 Task: Search one way flight ticket for 5 adults, 2 children, 1 infant in seat and 1 infant on lap in economy from Santa Fe: Santa Fe Municipal Airport to Jackson: Jackson Hole Airport on 5-2-2023. Choice of flights is JetBlue. Number of bags: 1 carry on bag. Price is upto 60000. Outbound departure time preference is 13:30.
Action: Mouse moved to (307, 430)
Screenshot: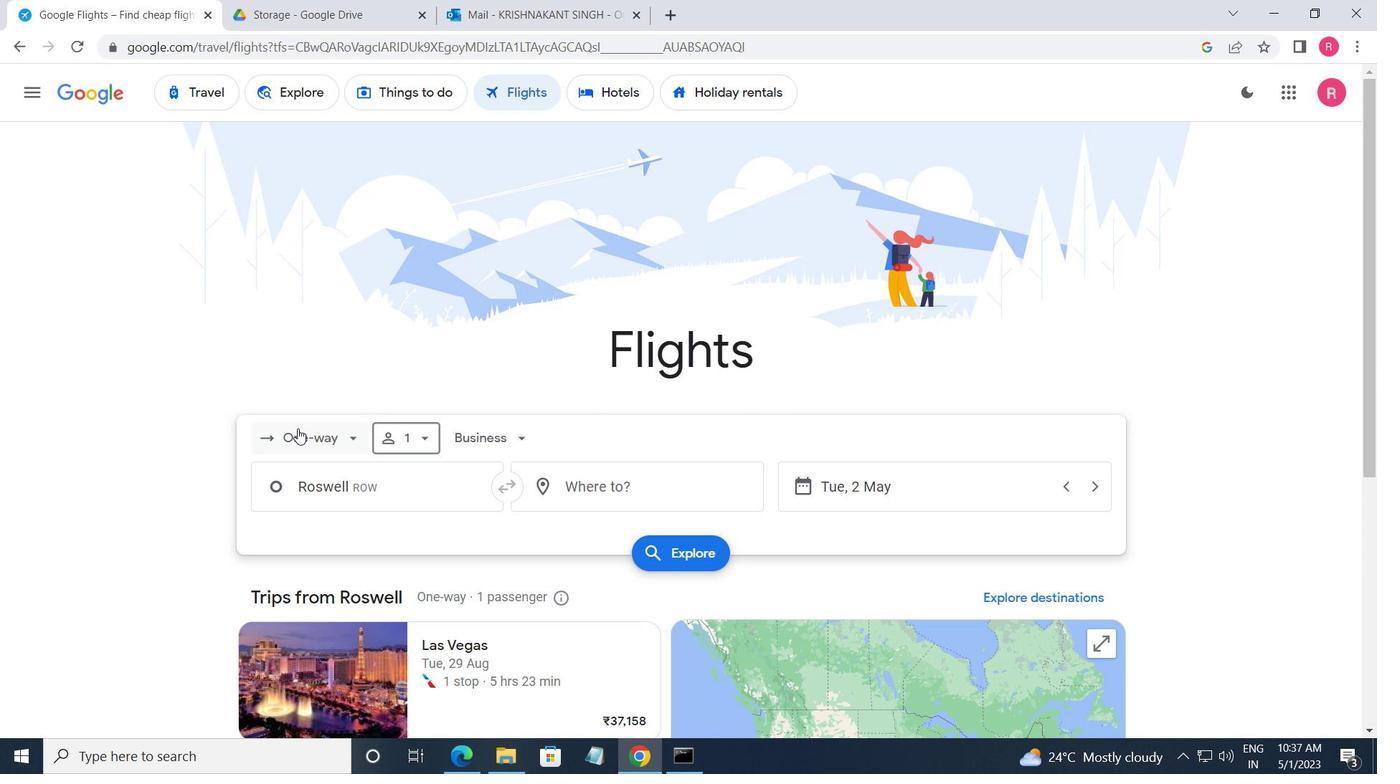 
Action: Mouse pressed left at (307, 430)
Screenshot: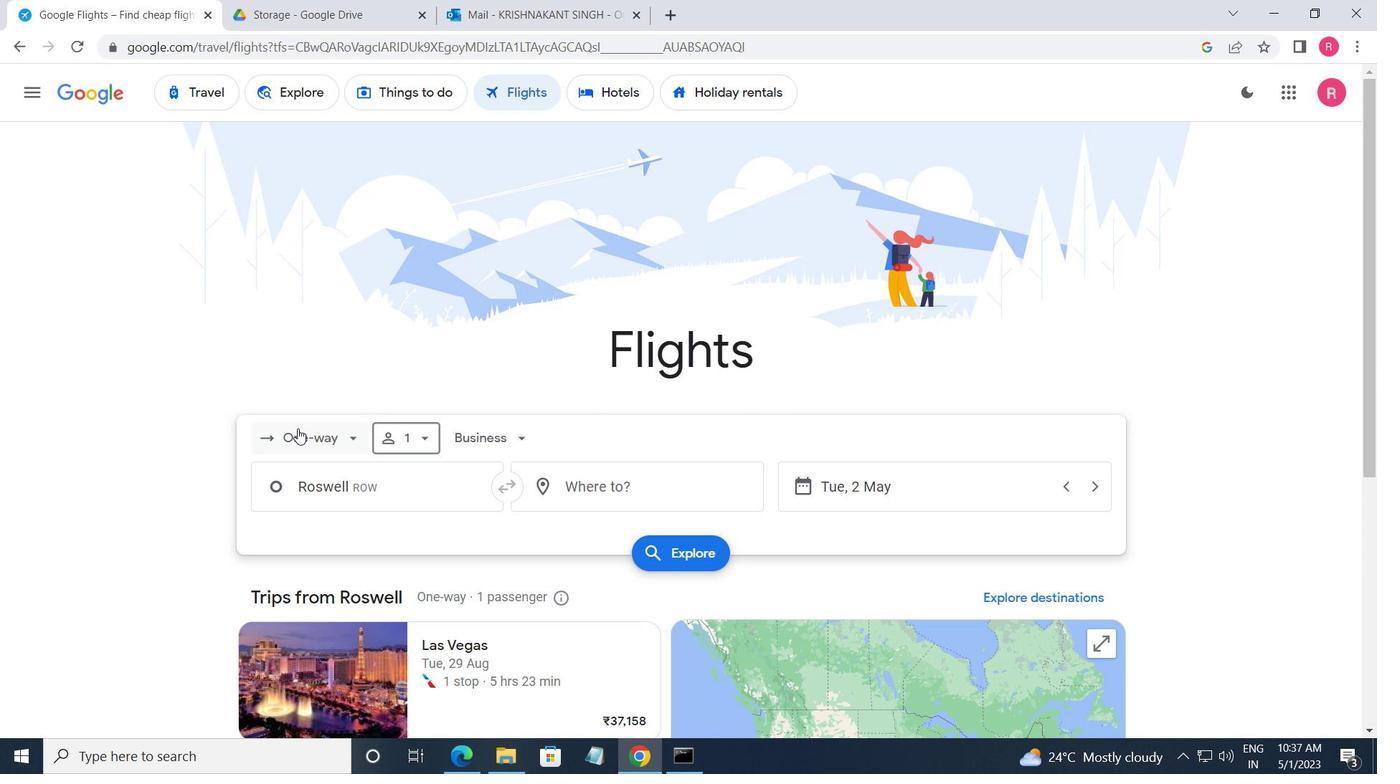 
Action: Mouse moved to (287, 518)
Screenshot: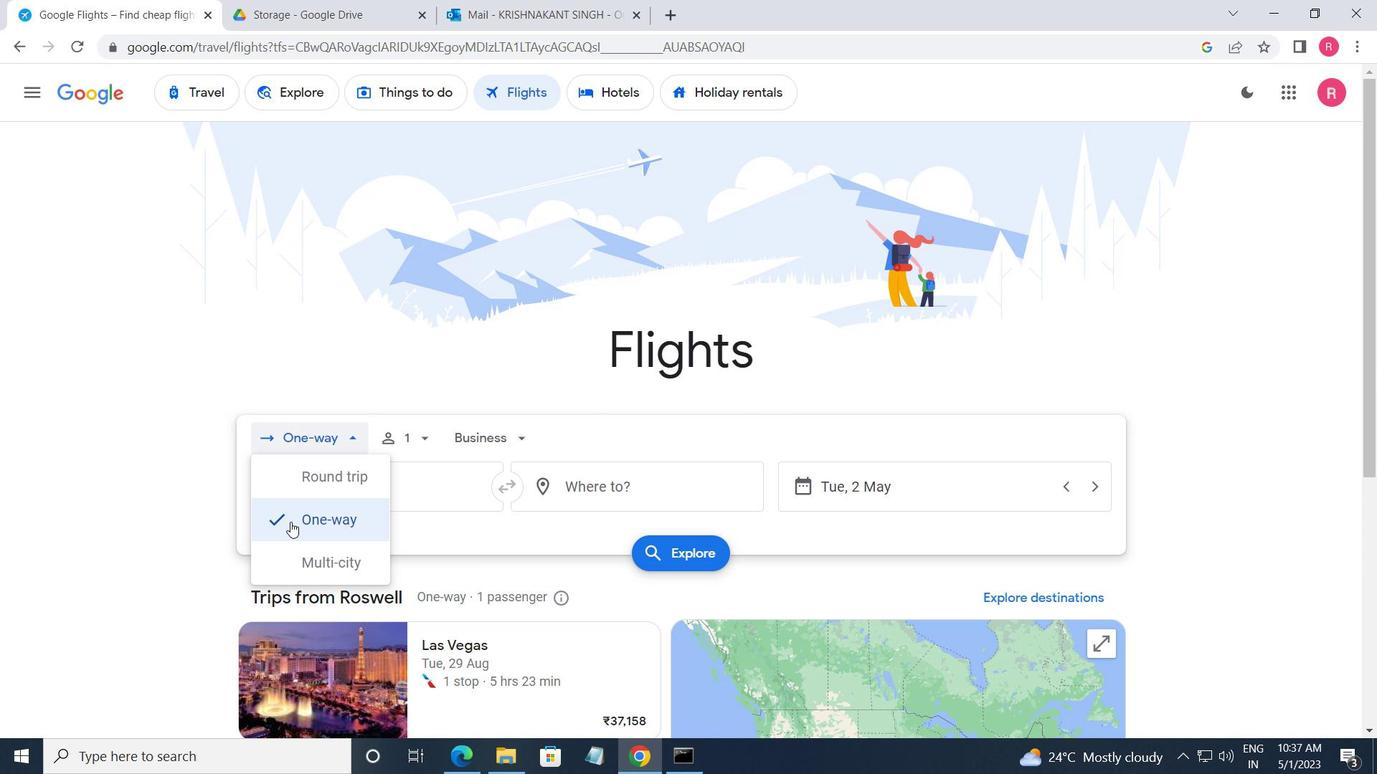 
Action: Mouse pressed left at (287, 518)
Screenshot: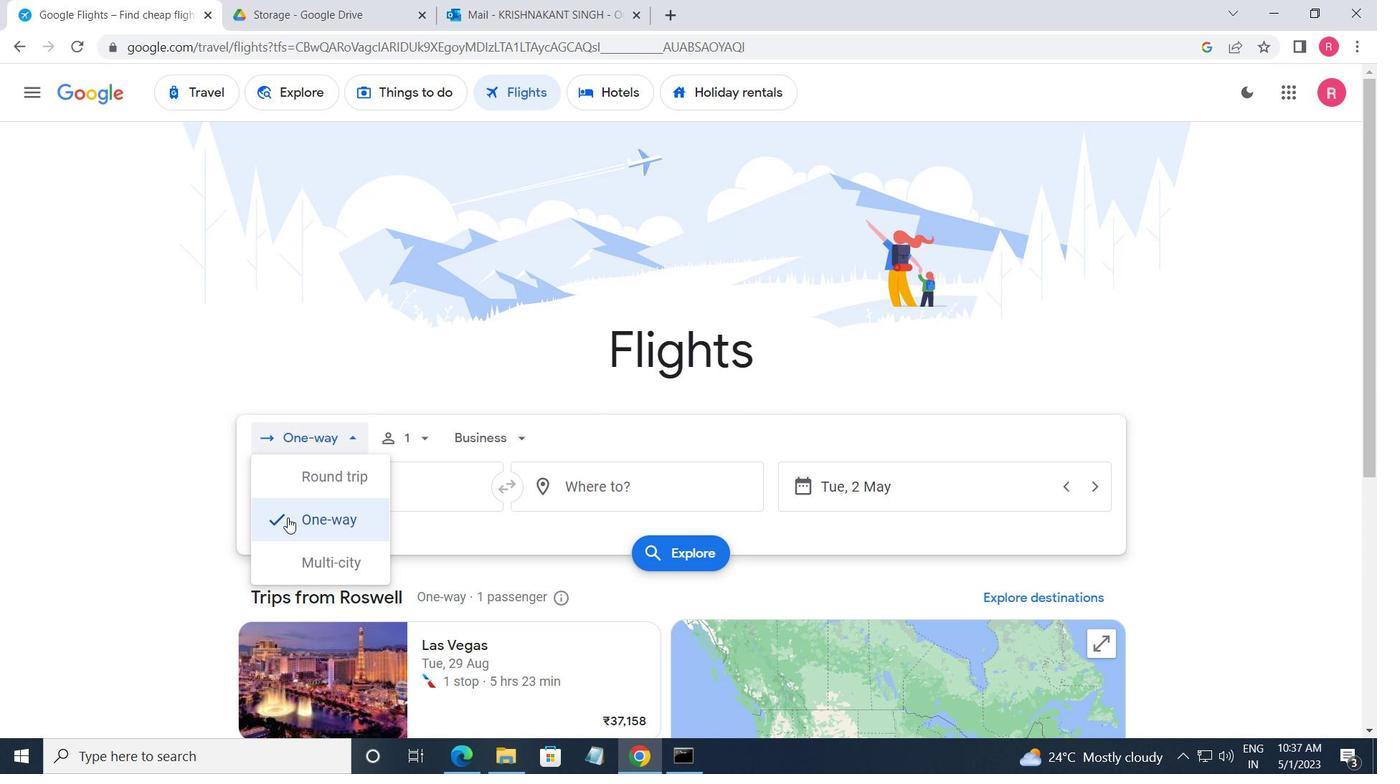 
Action: Mouse moved to (428, 442)
Screenshot: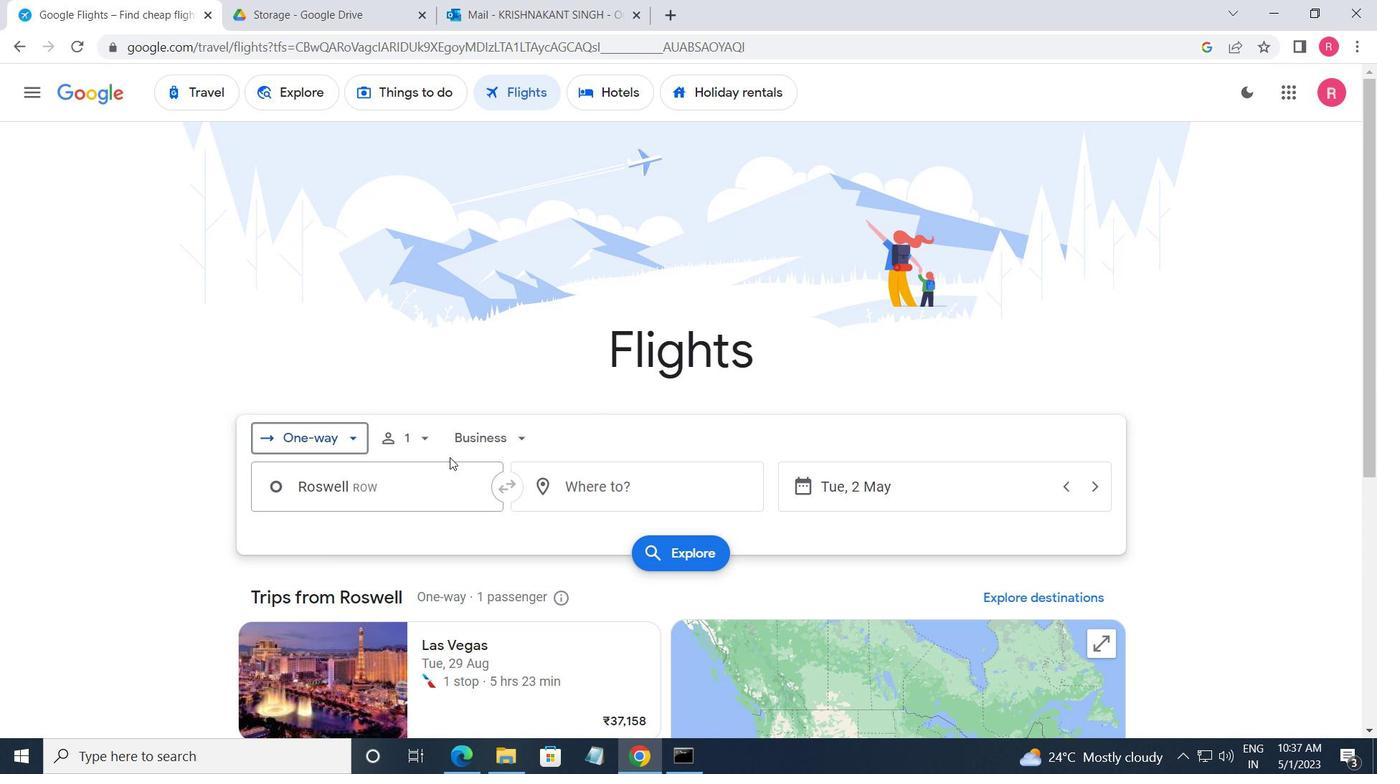 
Action: Mouse pressed left at (428, 442)
Screenshot: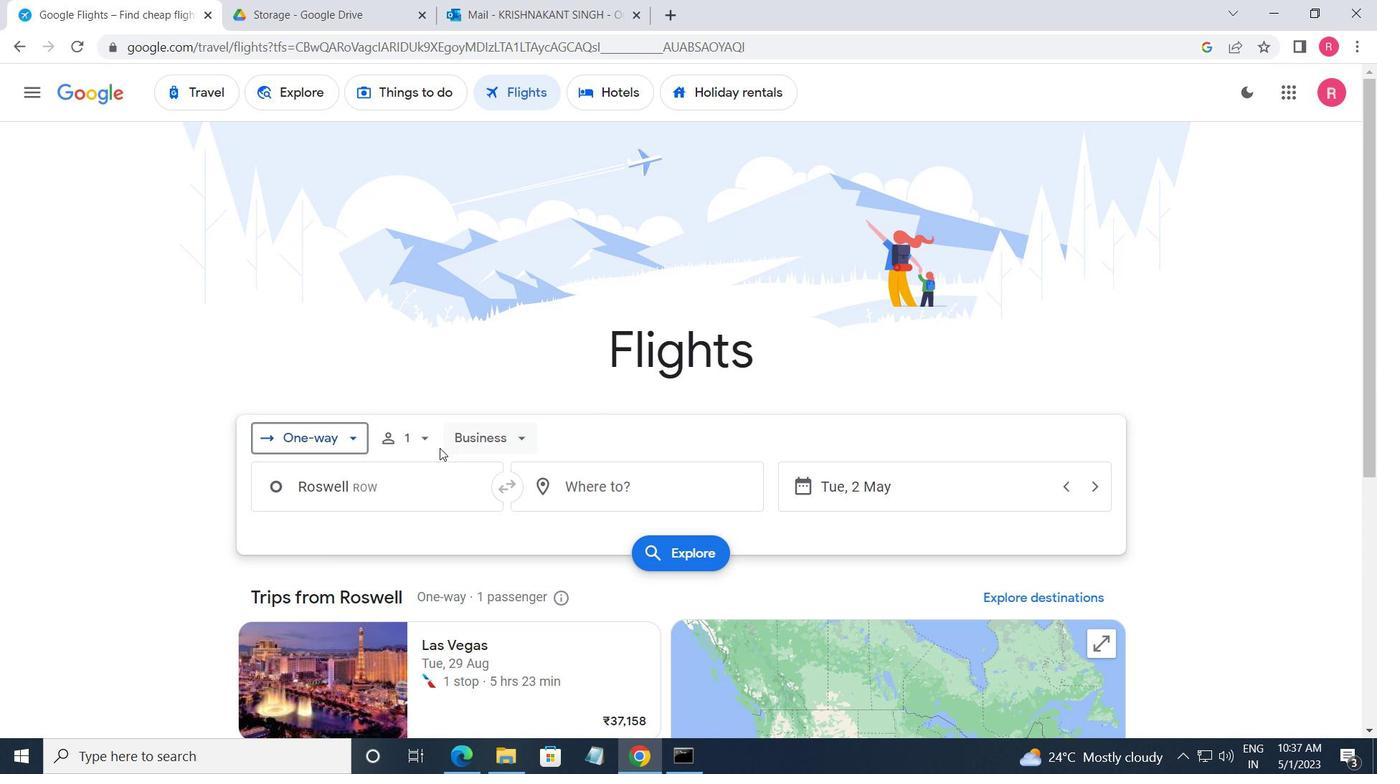
Action: Mouse moved to (575, 482)
Screenshot: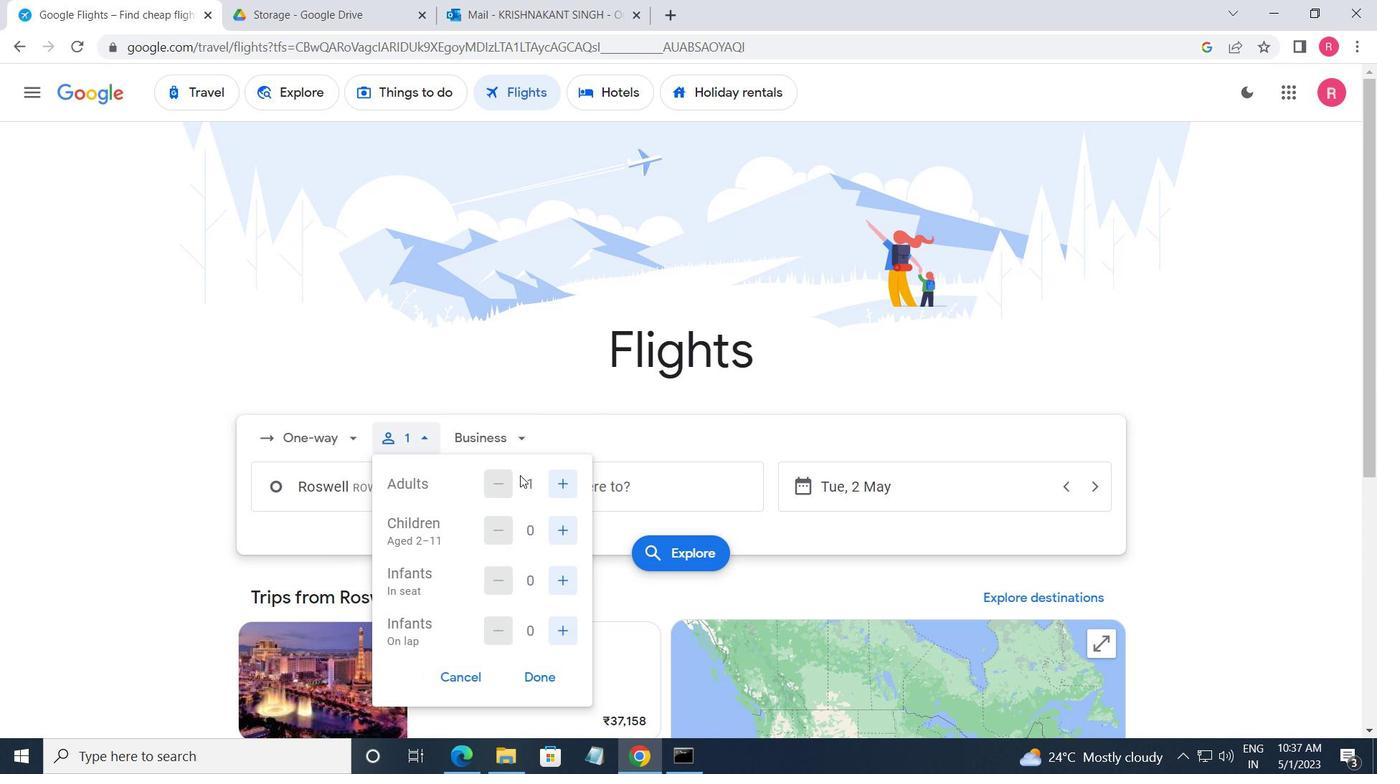 
Action: Mouse pressed left at (575, 482)
Screenshot: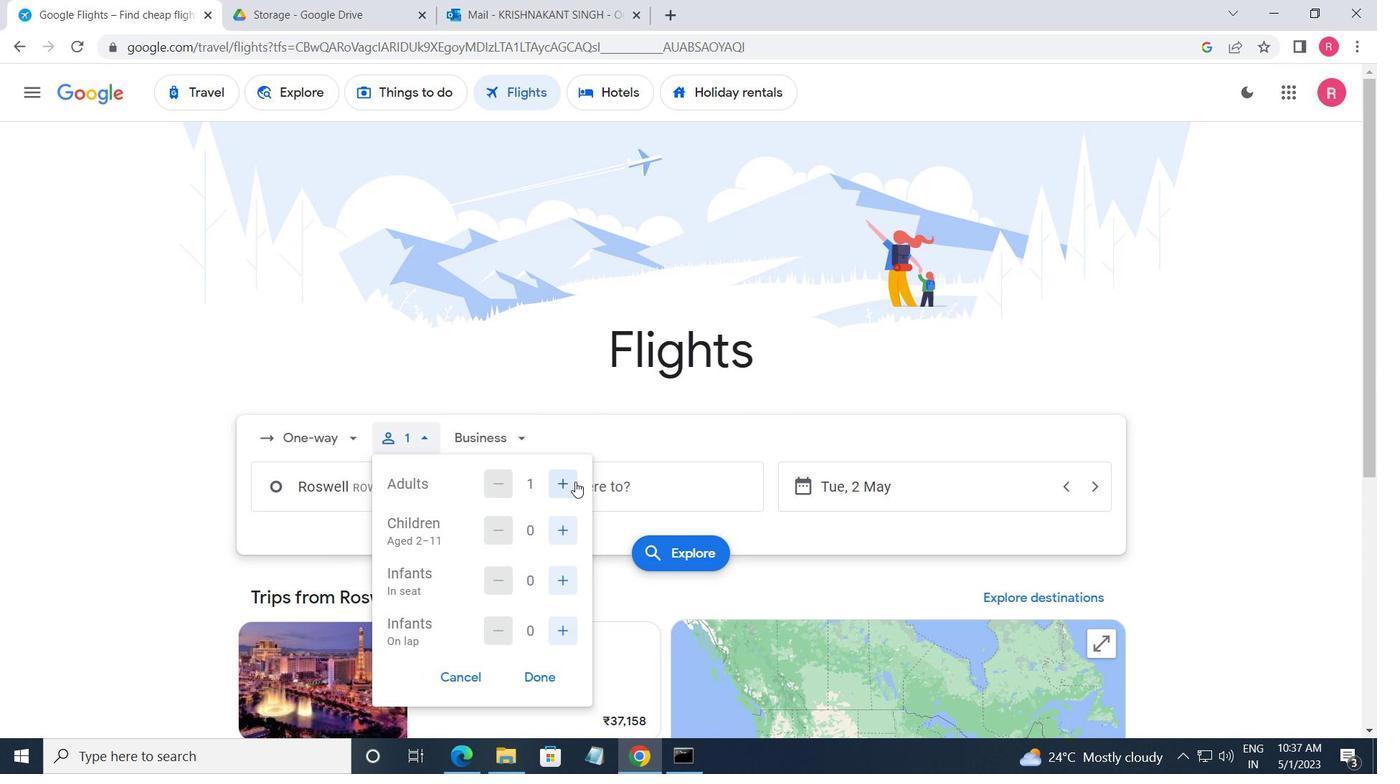 
Action: Mouse moved to (575, 483)
Screenshot: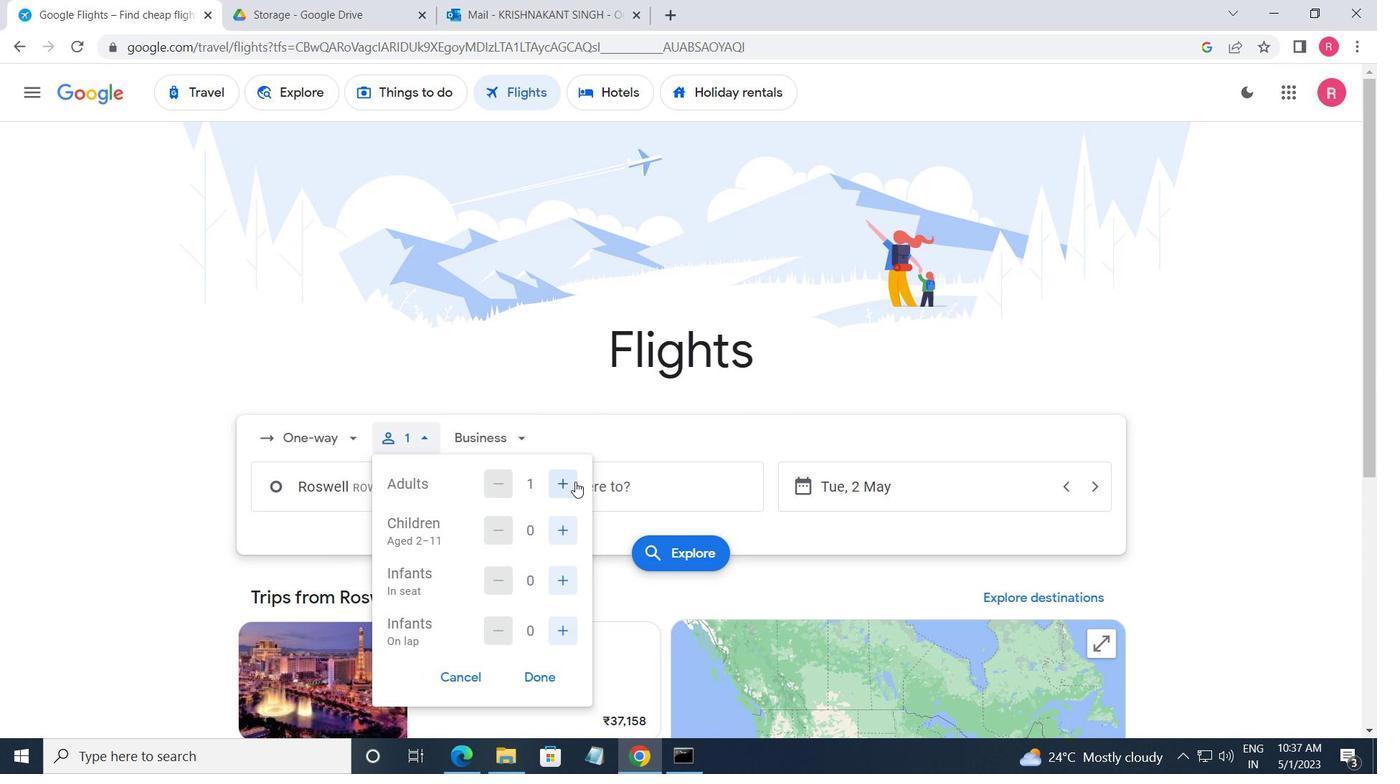 
Action: Mouse pressed left at (575, 483)
Screenshot: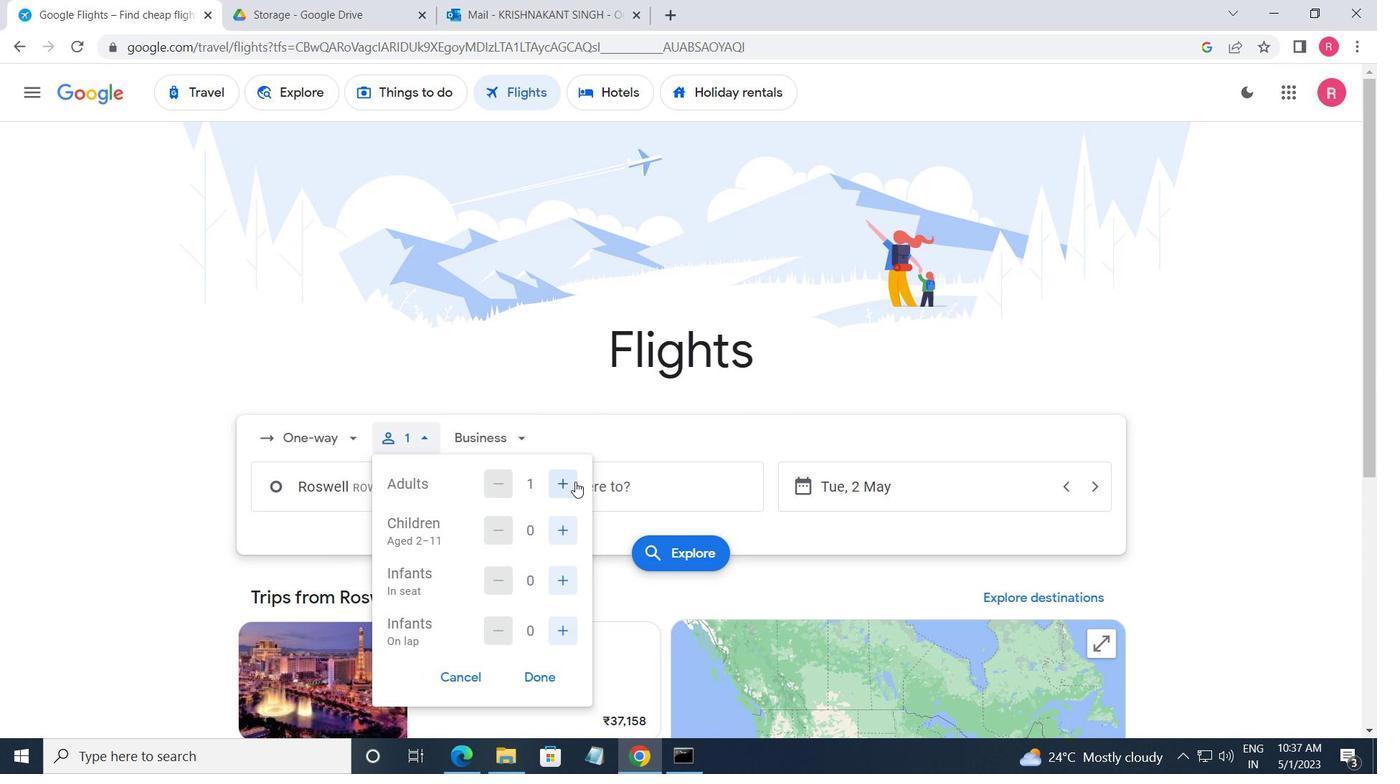 
Action: Mouse moved to (553, 535)
Screenshot: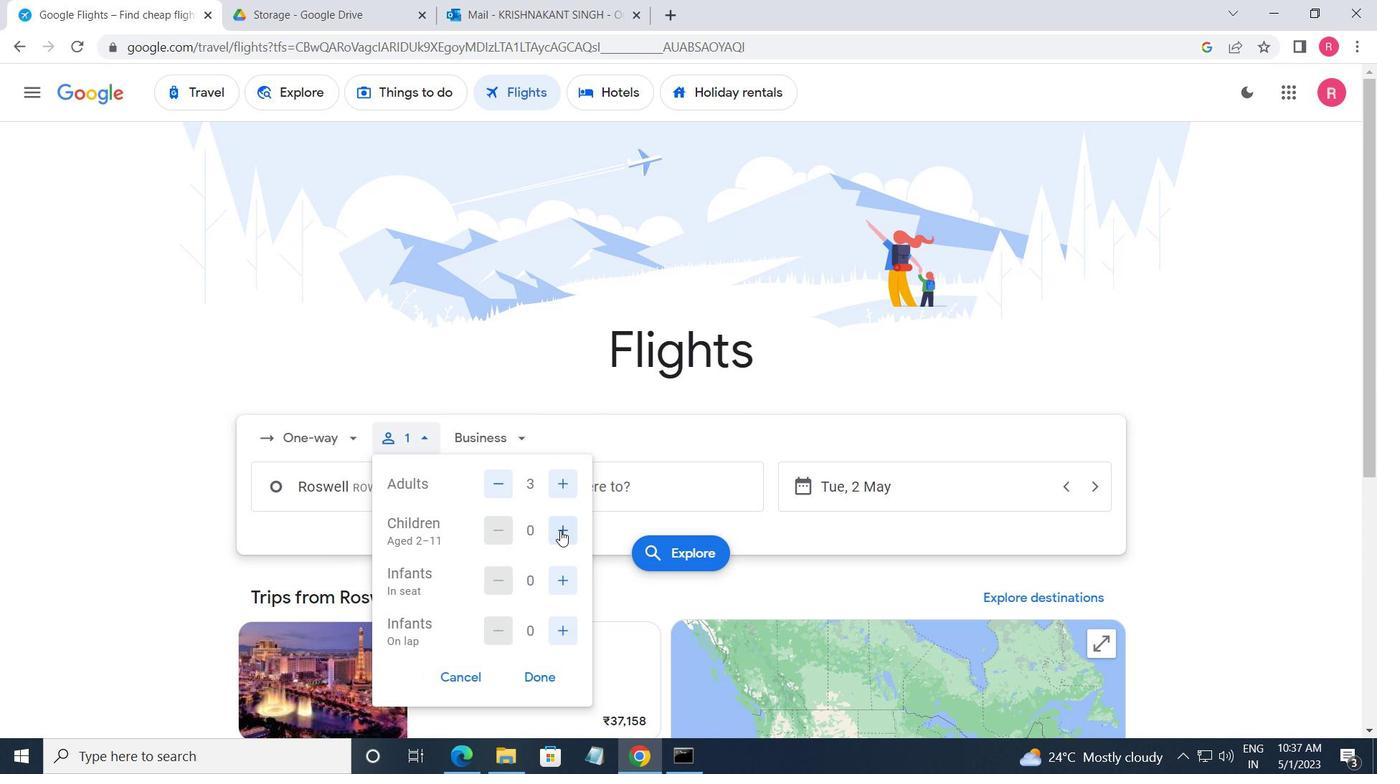 
Action: Mouse pressed left at (553, 535)
Screenshot: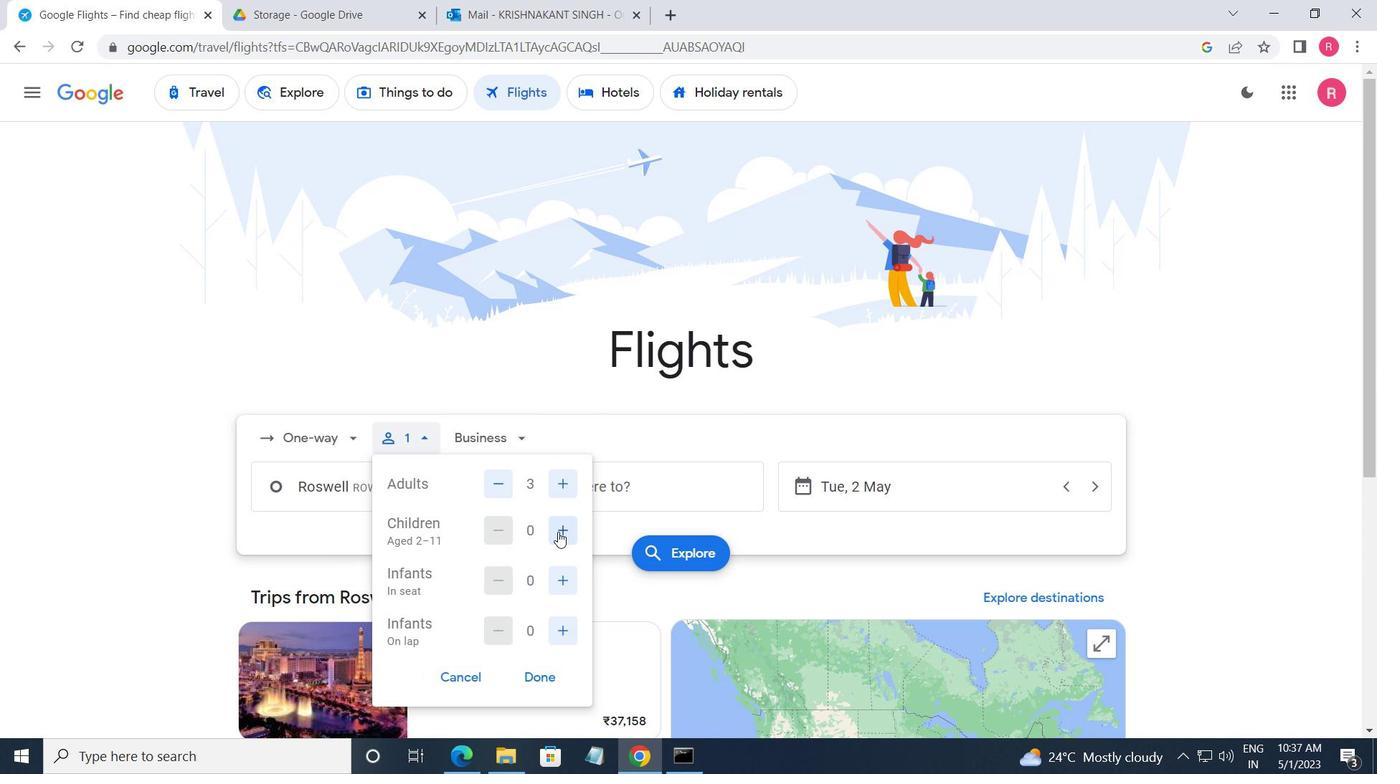 
Action: Mouse pressed left at (553, 535)
Screenshot: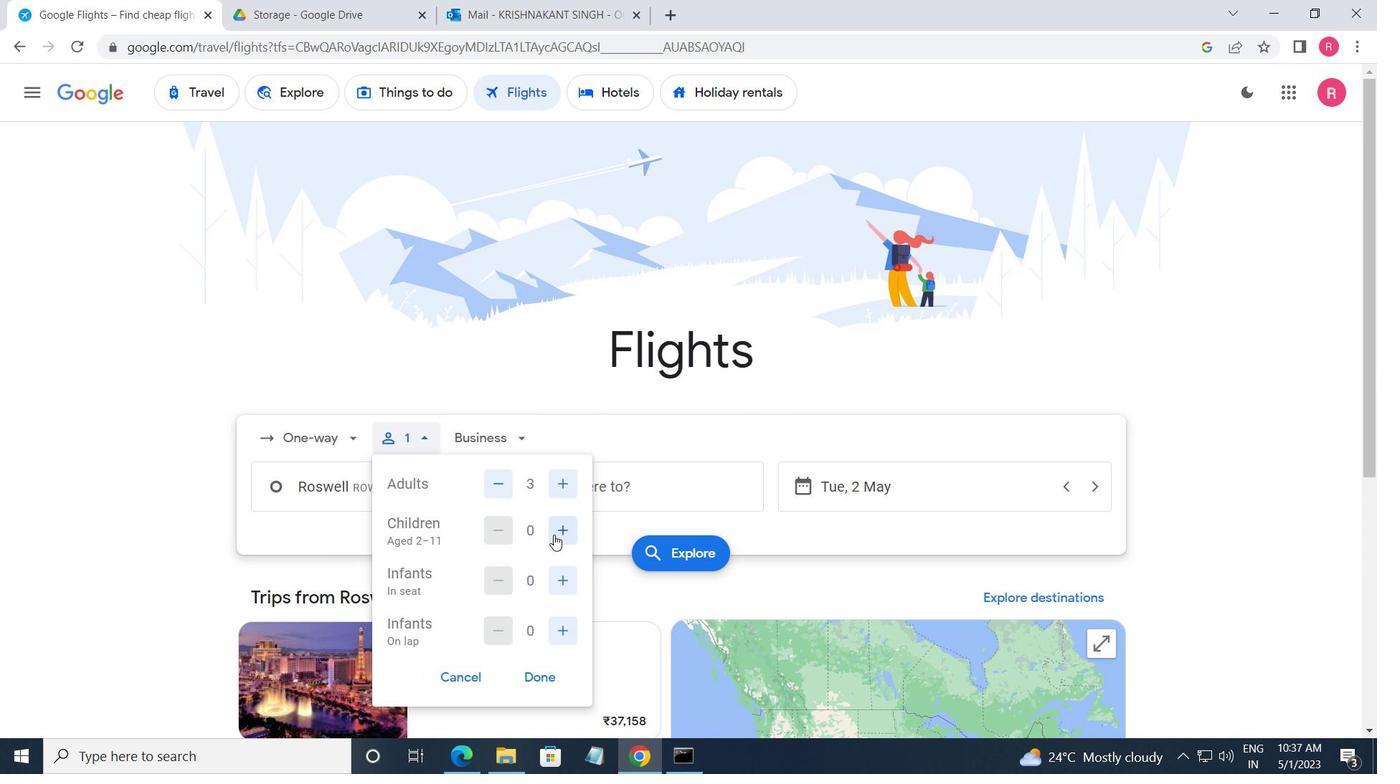 
Action: Mouse pressed left at (553, 535)
Screenshot: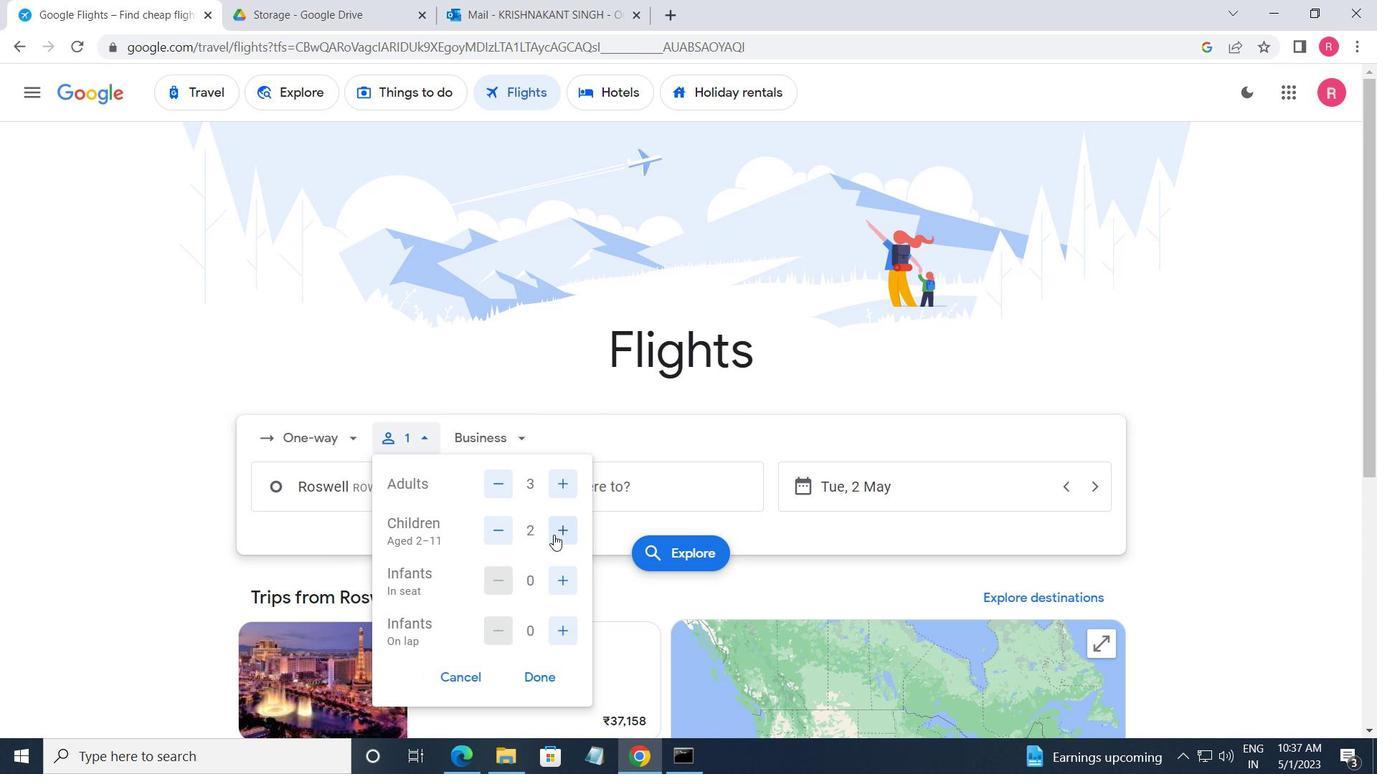 
Action: Mouse moved to (505, 446)
Screenshot: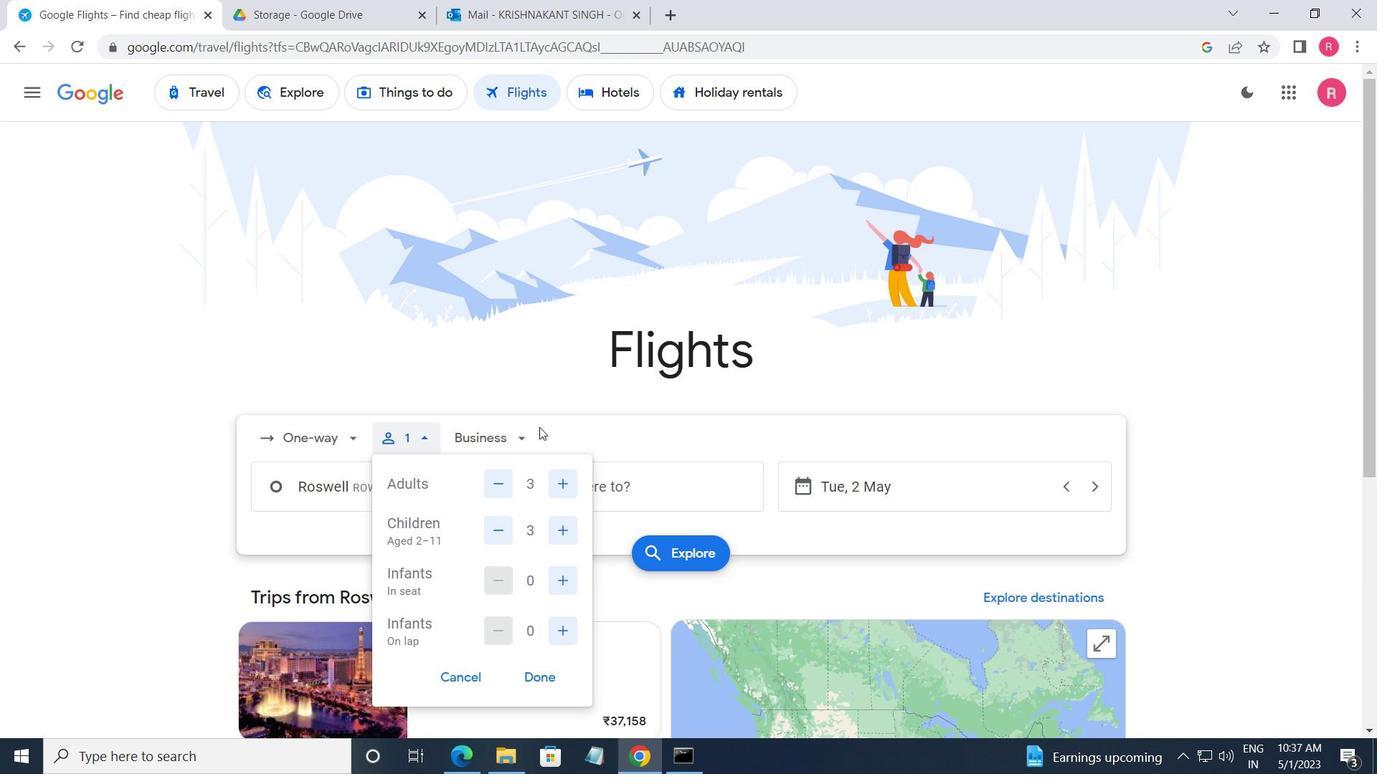 
Action: Mouse pressed left at (505, 446)
Screenshot: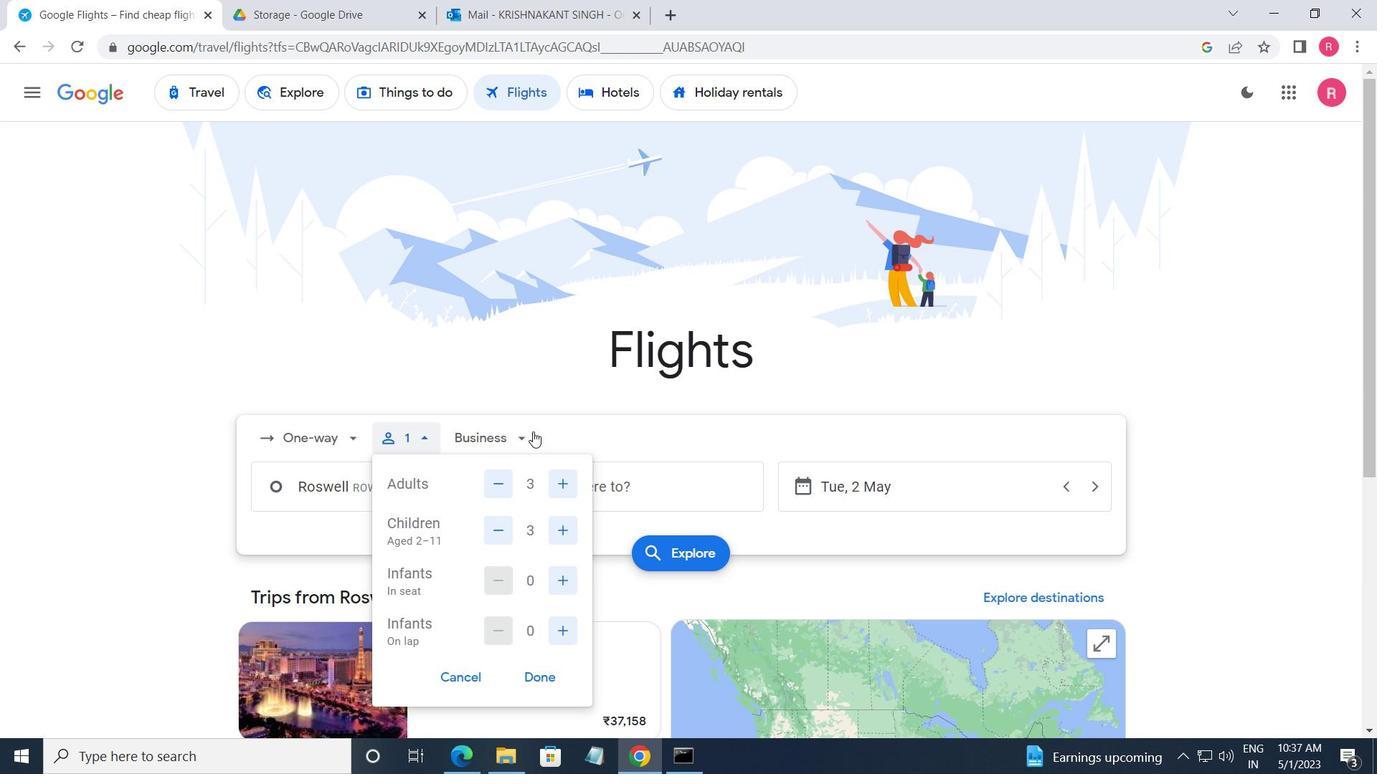 
Action: Mouse moved to (550, 518)
Screenshot: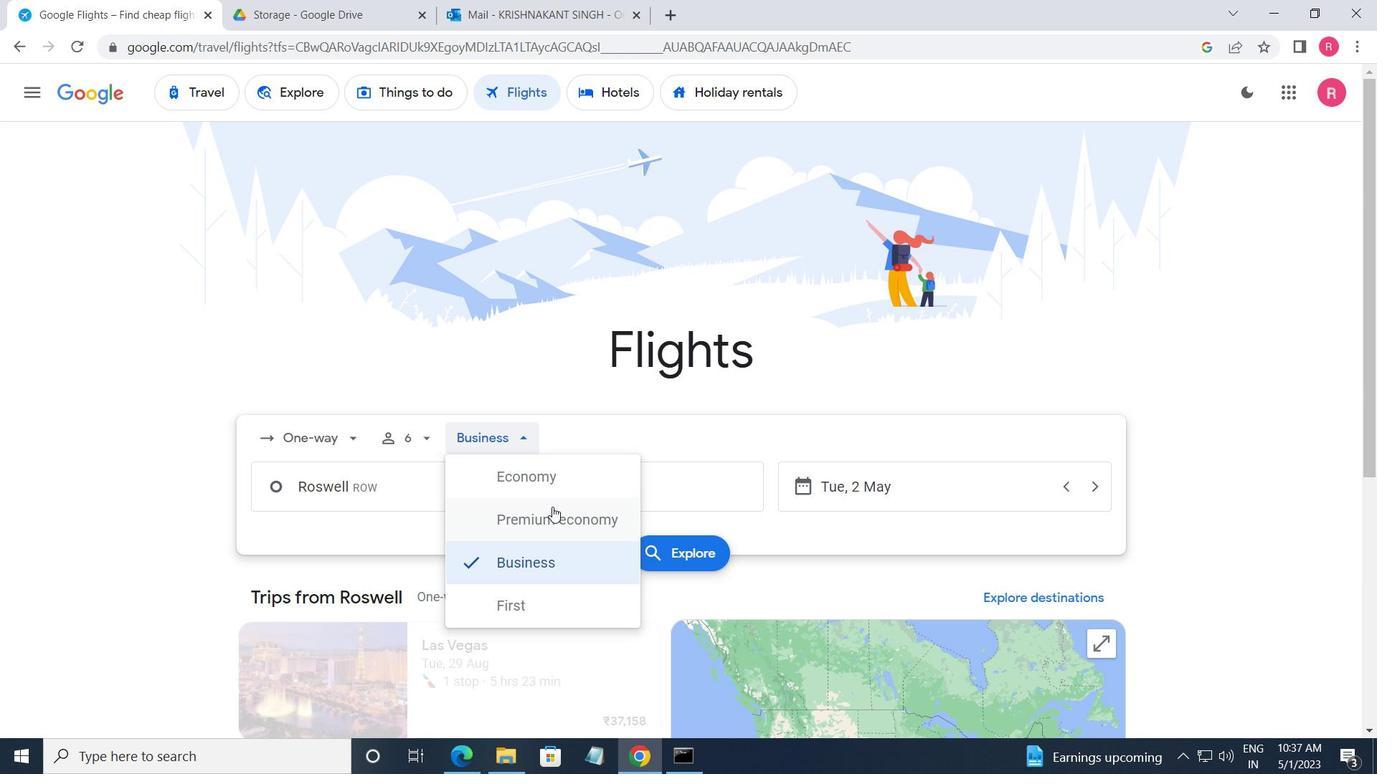 
Action: Mouse pressed left at (550, 518)
Screenshot: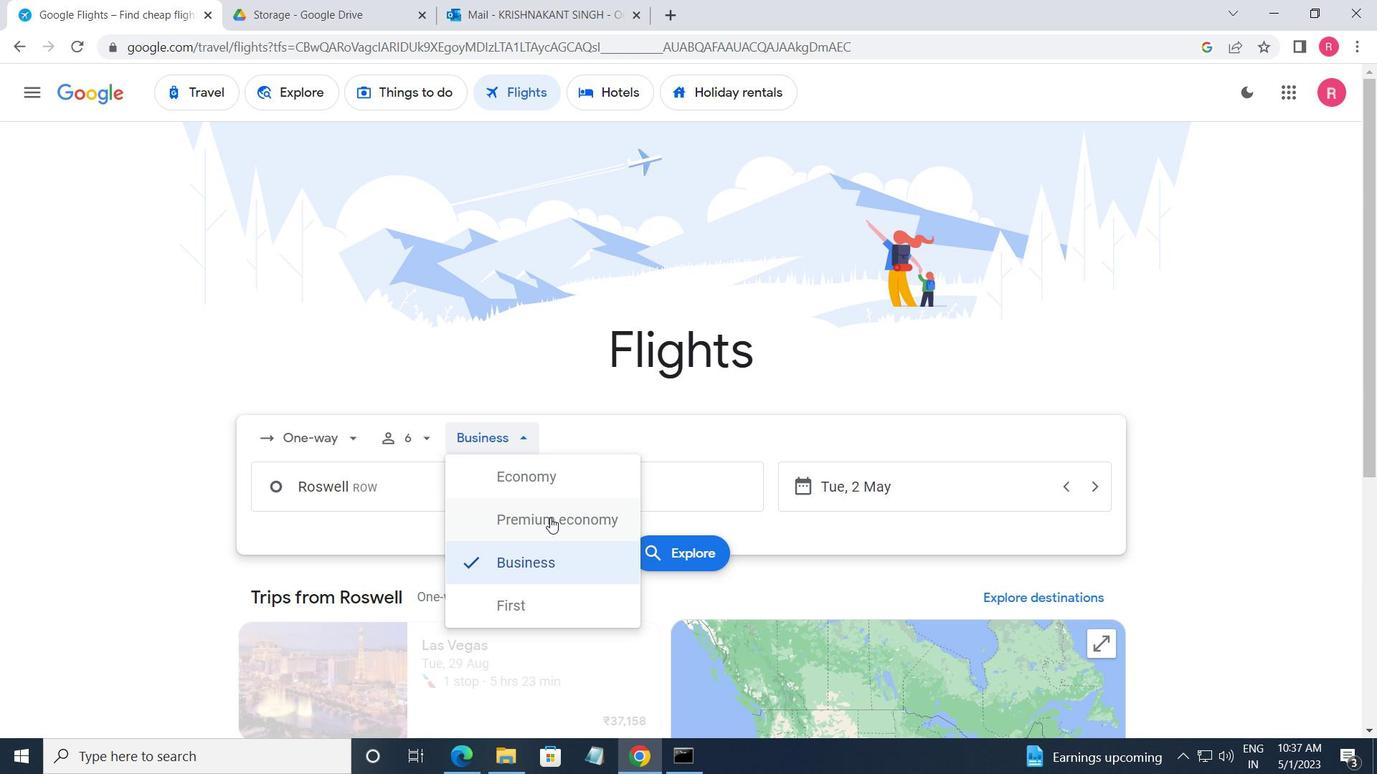 
Action: Mouse moved to (450, 503)
Screenshot: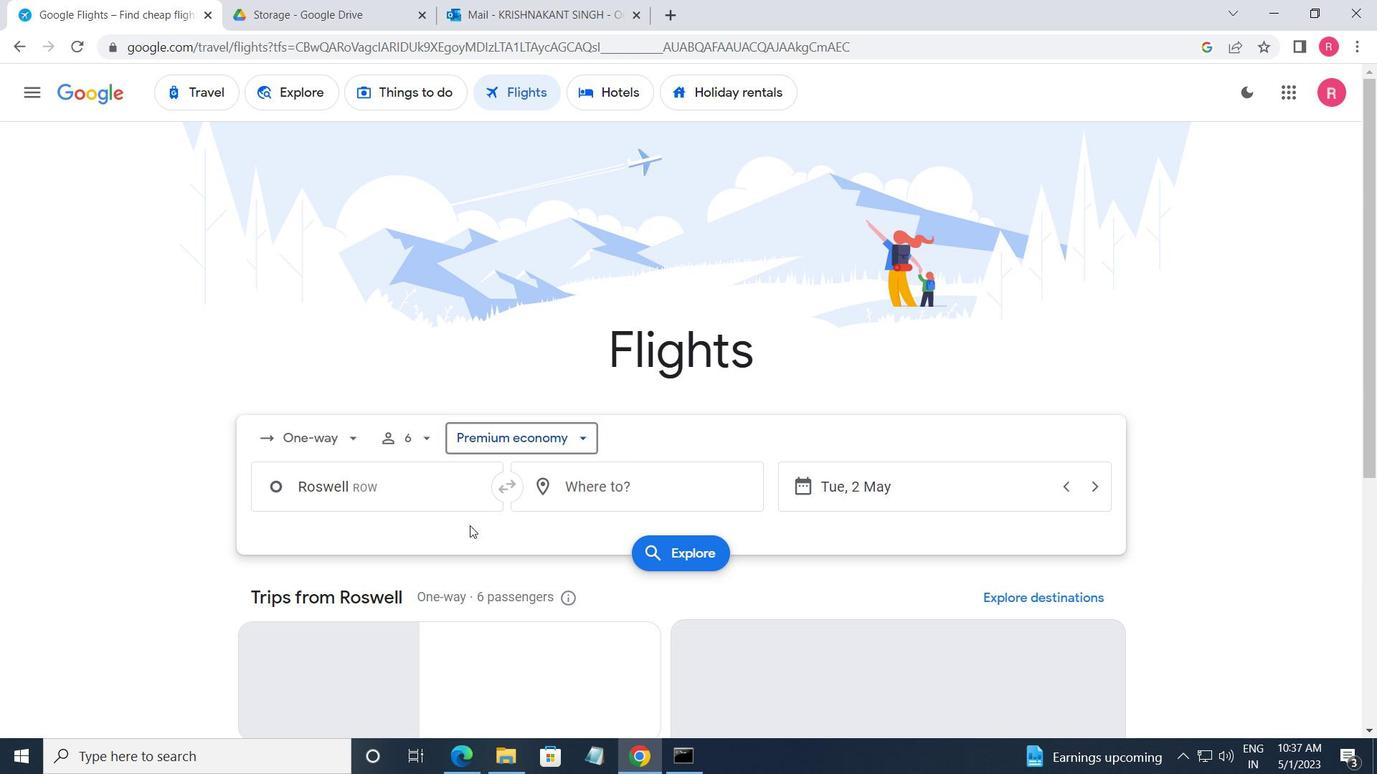 
Action: Mouse pressed left at (450, 503)
Screenshot: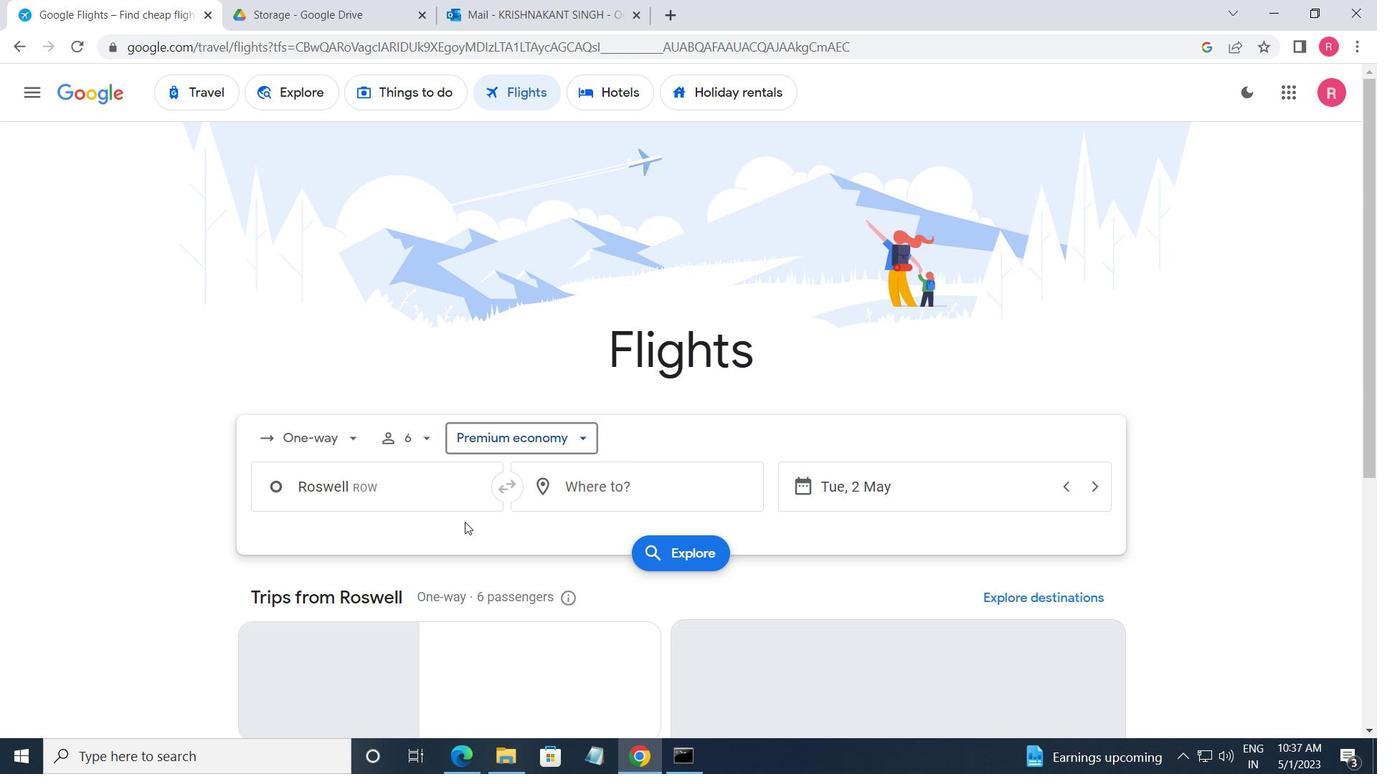 
Action: Mouse moved to (442, 579)
Screenshot: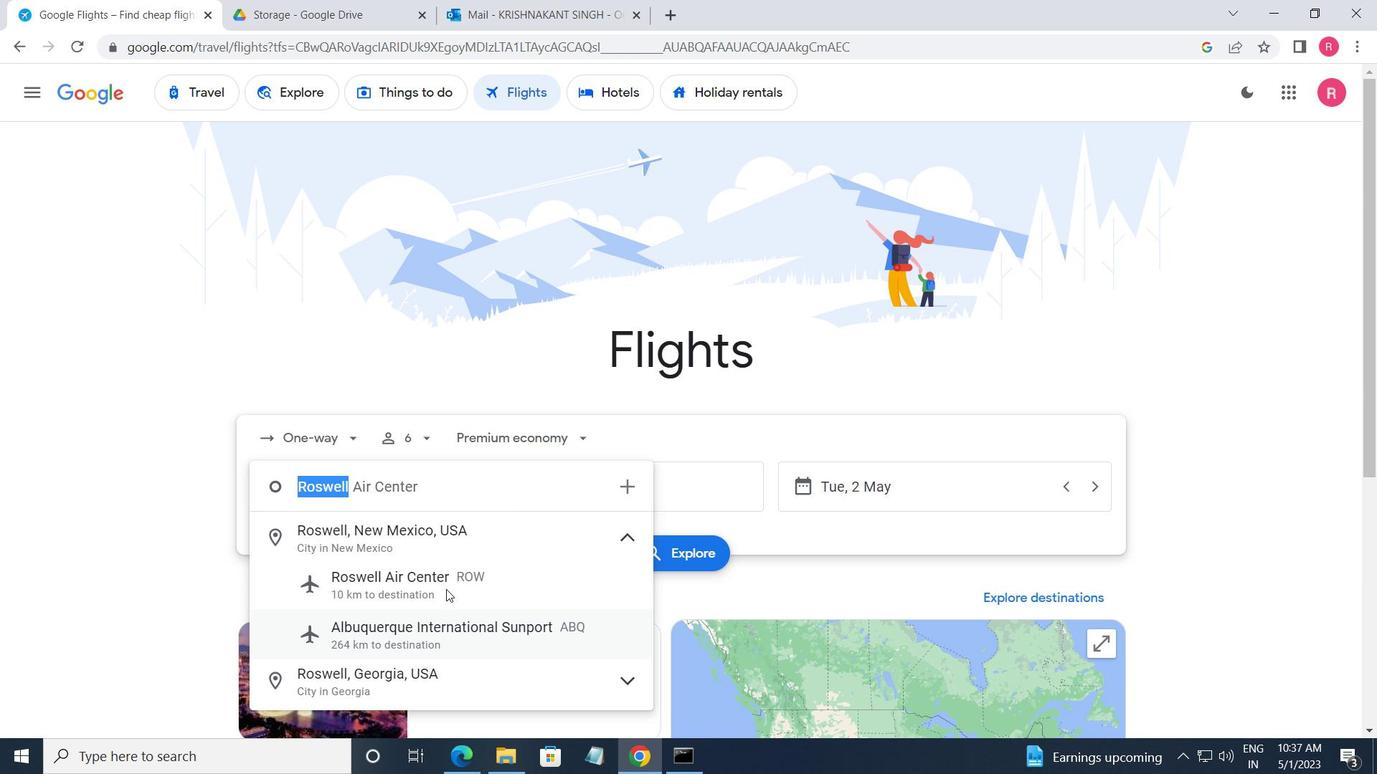 
Action: Mouse pressed left at (442, 579)
Screenshot: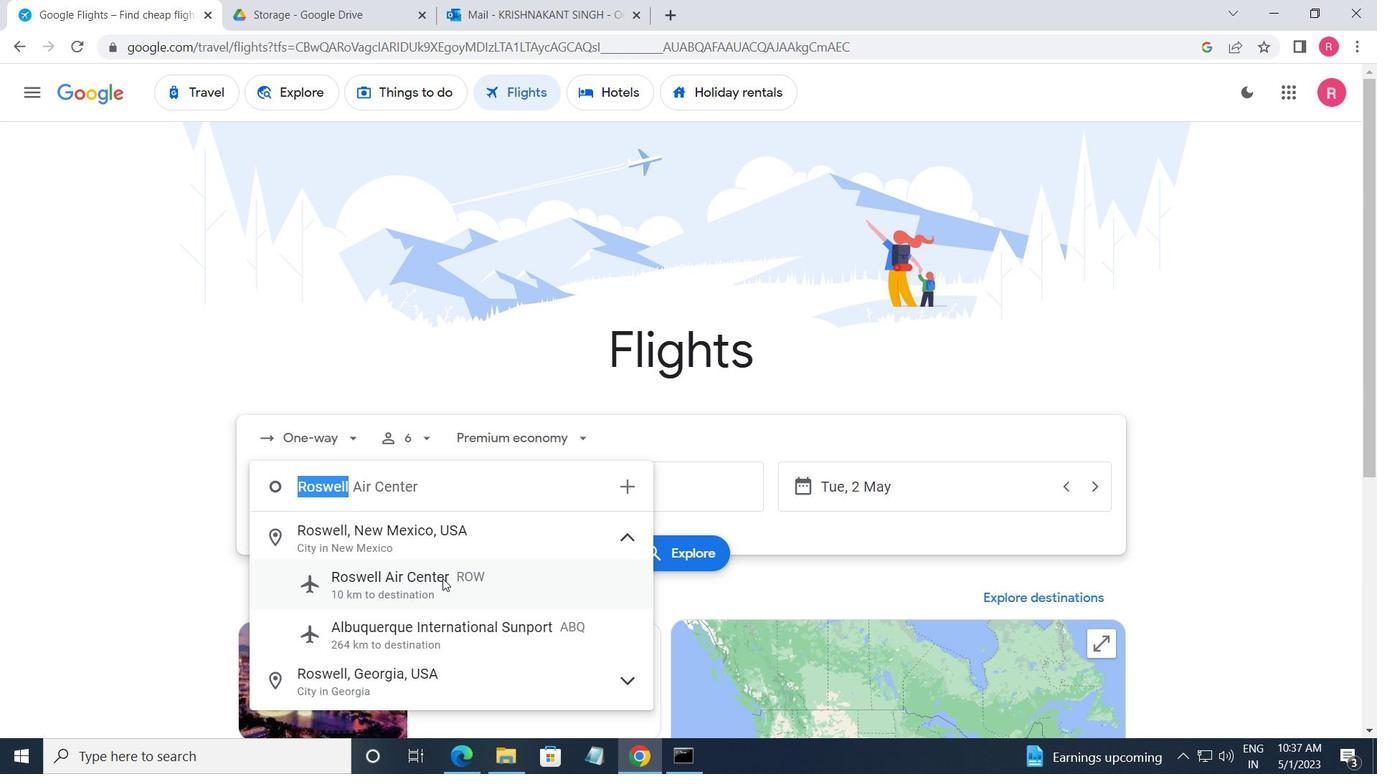 
Action: Mouse moved to (633, 505)
Screenshot: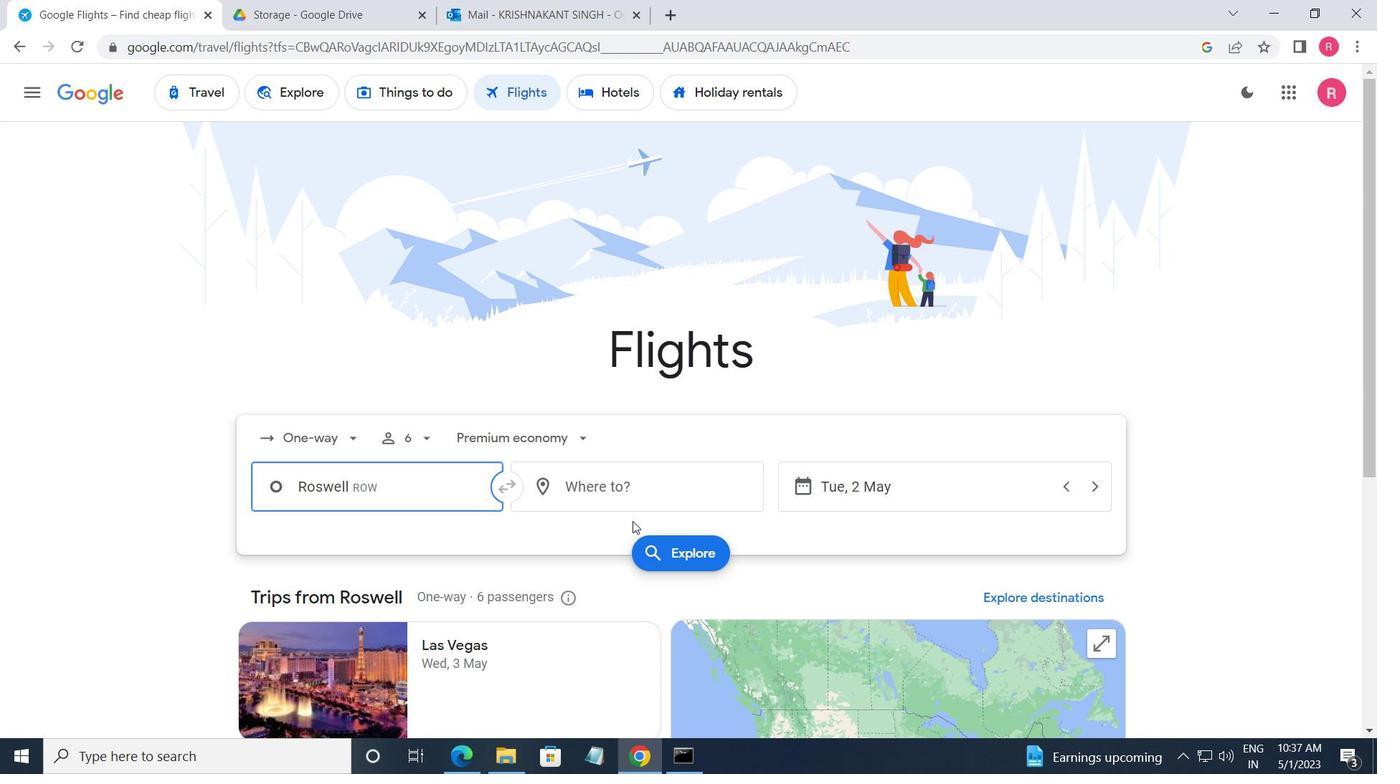 
Action: Mouse pressed left at (633, 505)
Screenshot: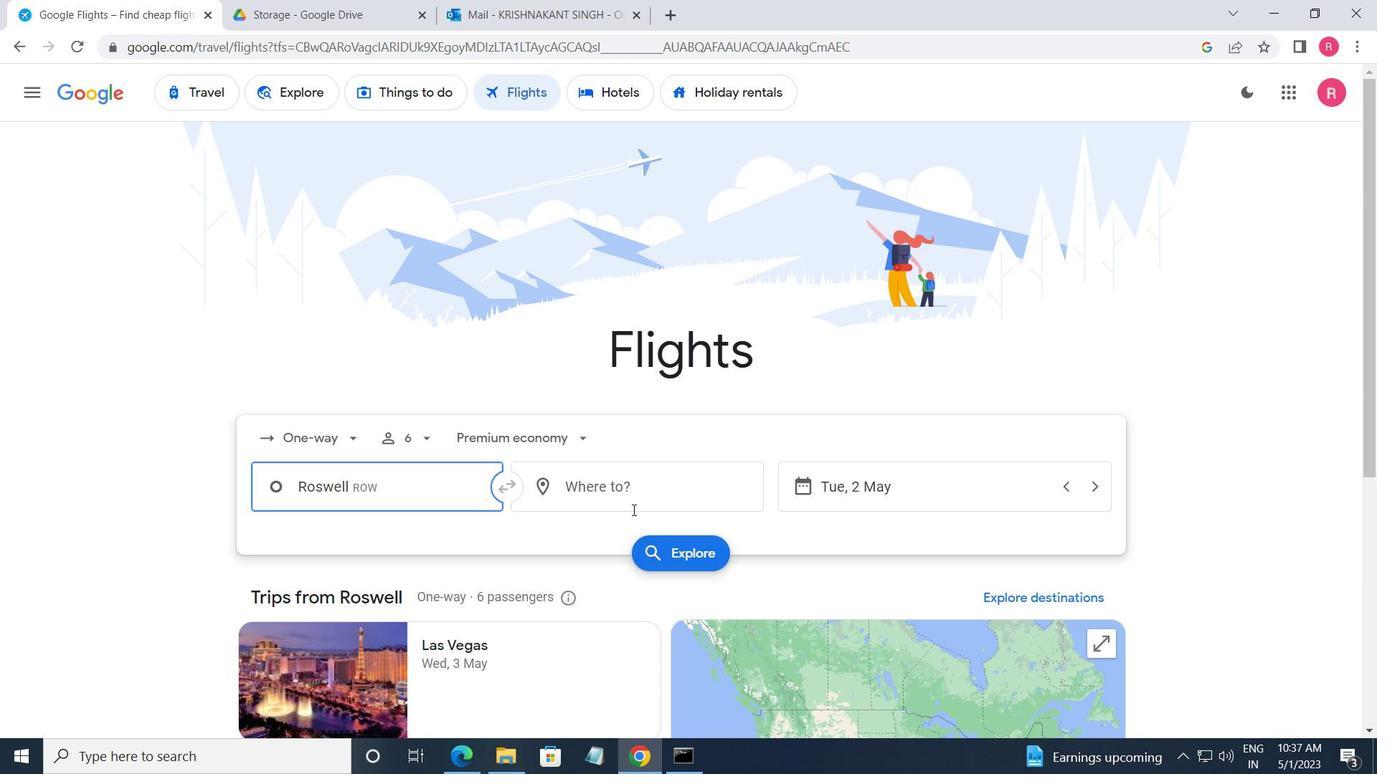 
Action: Mouse moved to (603, 673)
Screenshot: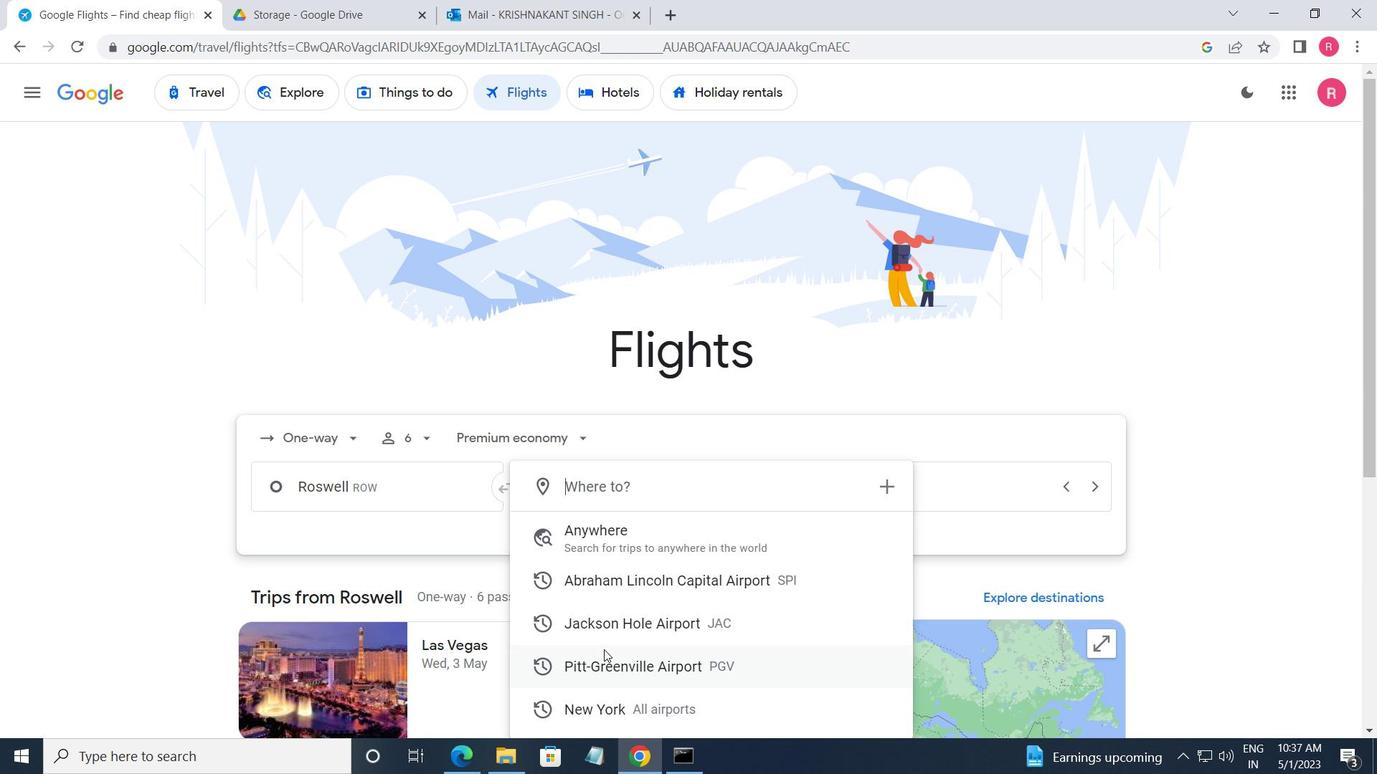 
Action: Mouse pressed left at (603, 673)
Screenshot: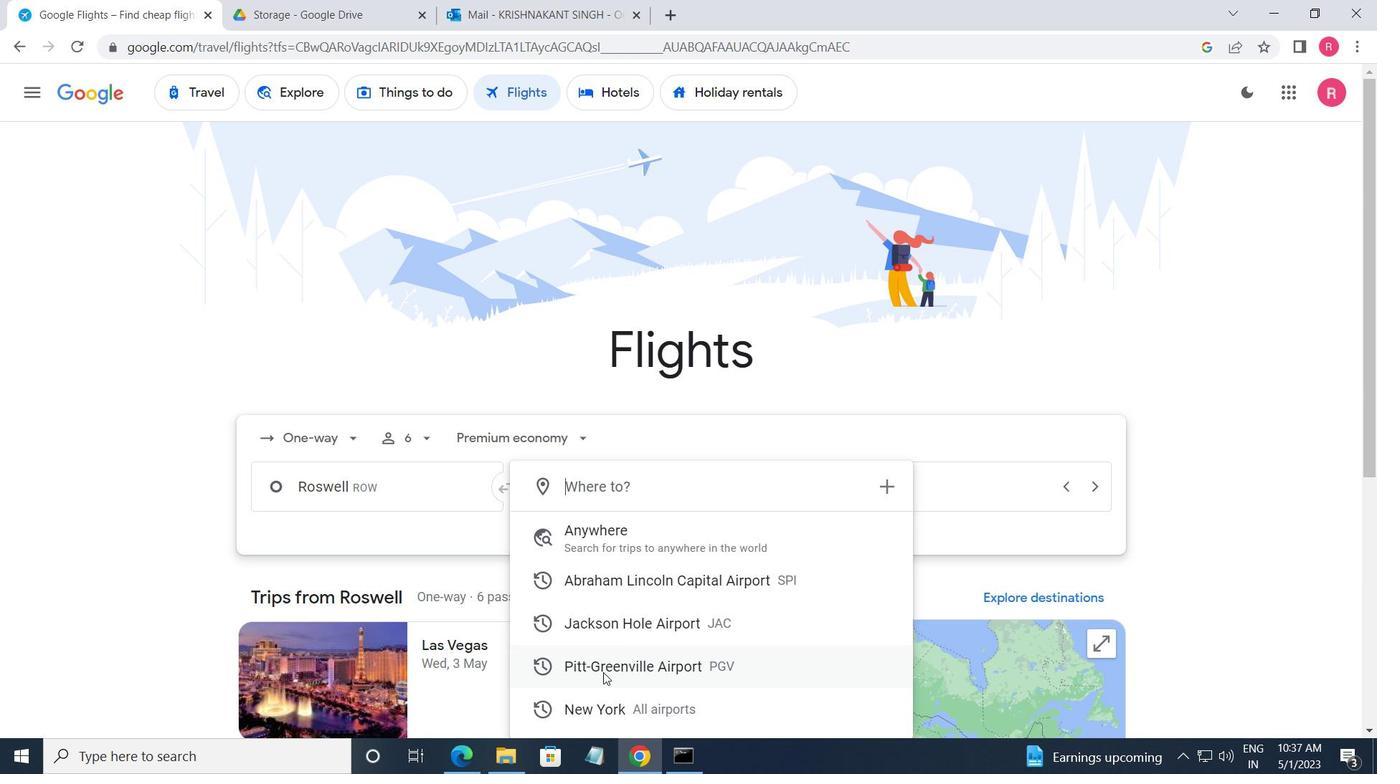 
Action: Mouse moved to (945, 483)
Screenshot: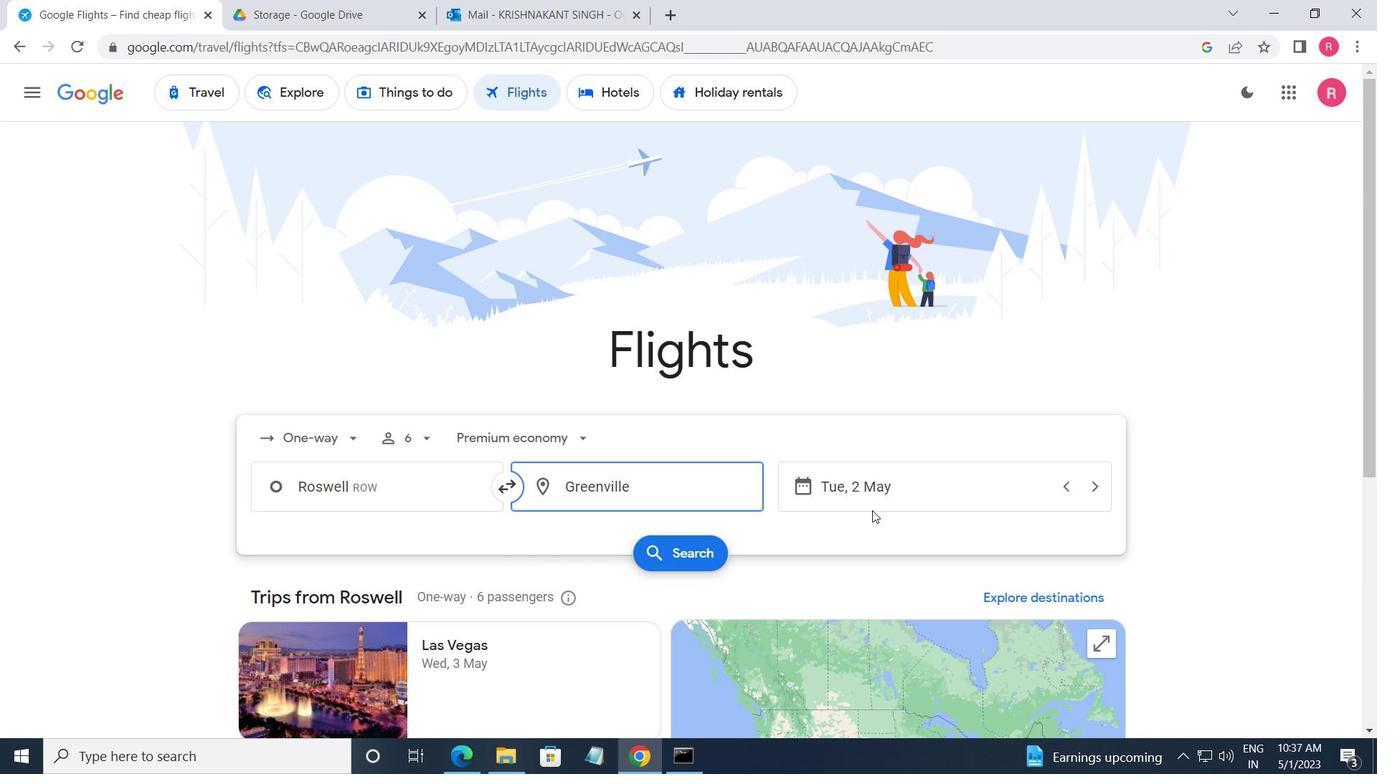 
Action: Mouse pressed left at (945, 483)
Screenshot: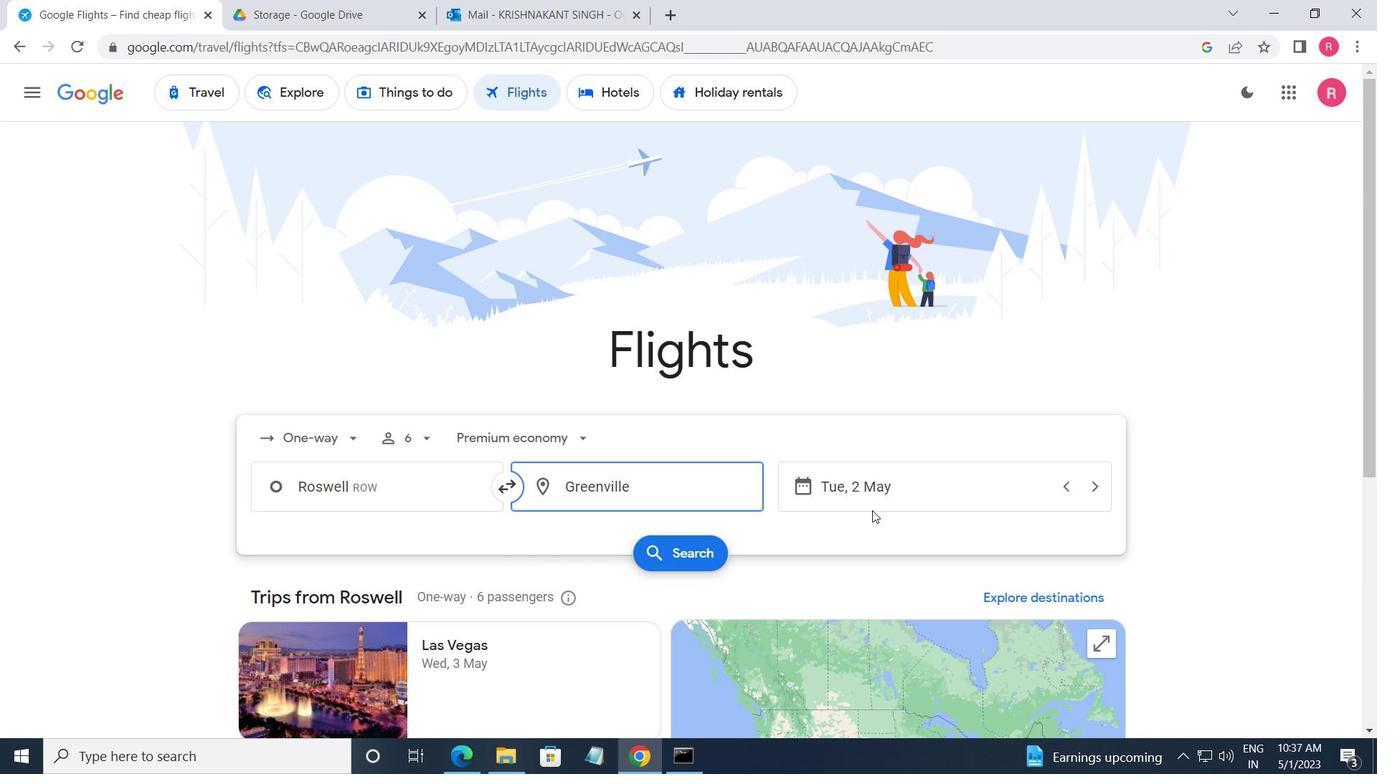 
Action: Mouse moved to (897, 498)
Screenshot: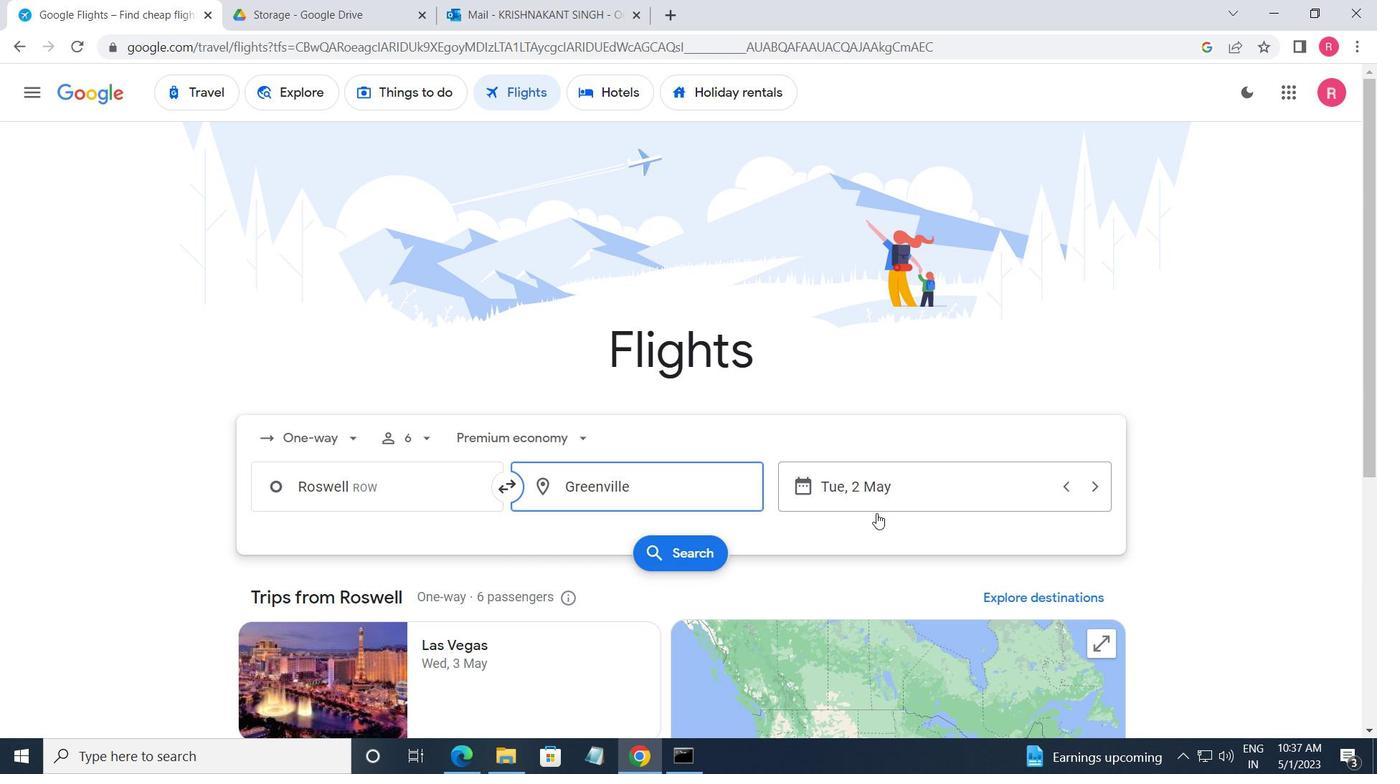 
Action: Mouse pressed left at (897, 498)
Screenshot: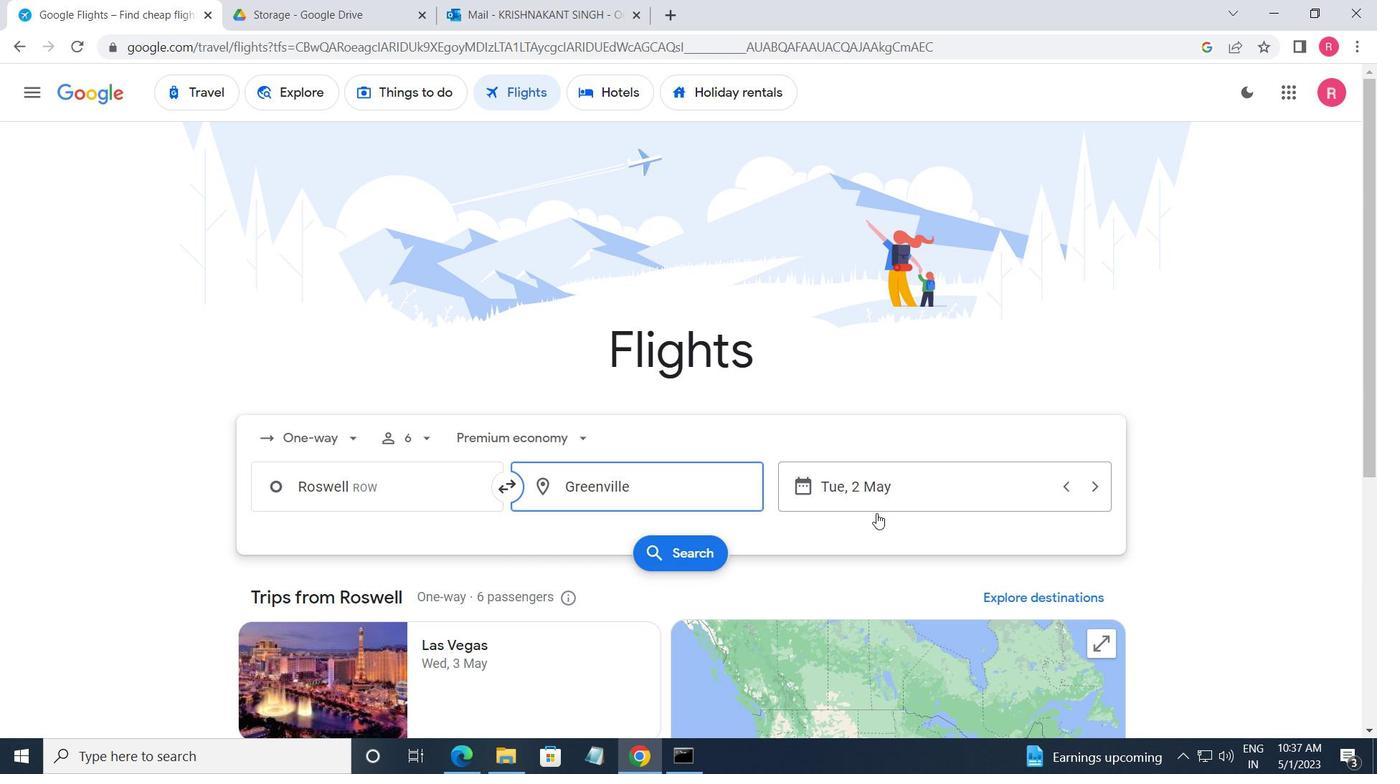 
Action: Mouse moved to (566, 422)
Screenshot: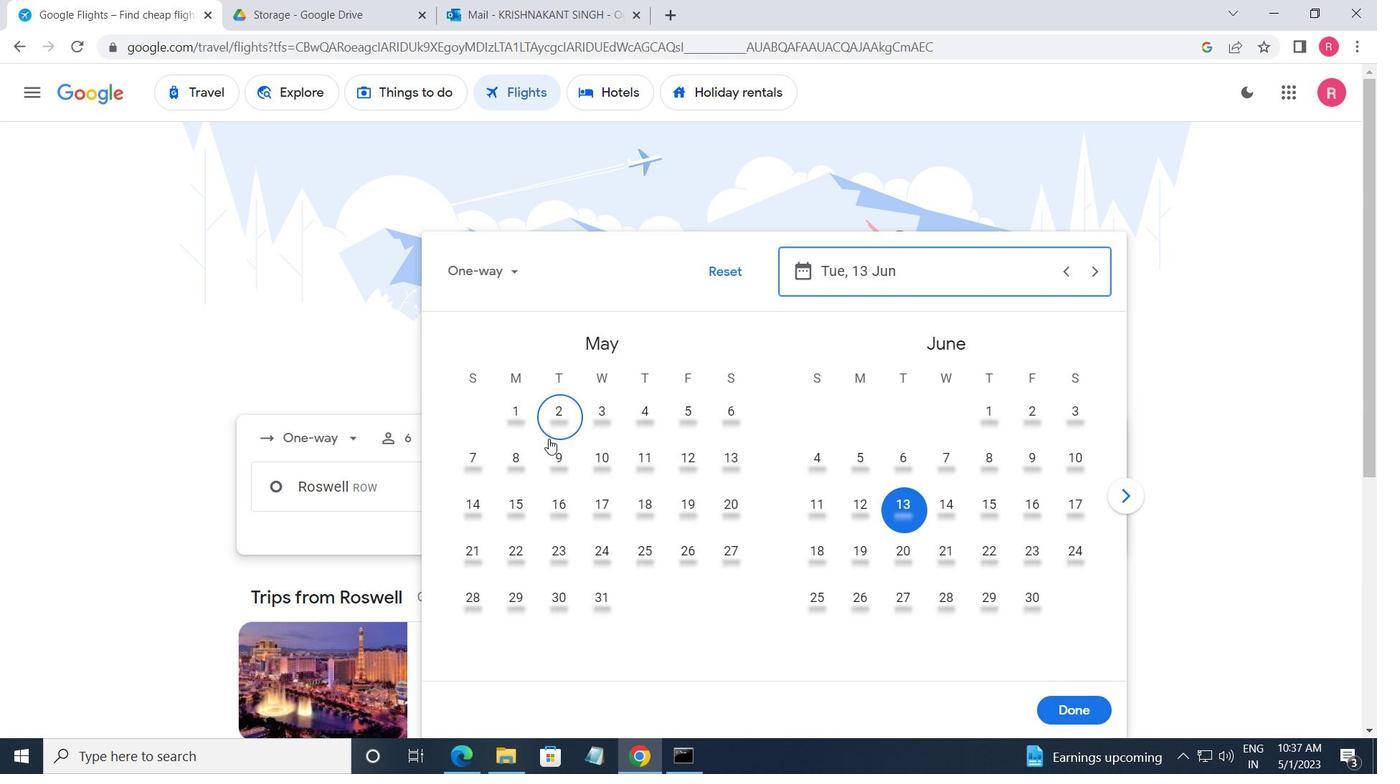 
Action: Mouse pressed left at (566, 422)
Screenshot: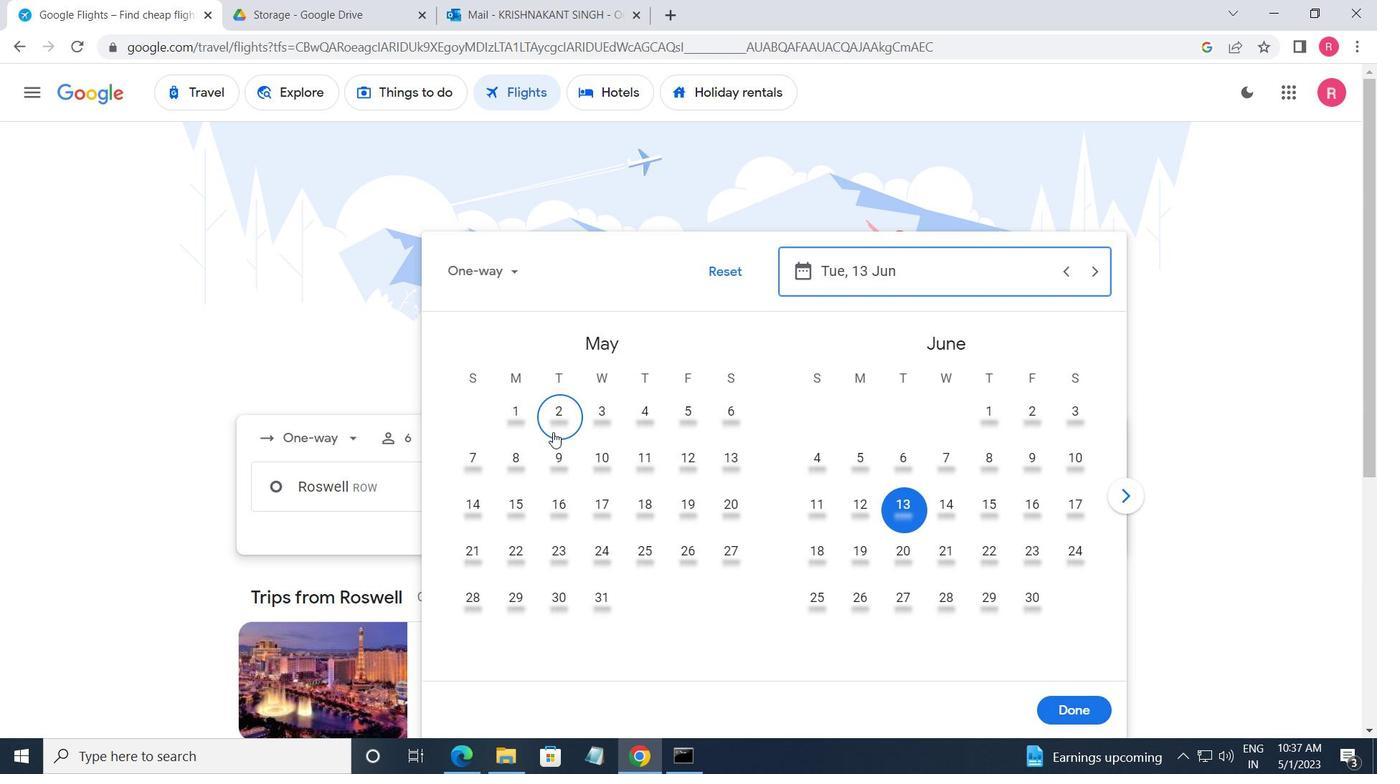 
Action: Mouse moved to (1063, 718)
Screenshot: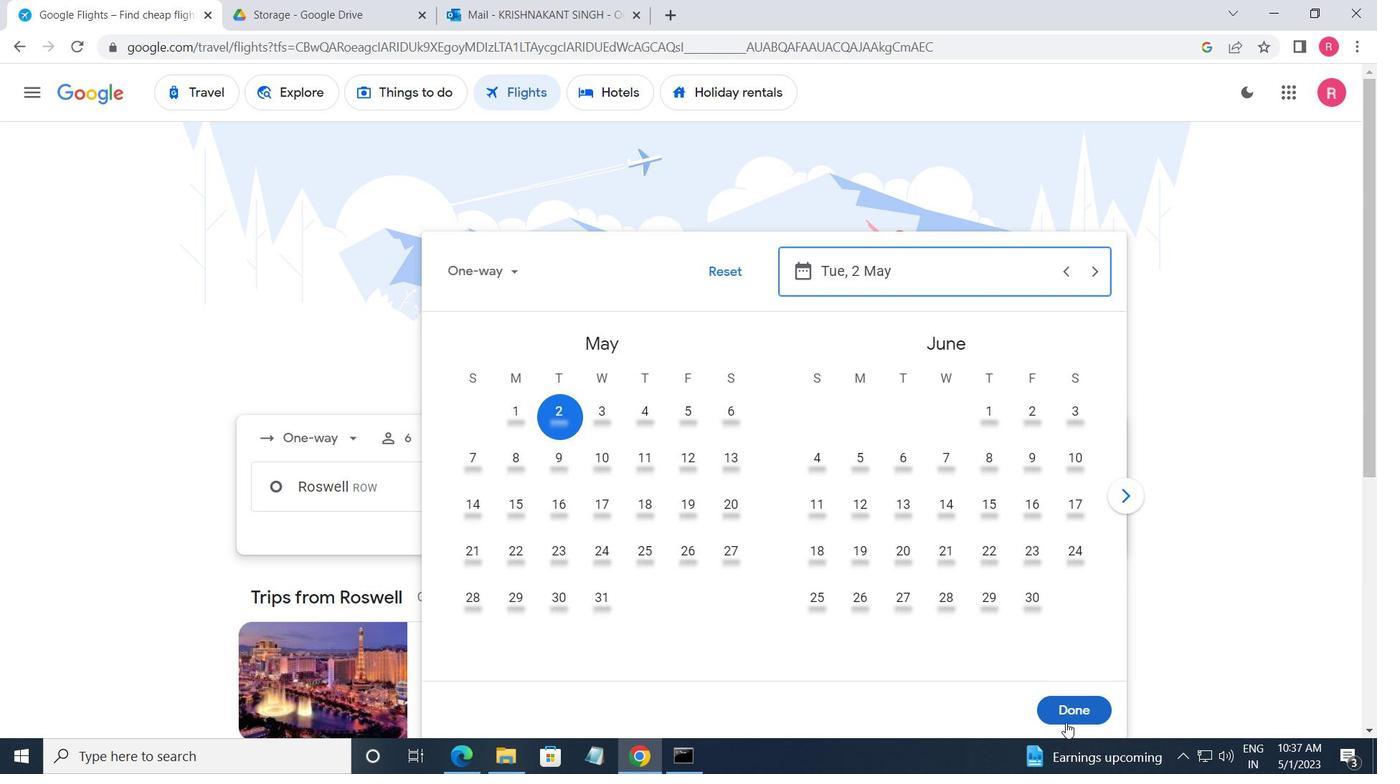 
Action: Mouse pressed left at (1063, 718)
Screenshot: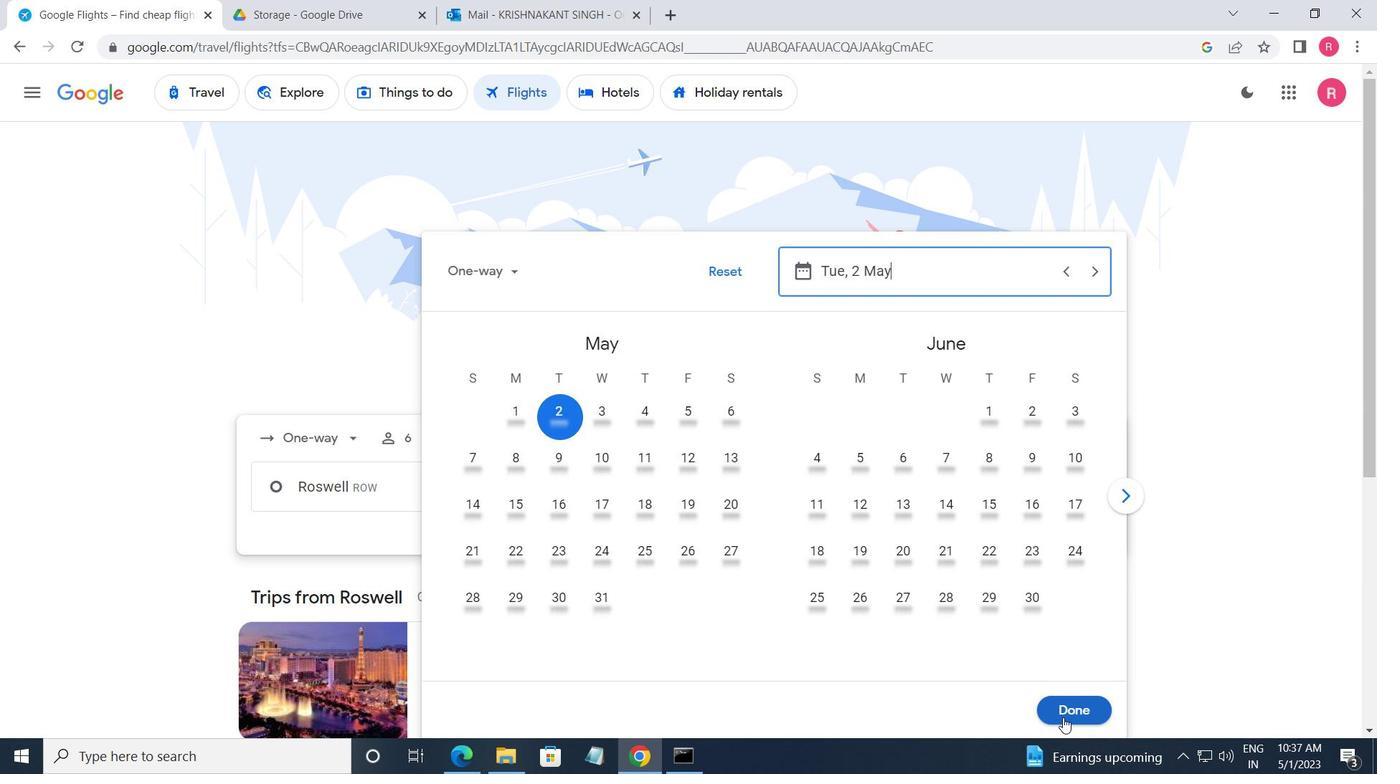 
Action: Mouse moved to (693, 562)
Screenshot: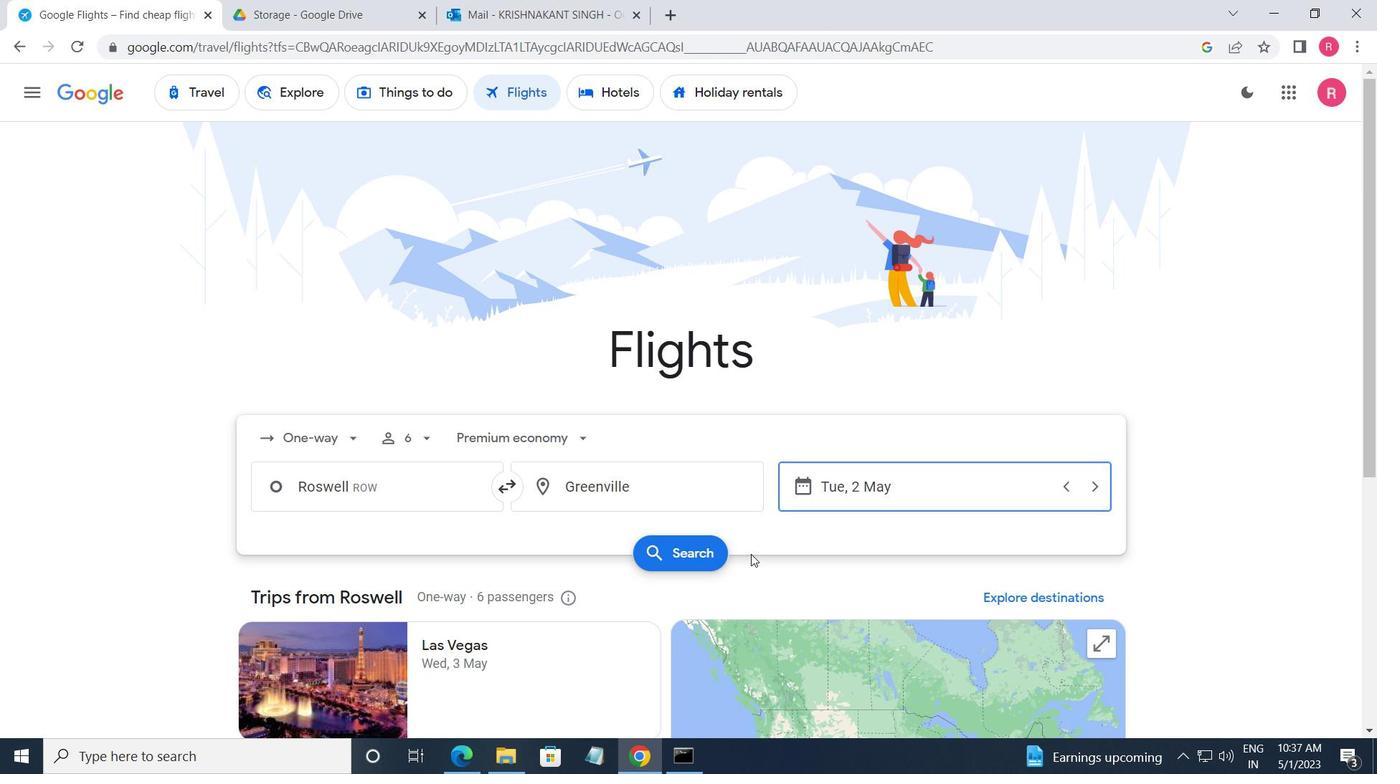 
Action: Mouse pressed left at (693, 562)
Screenshot: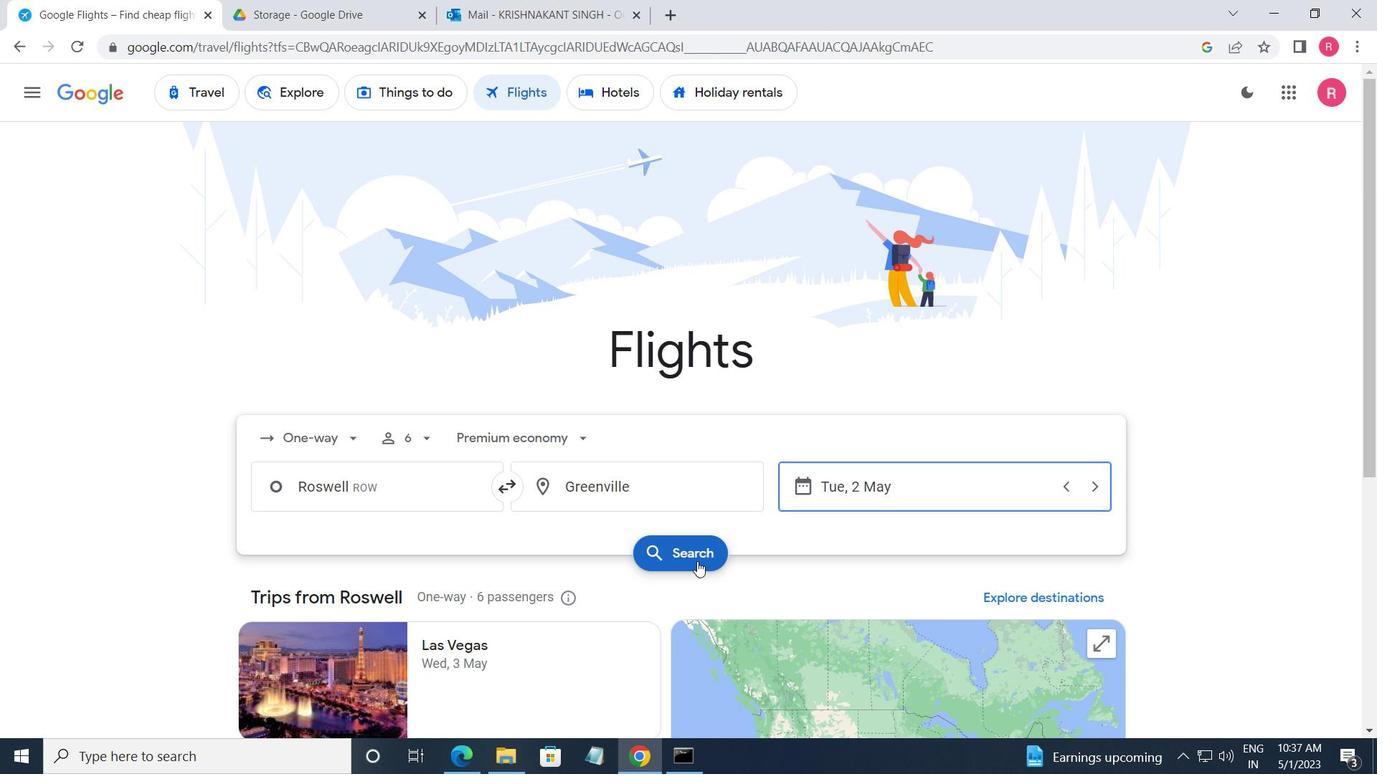 
Action: Mouse moved to (269, 251)
Screenshot: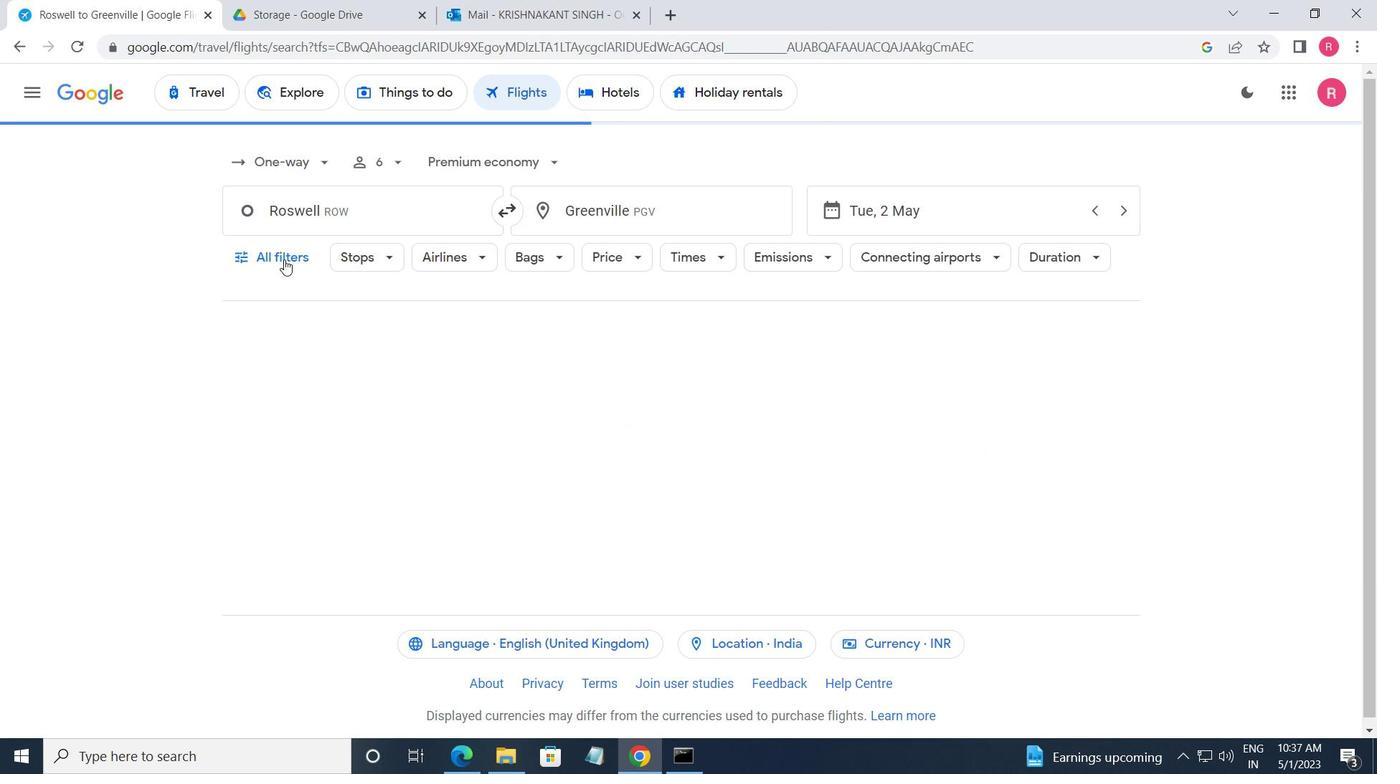 
Action: Mouse pressed left at (269, 251)
Screenshot: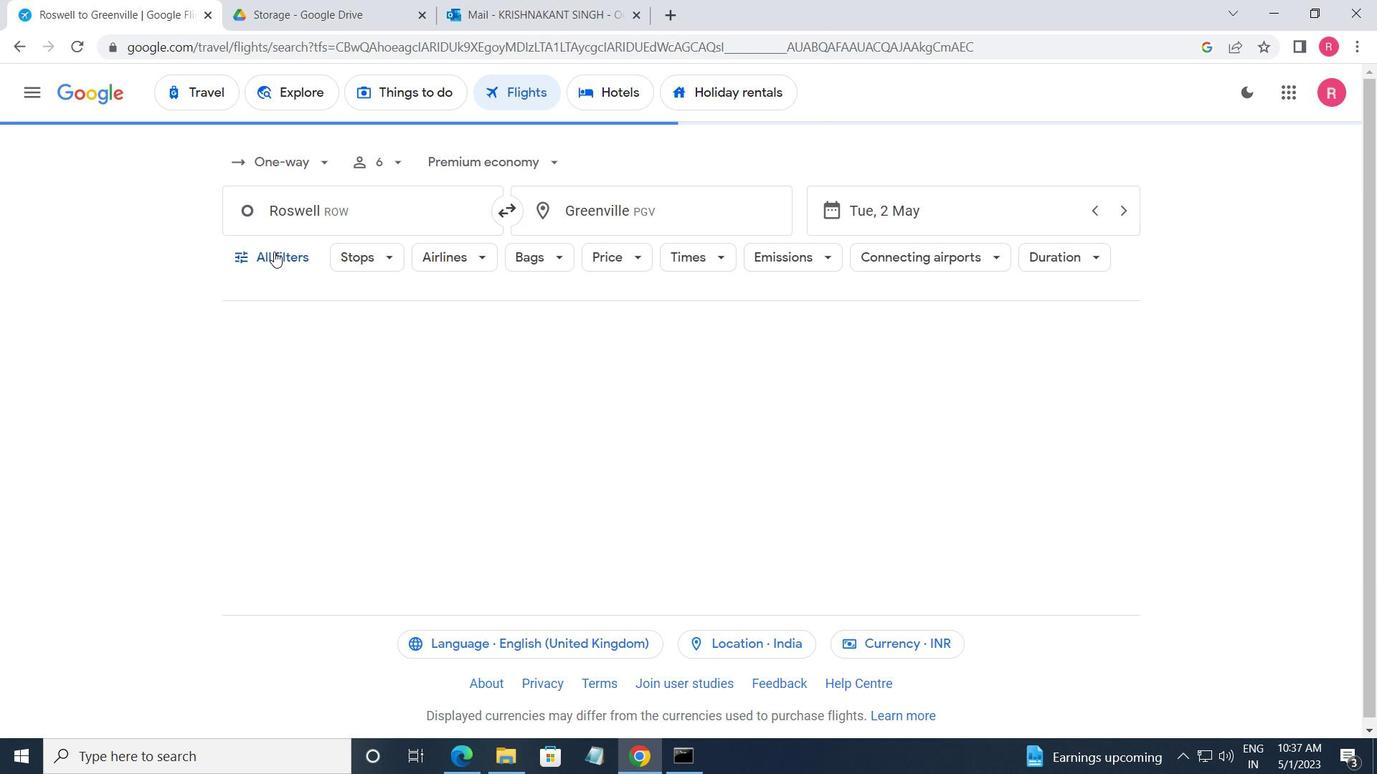 
Action: Mouse moved to (360, 505)
Screenshot: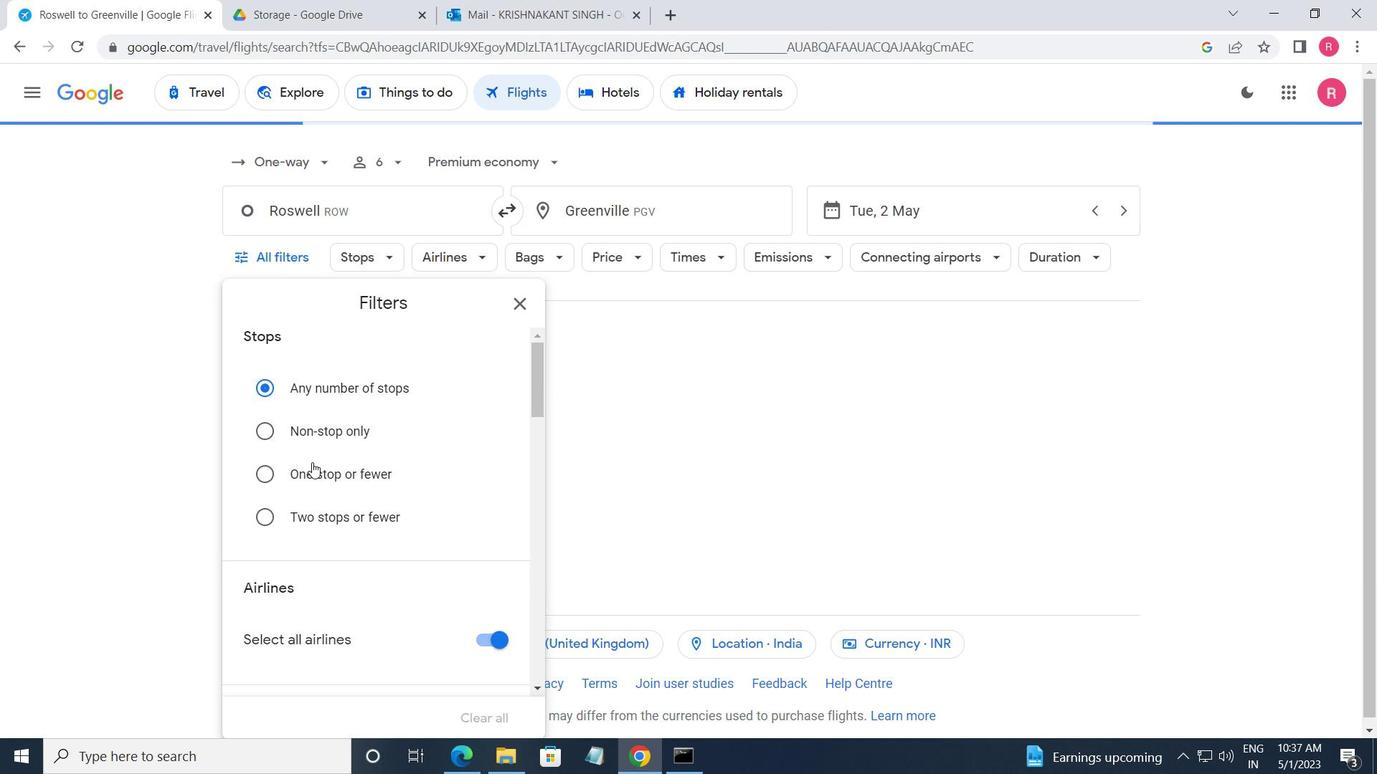 
Action: Mouse scrolled (360, 505) with delta (0, 0)
Screenshot: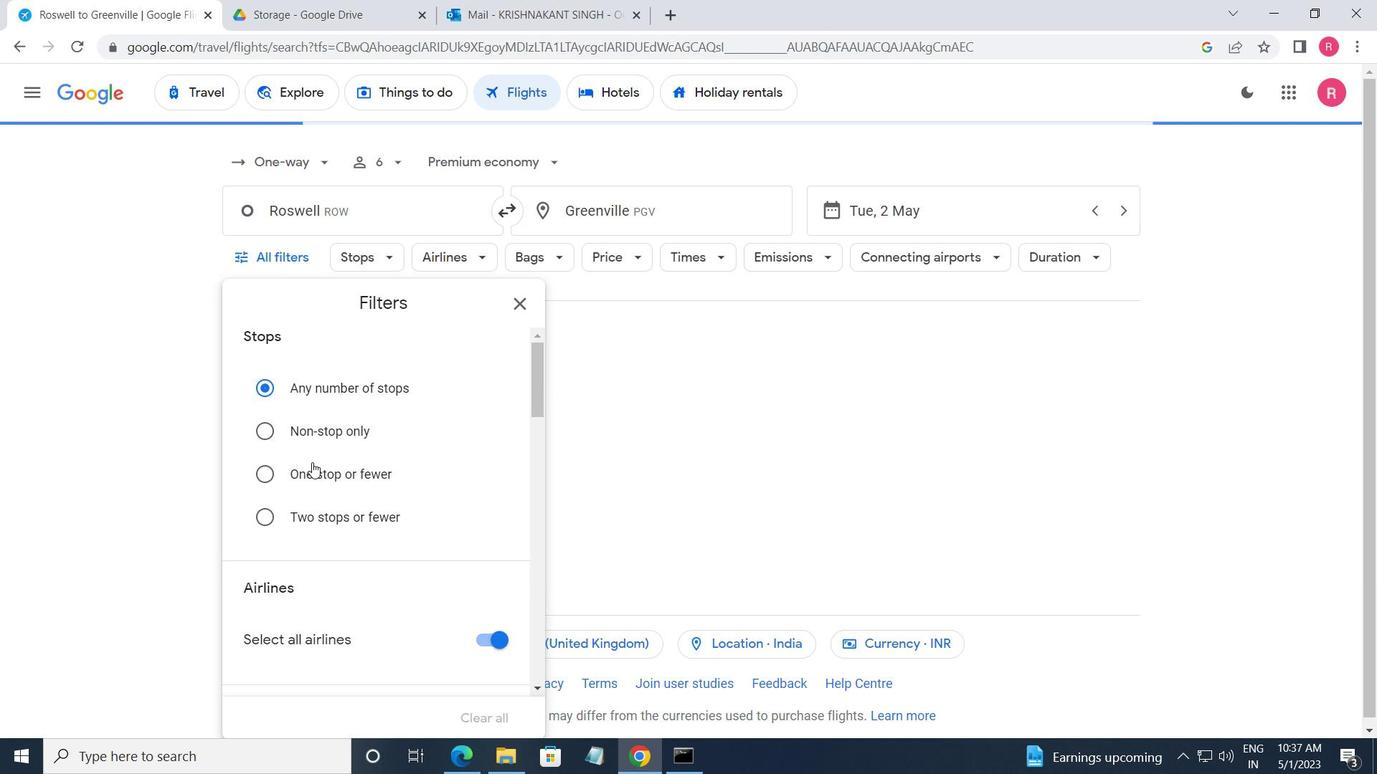 
Action: Mouse moved to (361, 505)
Screenshot: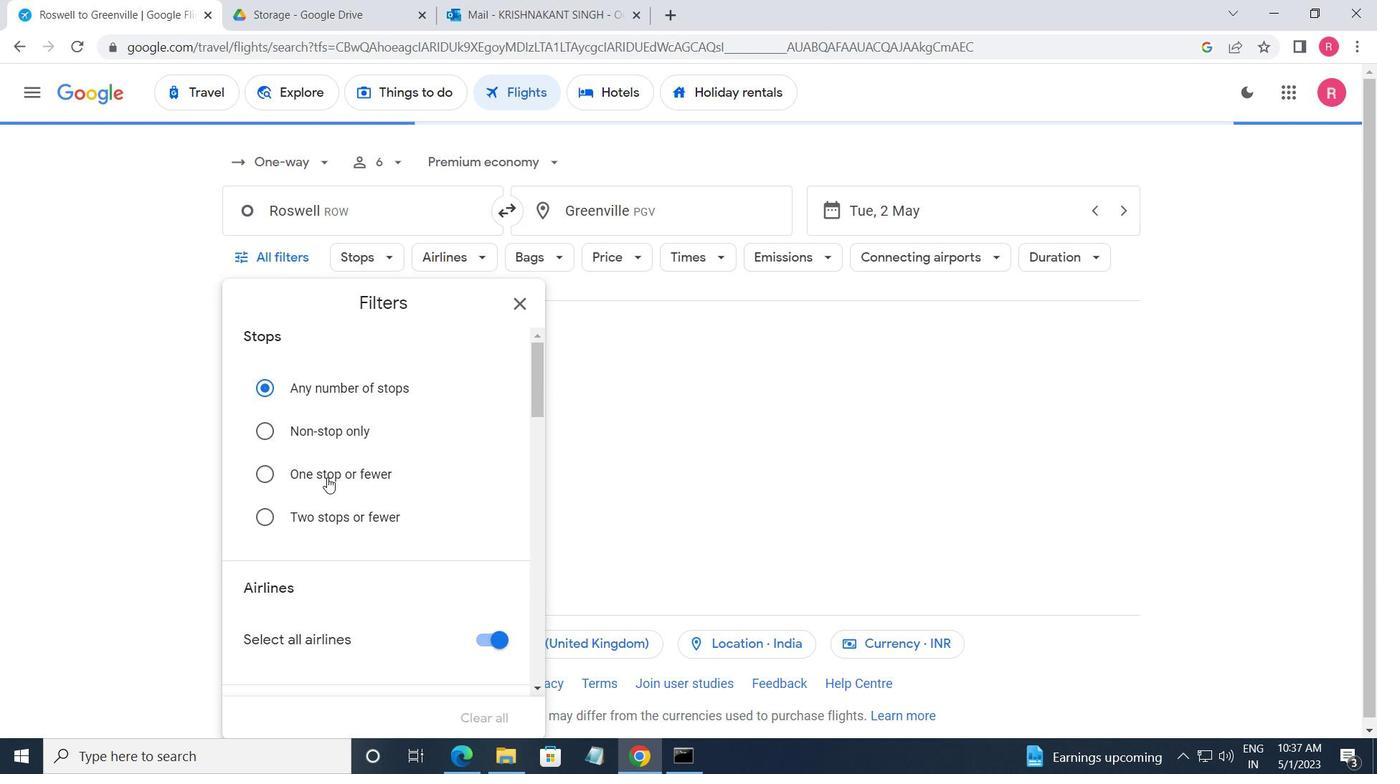 
Action: Mouse scrolled (361, 505) with delta (0, 0)
Screenshot: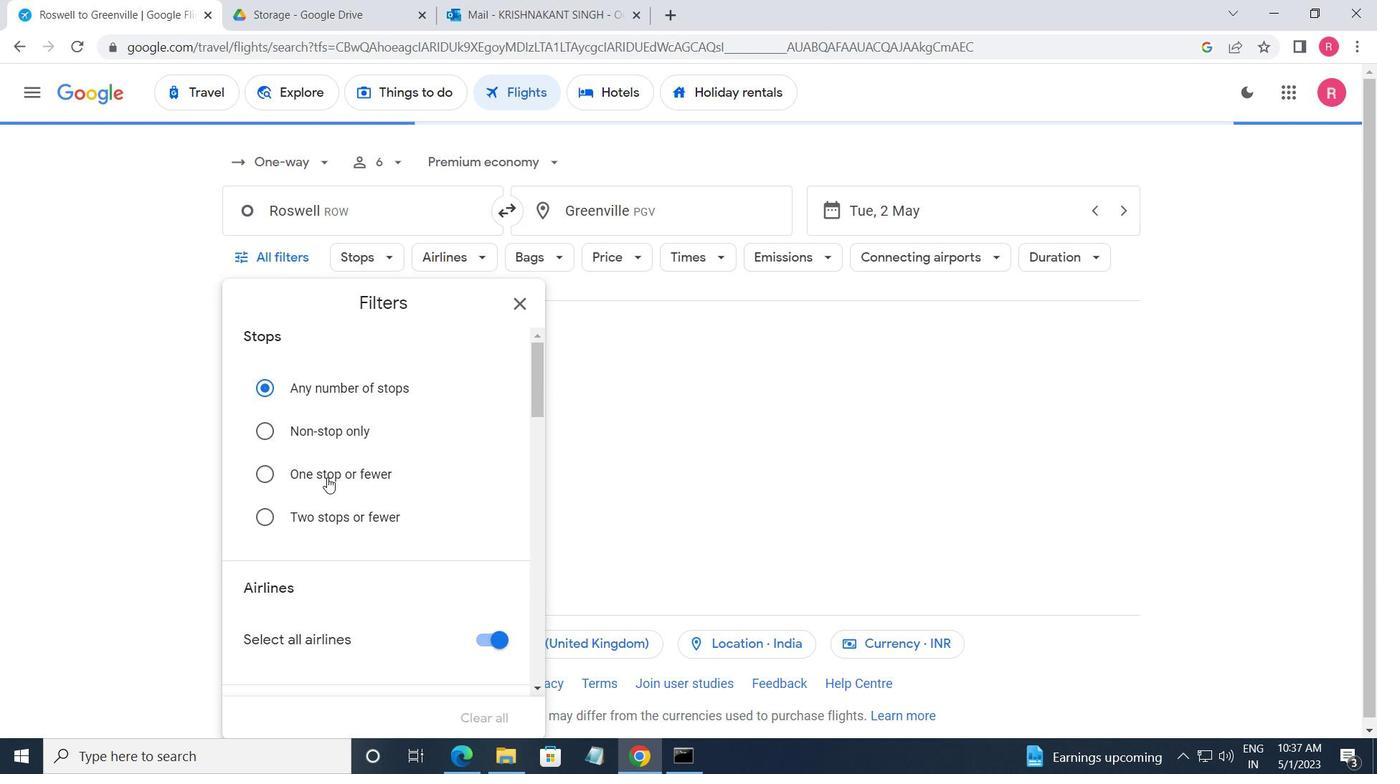 
Action: Mouse moved to (365, 504)
Screenshot: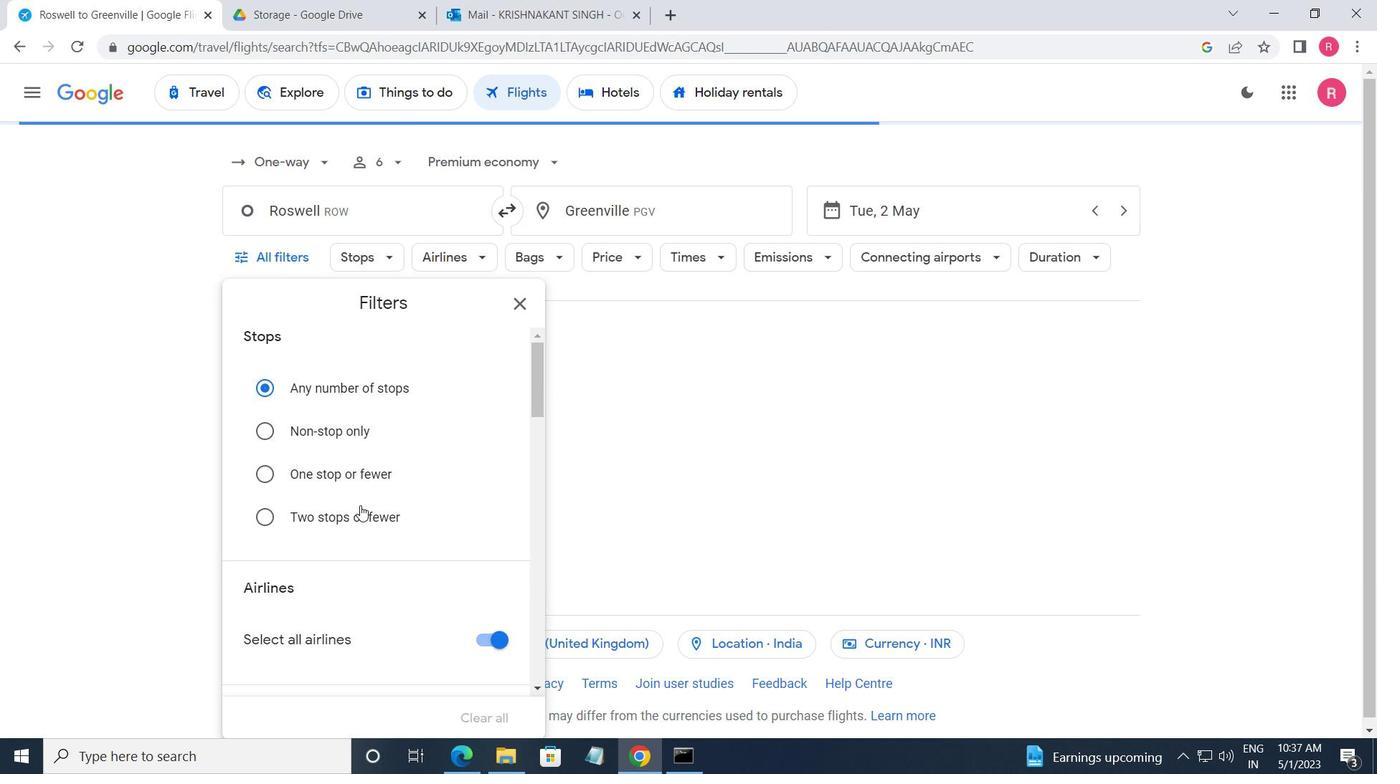 
Action: Mouse scrolled (365, 503) with delta (0, 0)
Screenshot: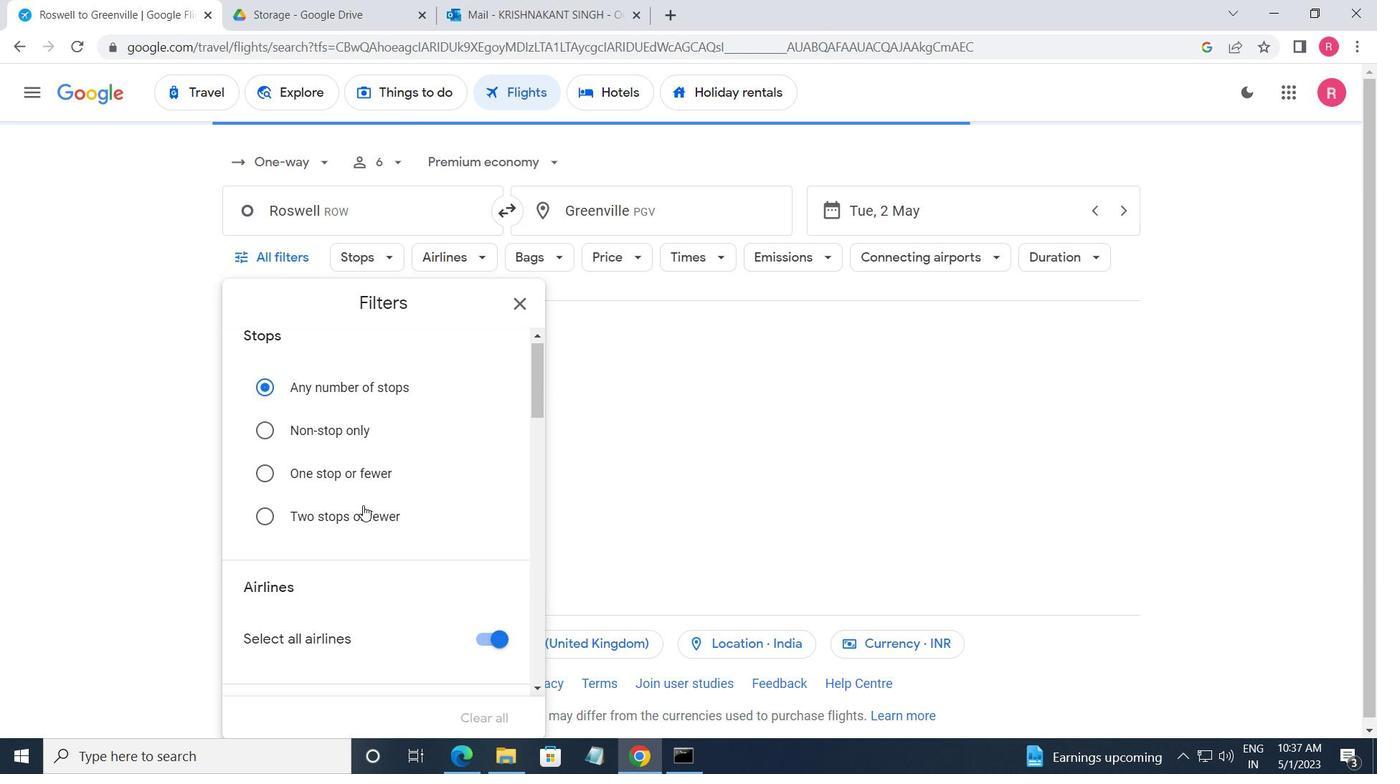
Action: Mouse moved to (365, 504)
Screenshot: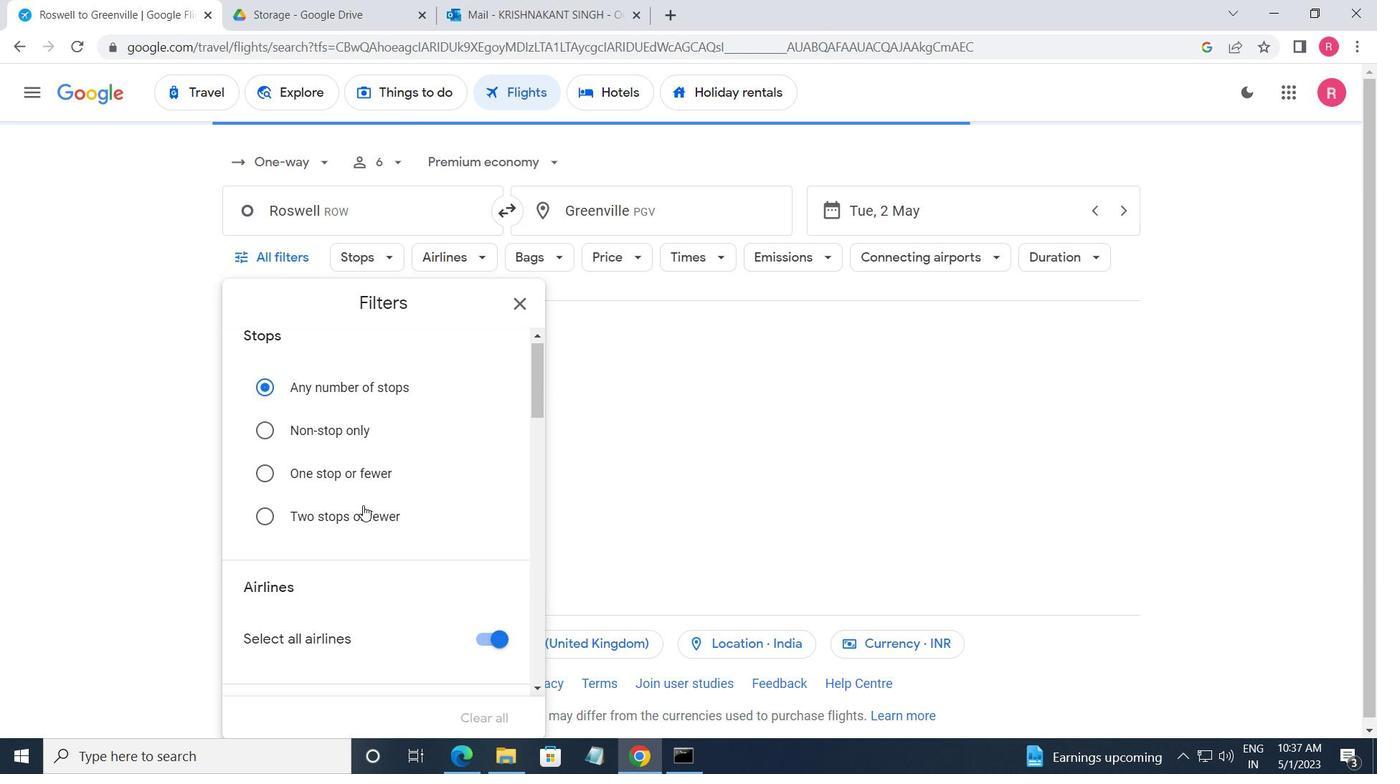 
Action: Mouse scrolled (365, 503) with delta (0, 0)
Screenshot: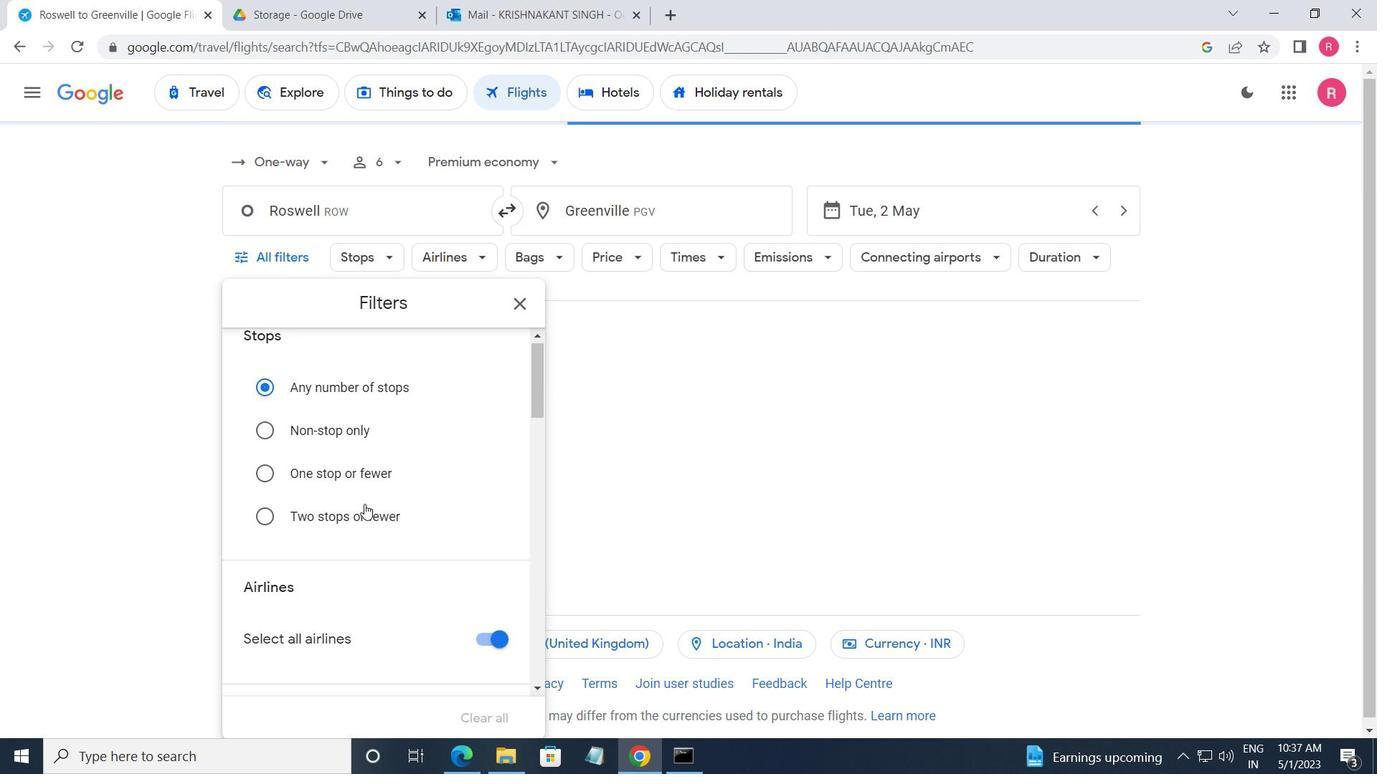 
Action: Mouse moved to (367, 503)
Screenshot: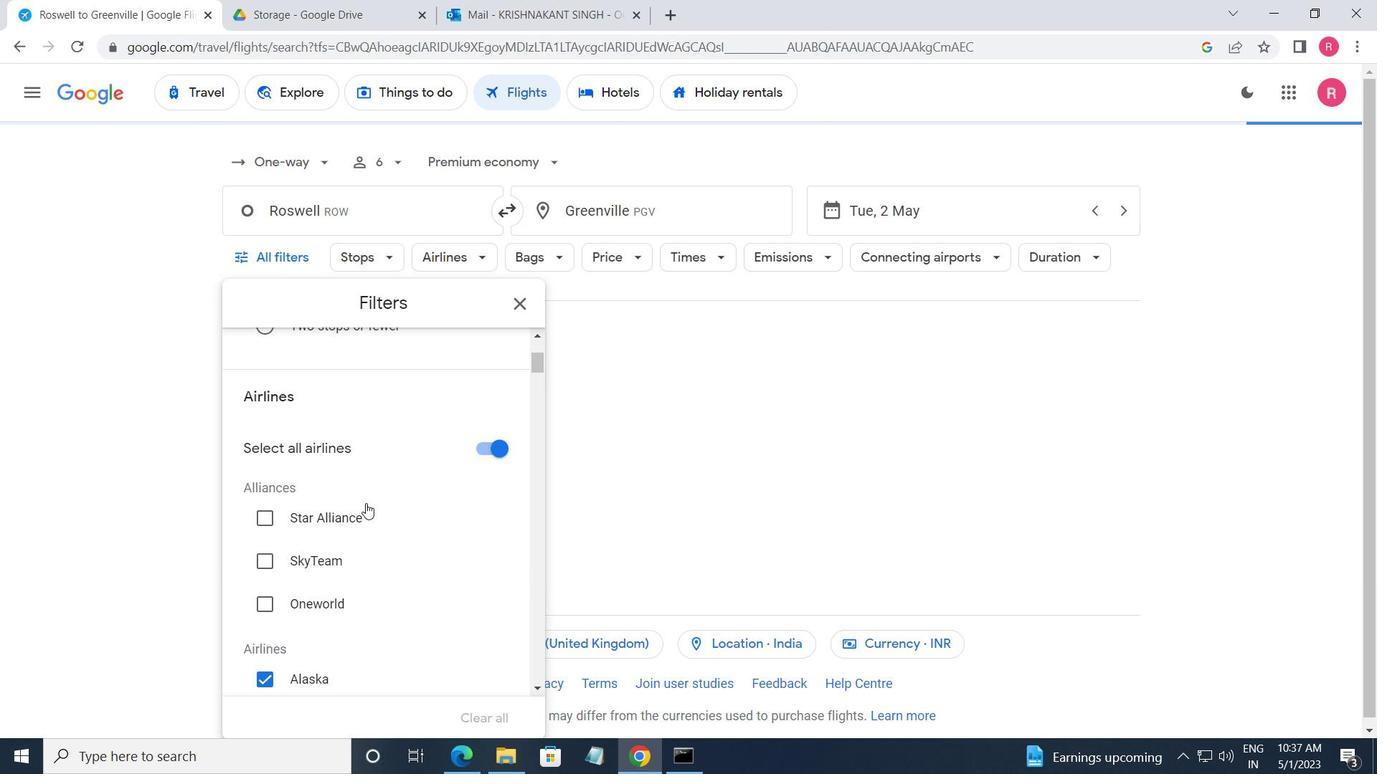 
Action: Mouse scrolled (367, 502) with delta (0, 0)
Screenshot: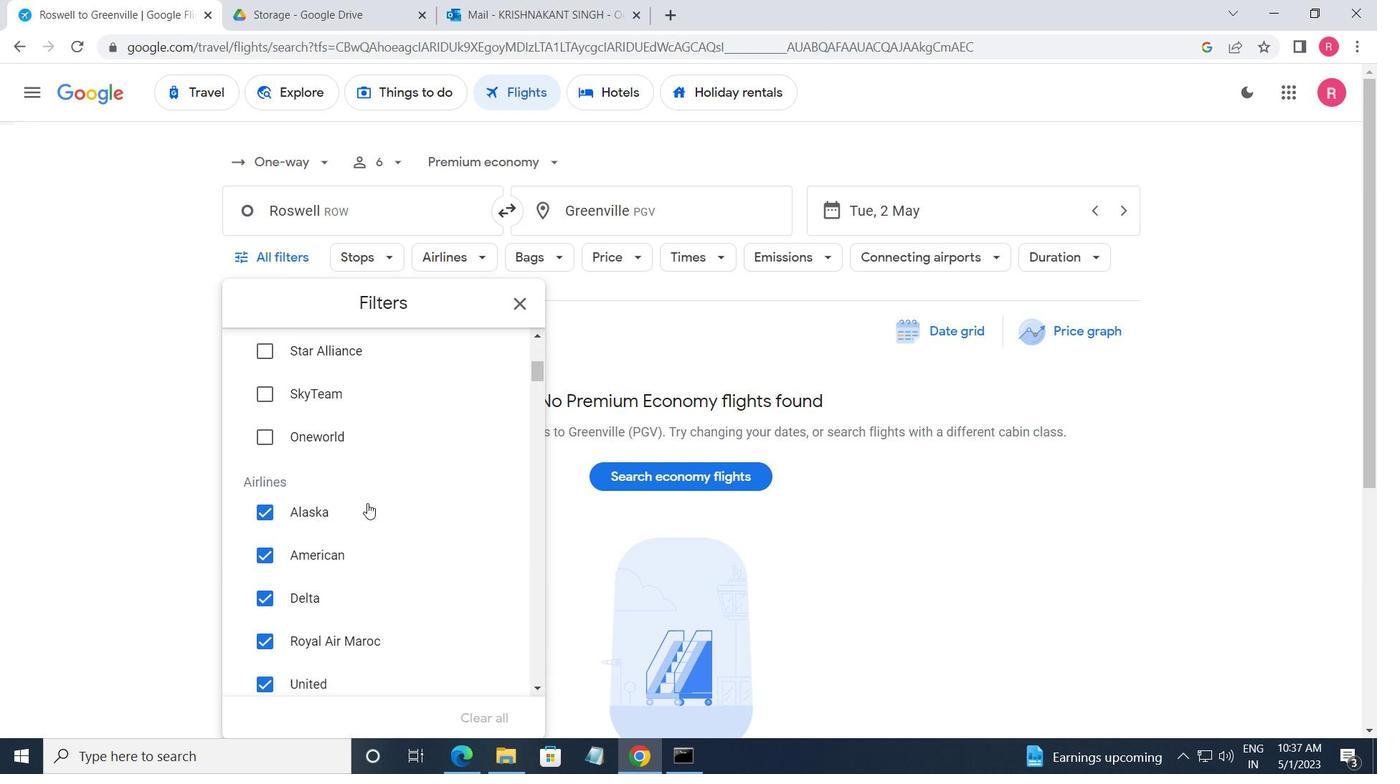
Action: Mouse moved to (369, 501)
Screenshot: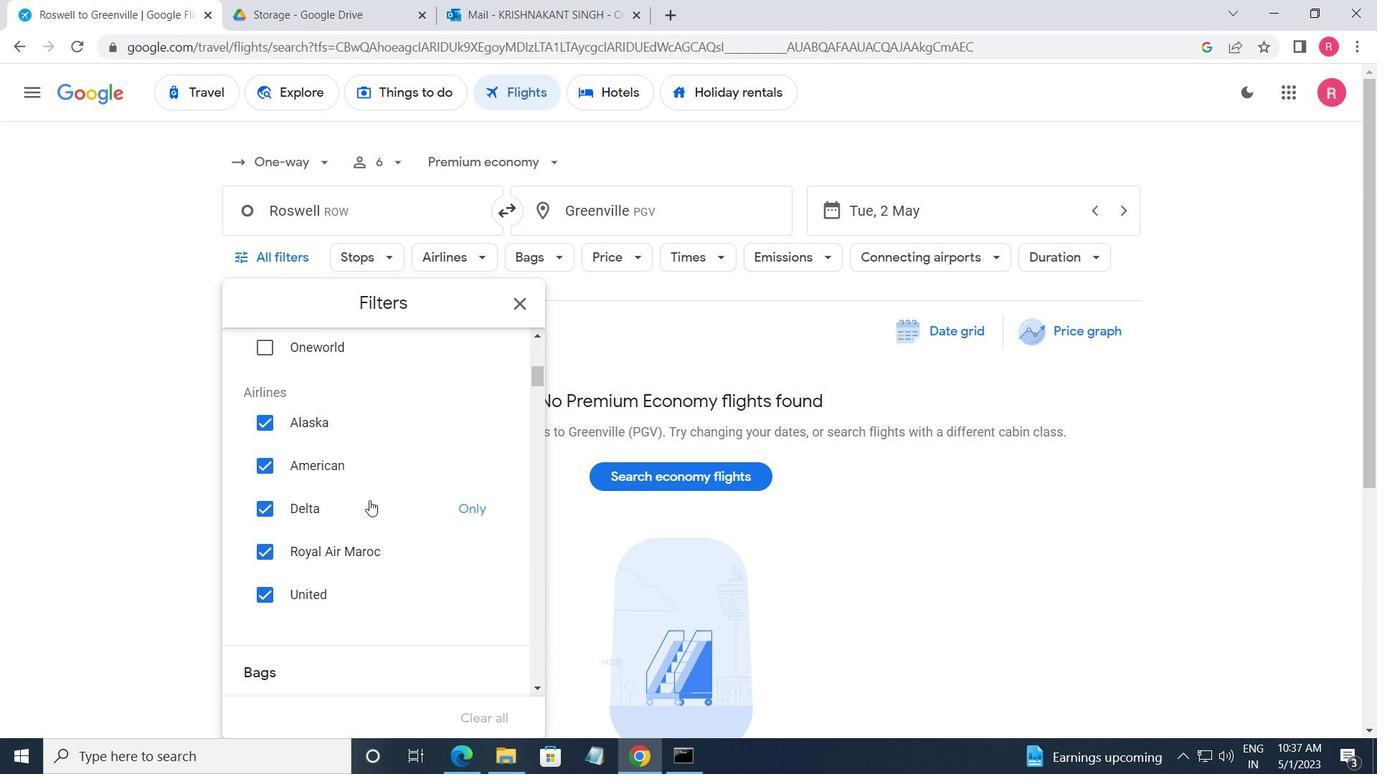 
Action: Mouse scrolled (369, 502) with delta (0, 0)
Screenshot: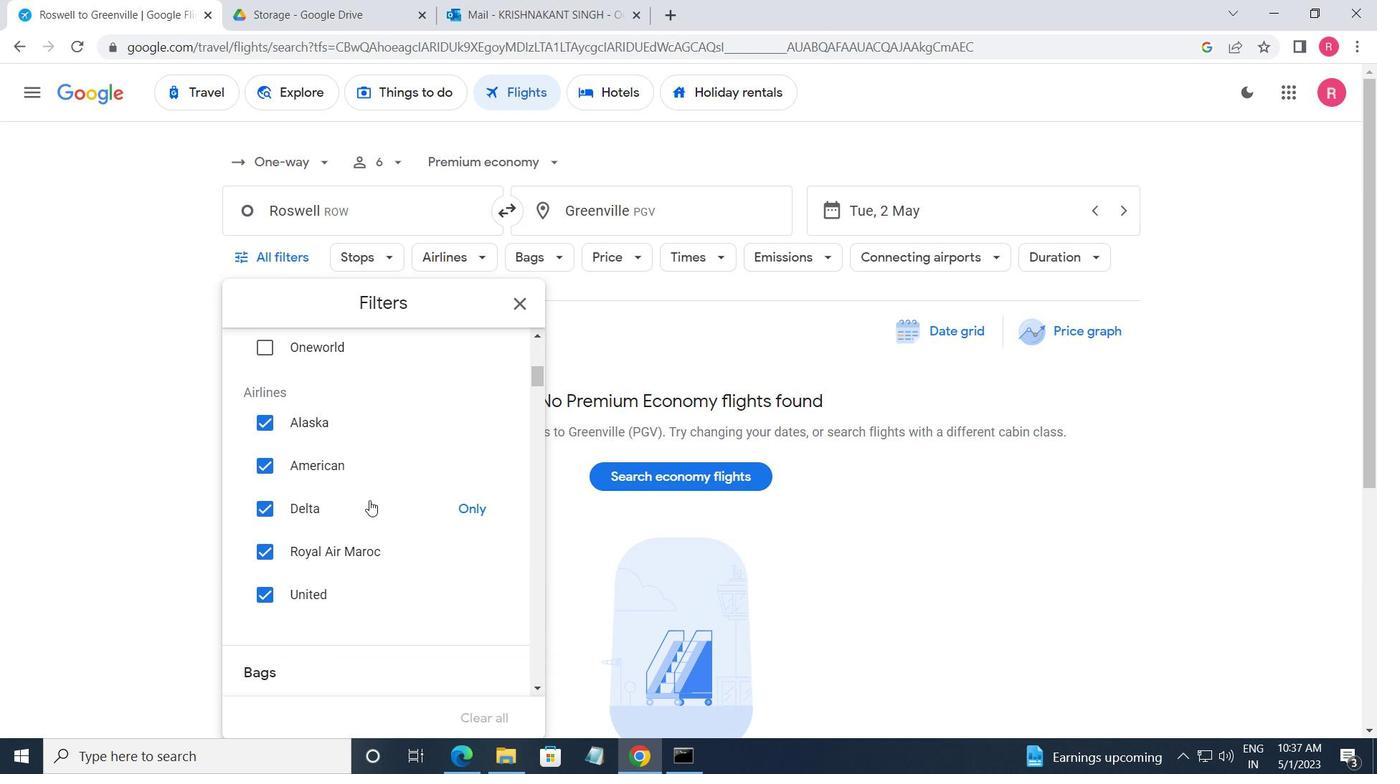 
Action: Mouse moved to (378, 492)
Screenshot: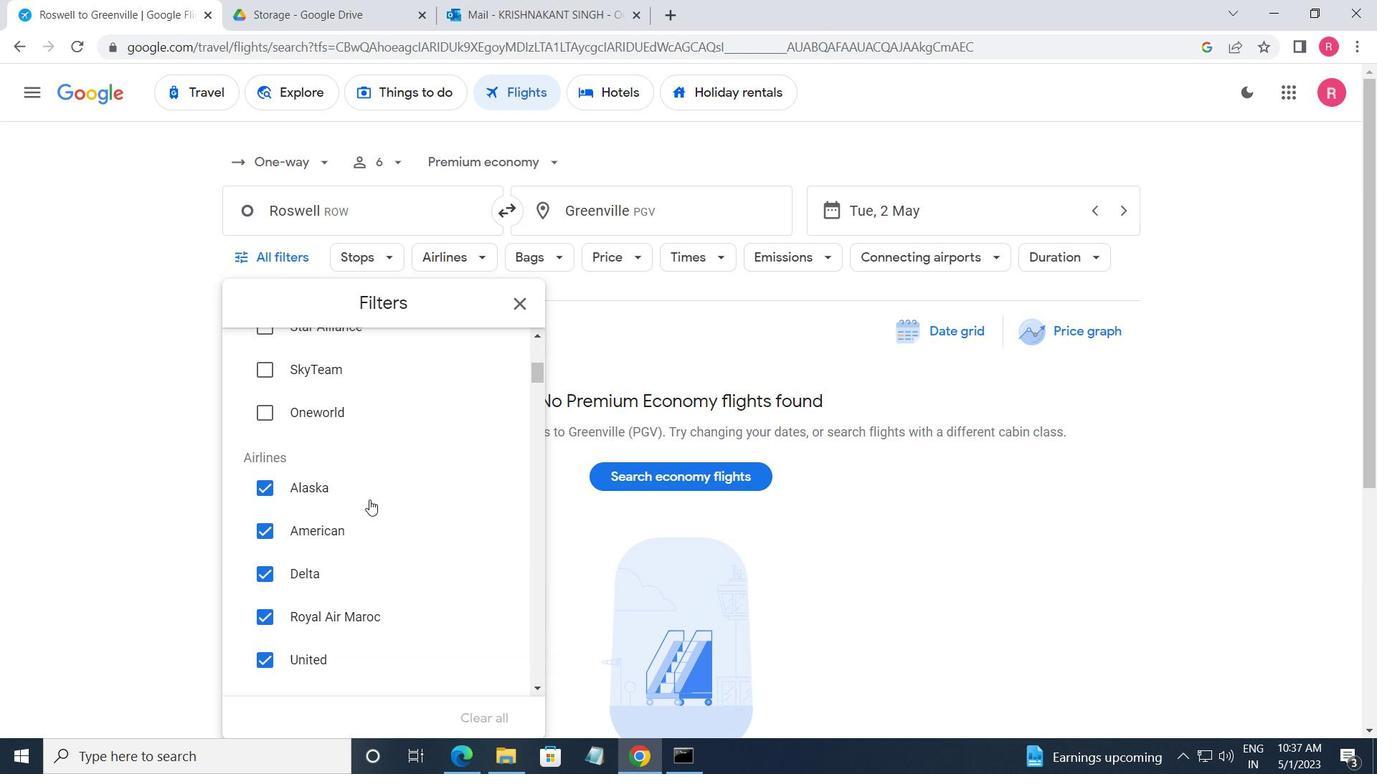 
Action: Mouse scrolled (378, 493) with delta (0, 0)
Screenshot: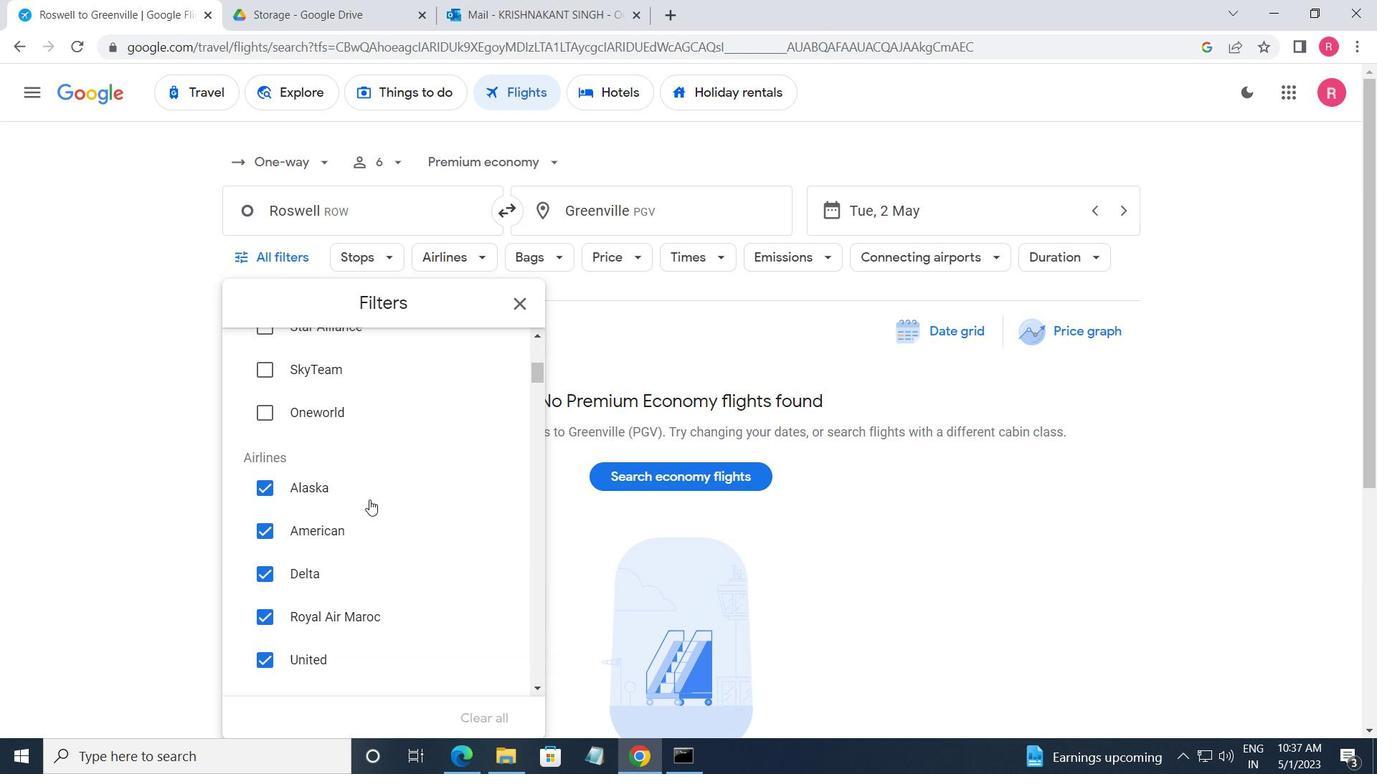
Action: Mouse moved to (498, 378)
Screenshot: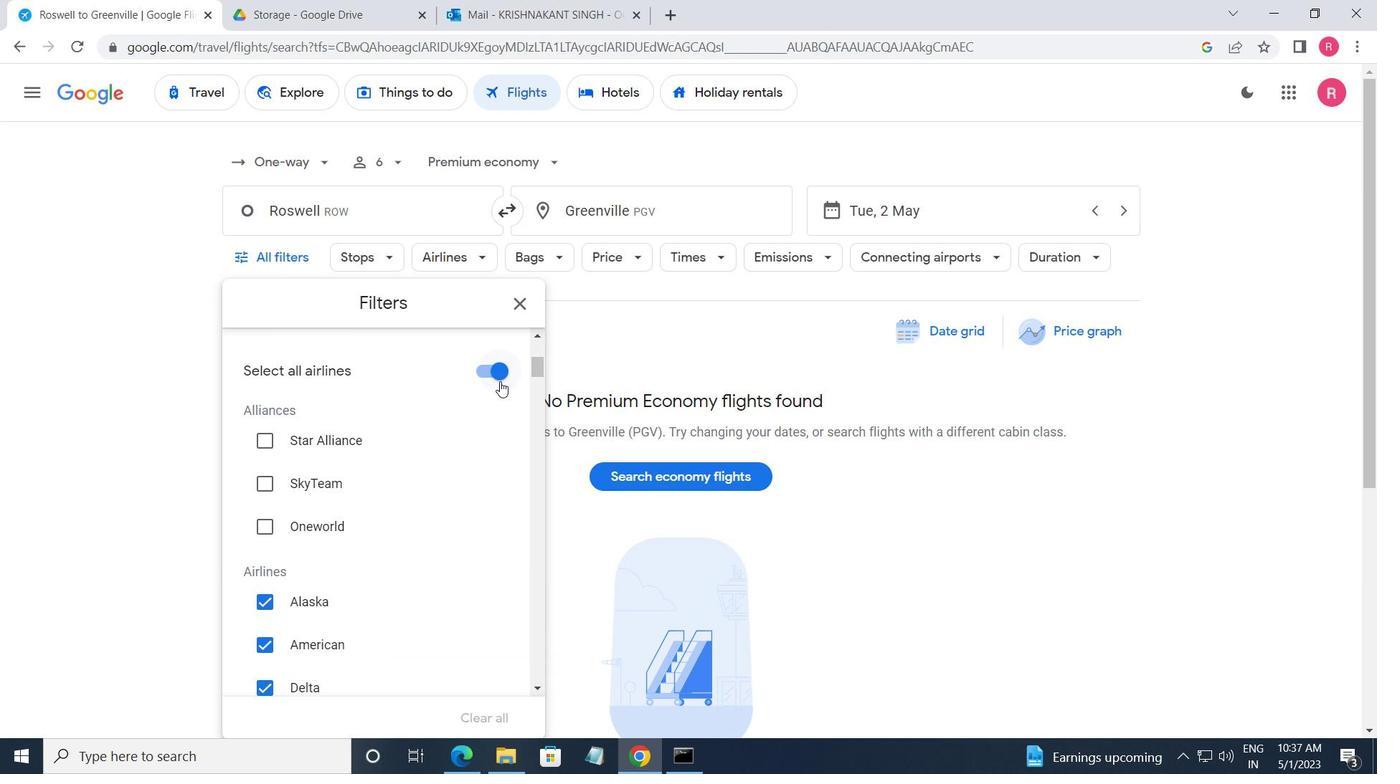 
Action: Mouse pressed left at (498, 378)
Screenshot: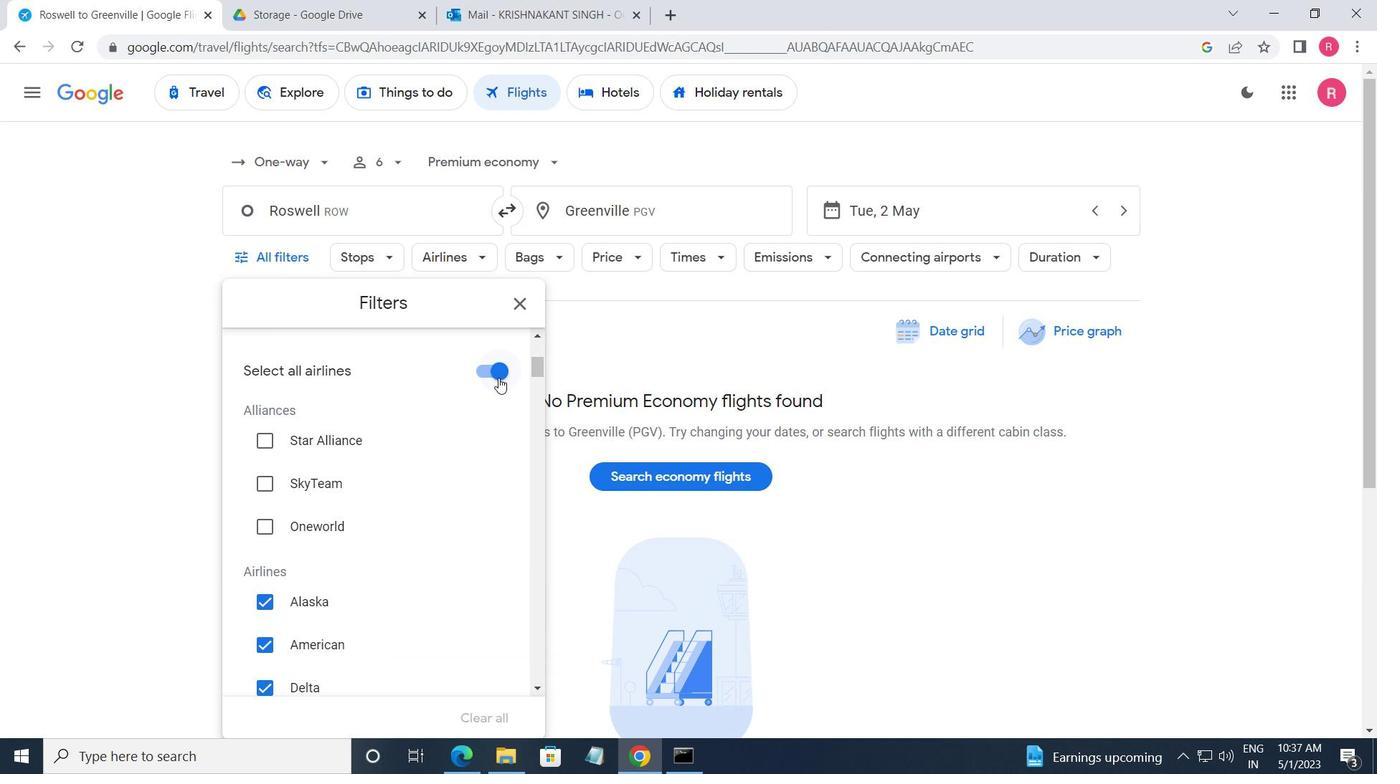 
Action: Mouse moved to (494, 379)
Screenshot: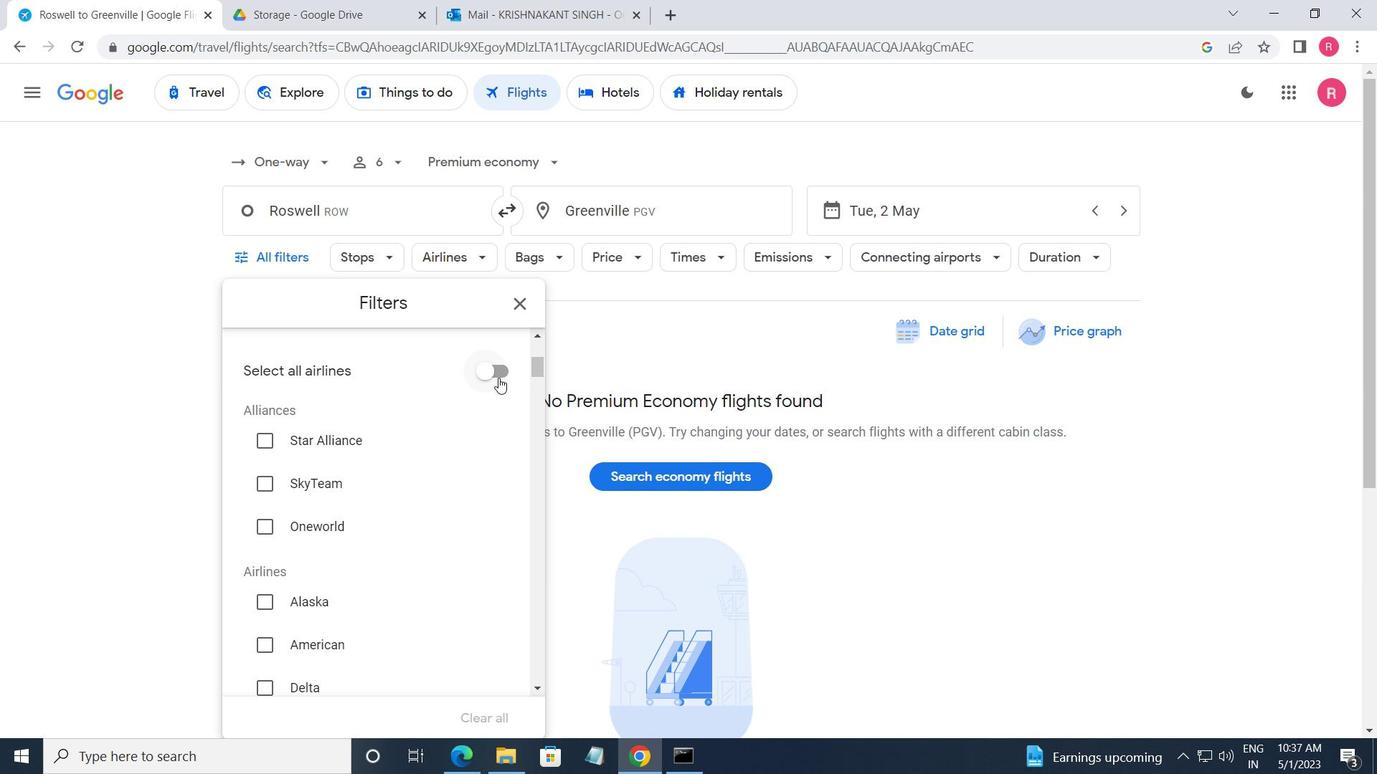 
Action: Mouse scrolled (494, 378) with delta (0, 0)
Screenshot: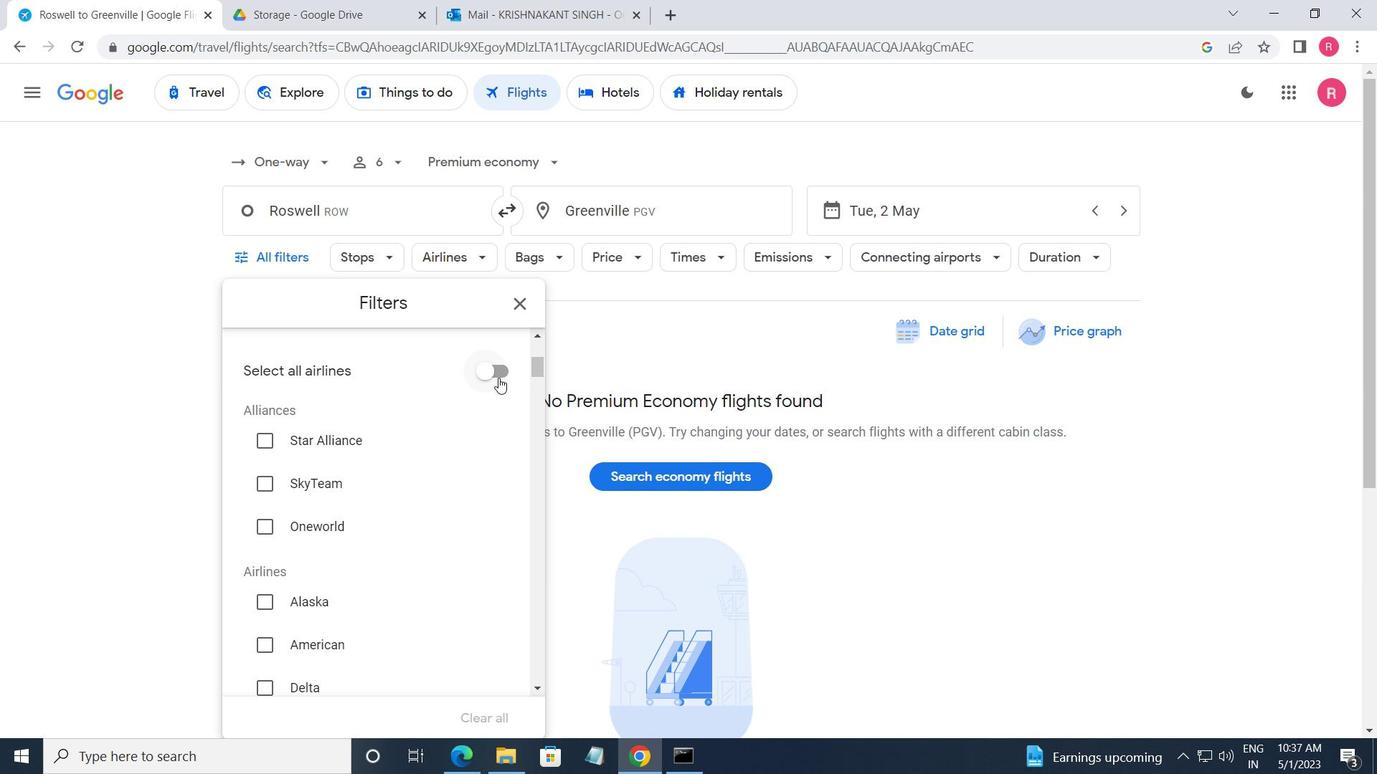 
Action: Mouse moved to (489, 388)
Screenshot: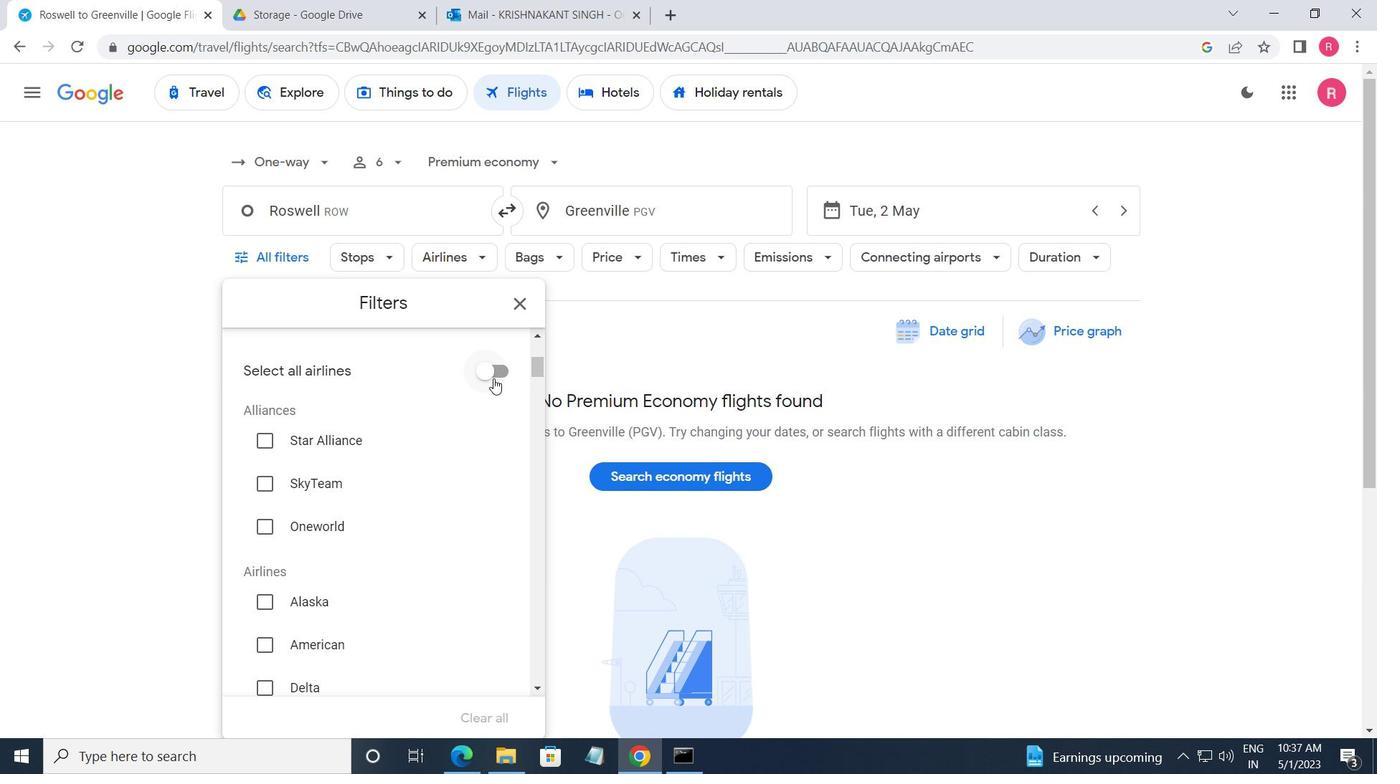 
Action: Mouse scrolled (489, 388) with delta (0, 0)
Screenshot: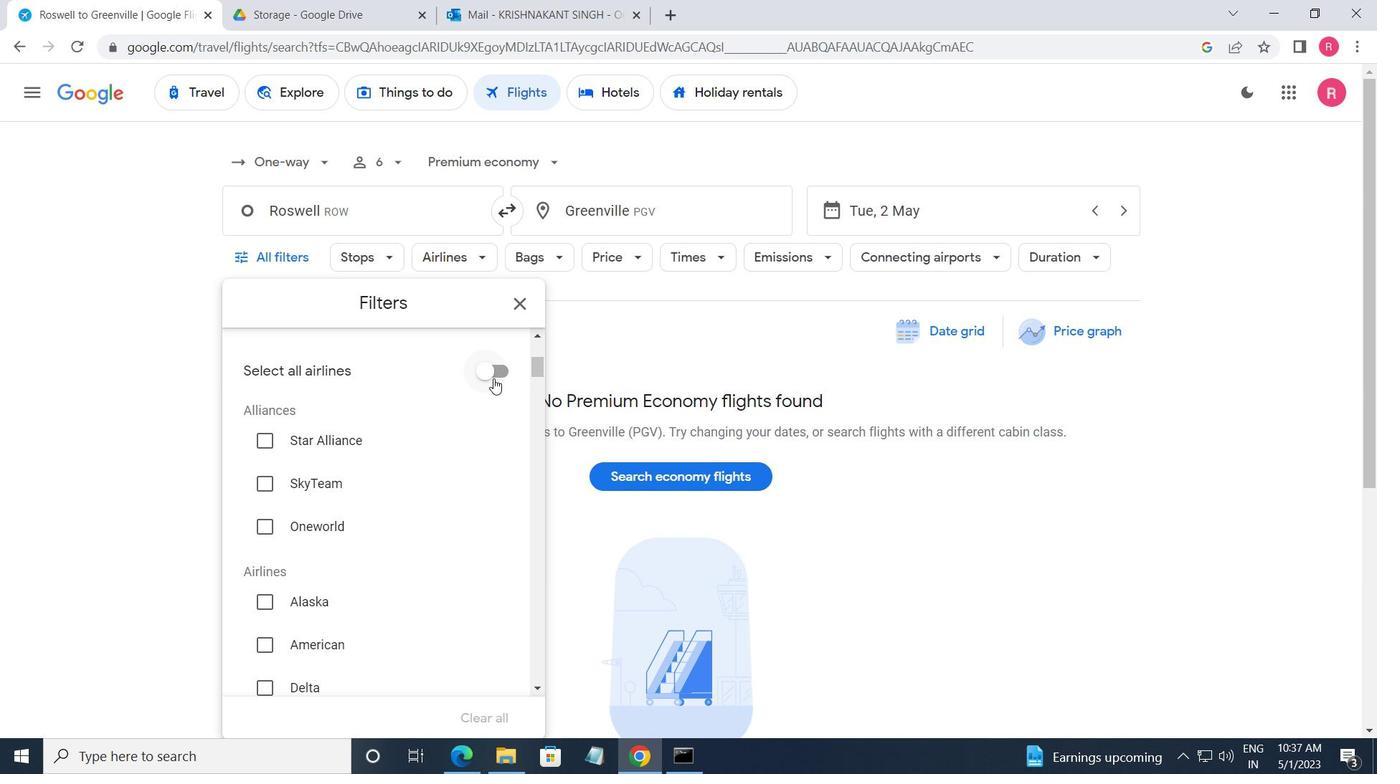
Action: Mouse moved to (487, 393)
Screenshot: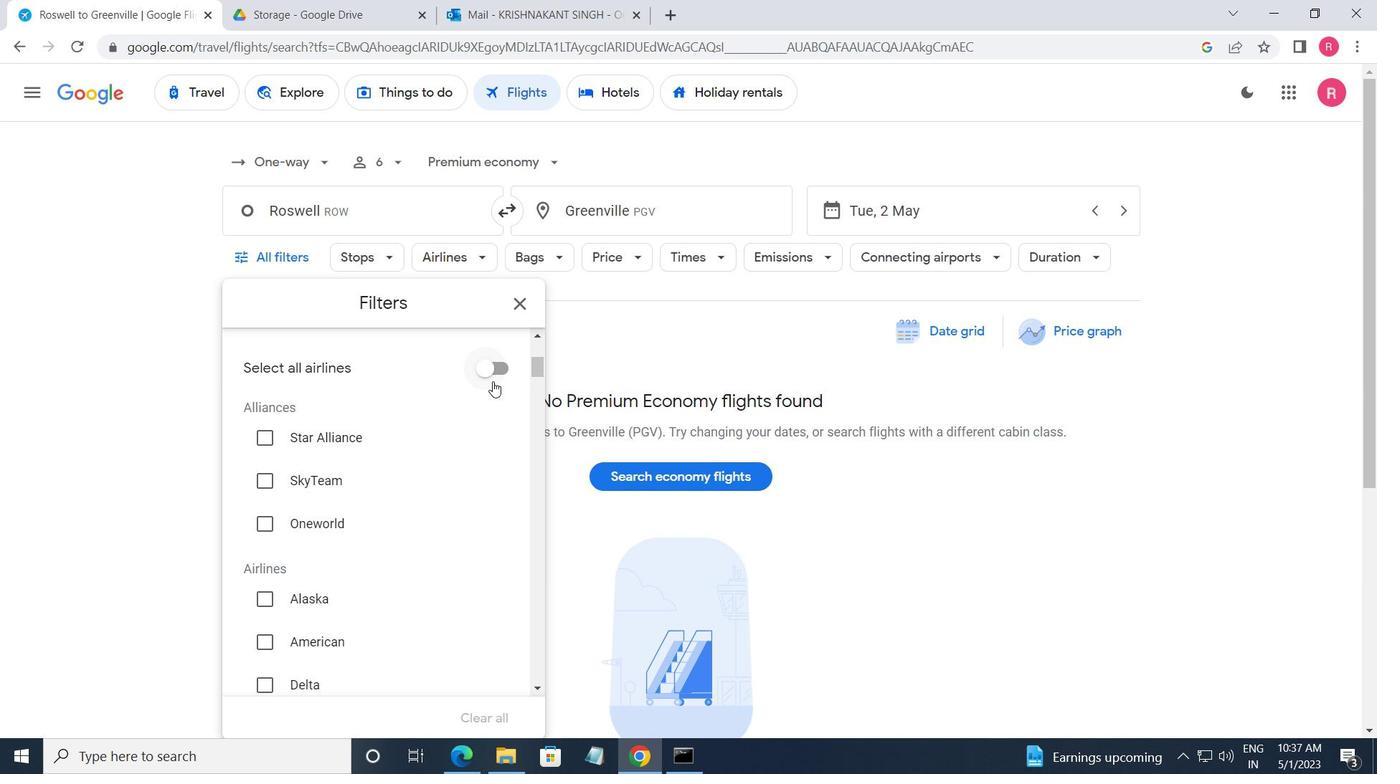 
Action: Mouse scrolled (487, 392) with delta (0, 0)
Screenshot: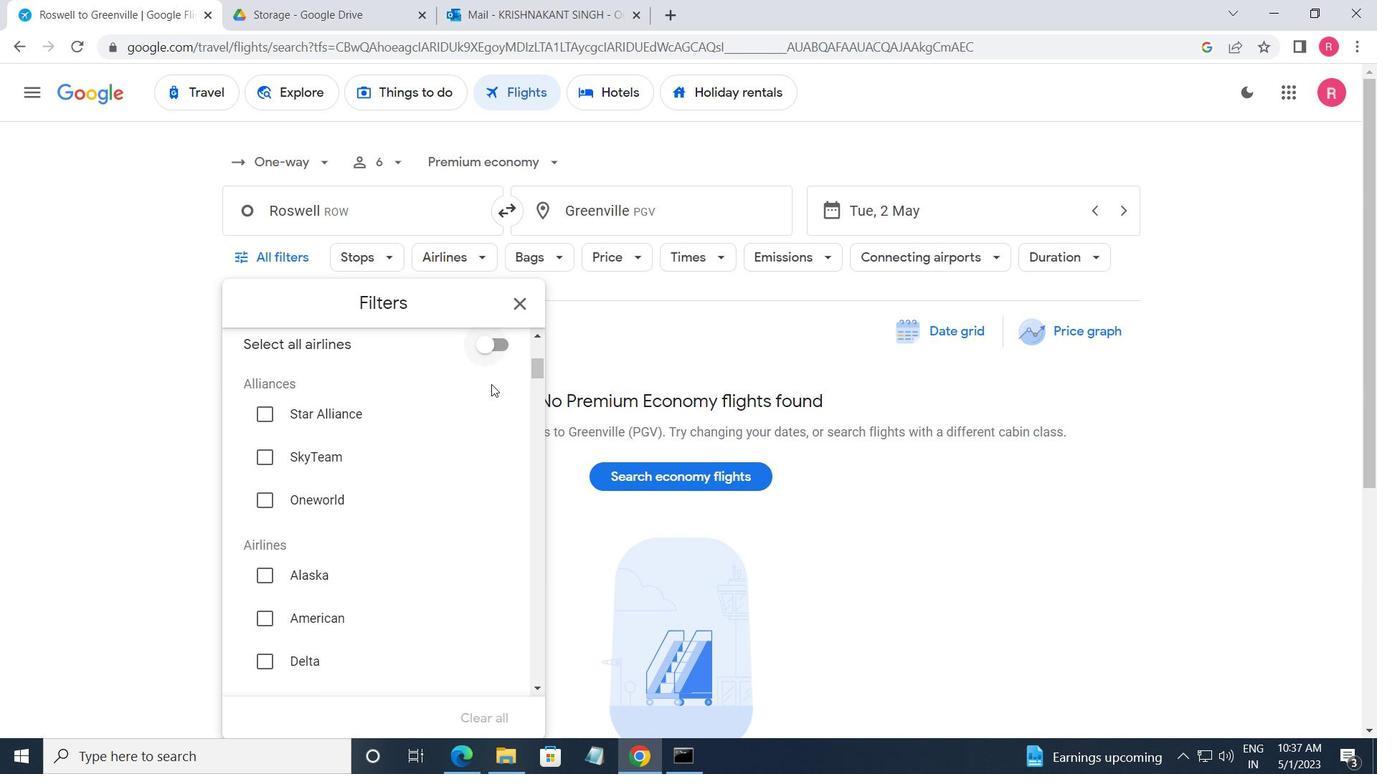 
Action: Mouse moved to (486, 393)
Screenshot: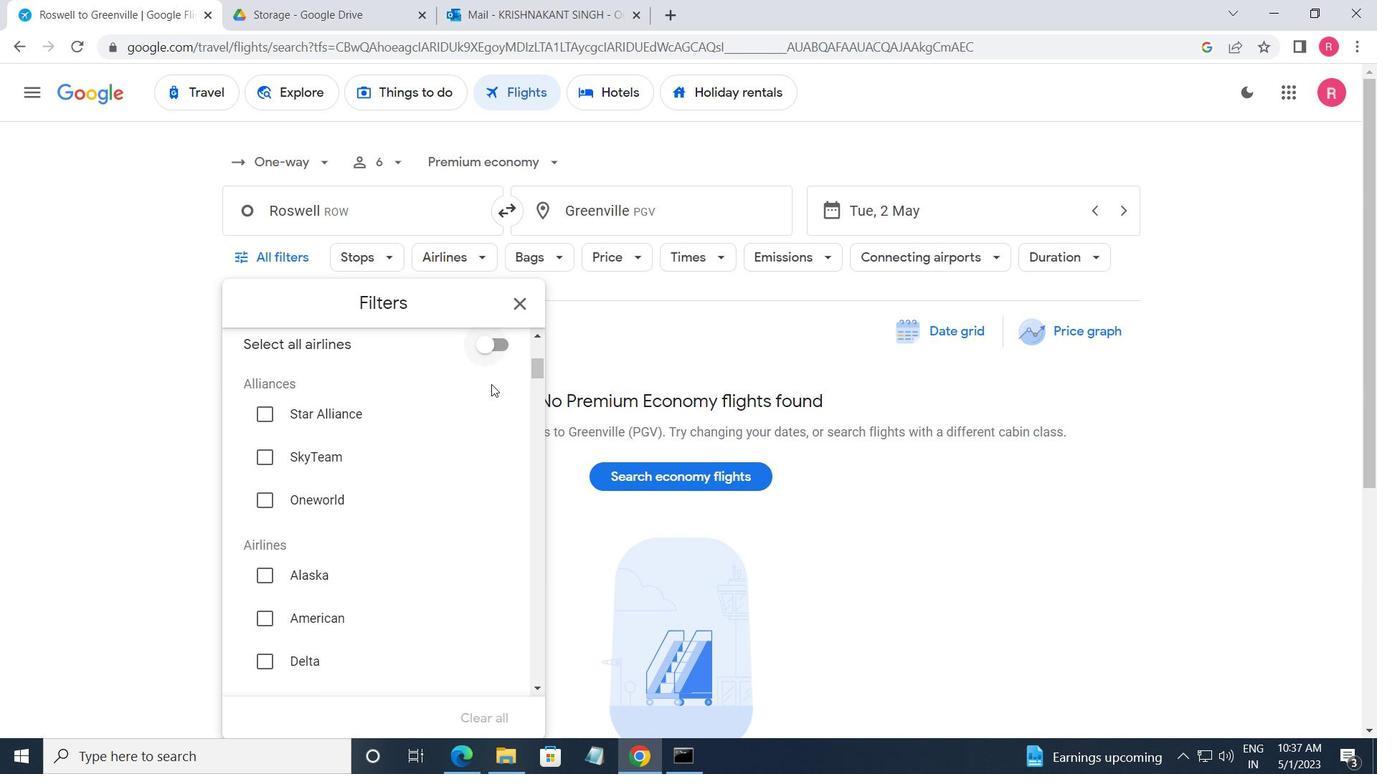 
Action: Mouse scrolled (486, 393) with delta (0, 0)
Screenshot: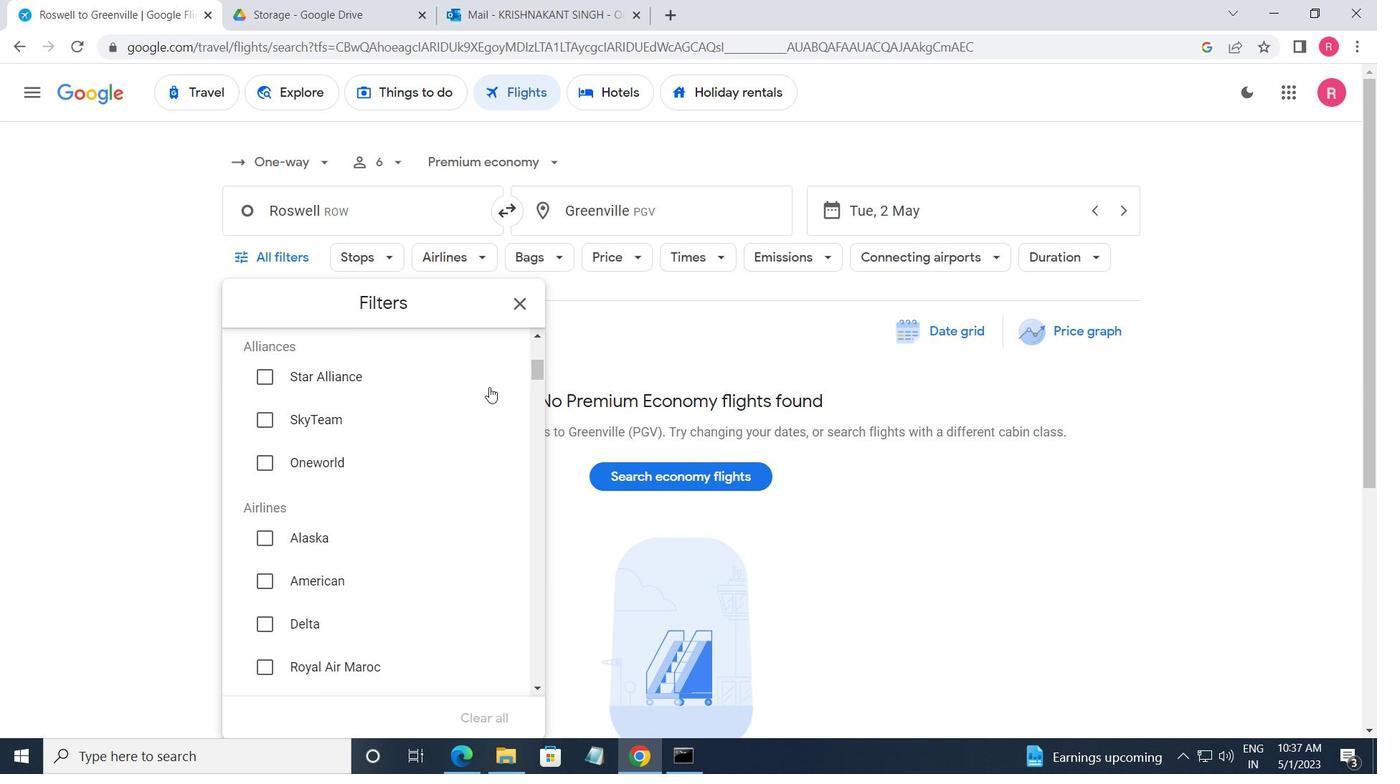 
Action: Mouse moved to (487, 546)
Screenshot: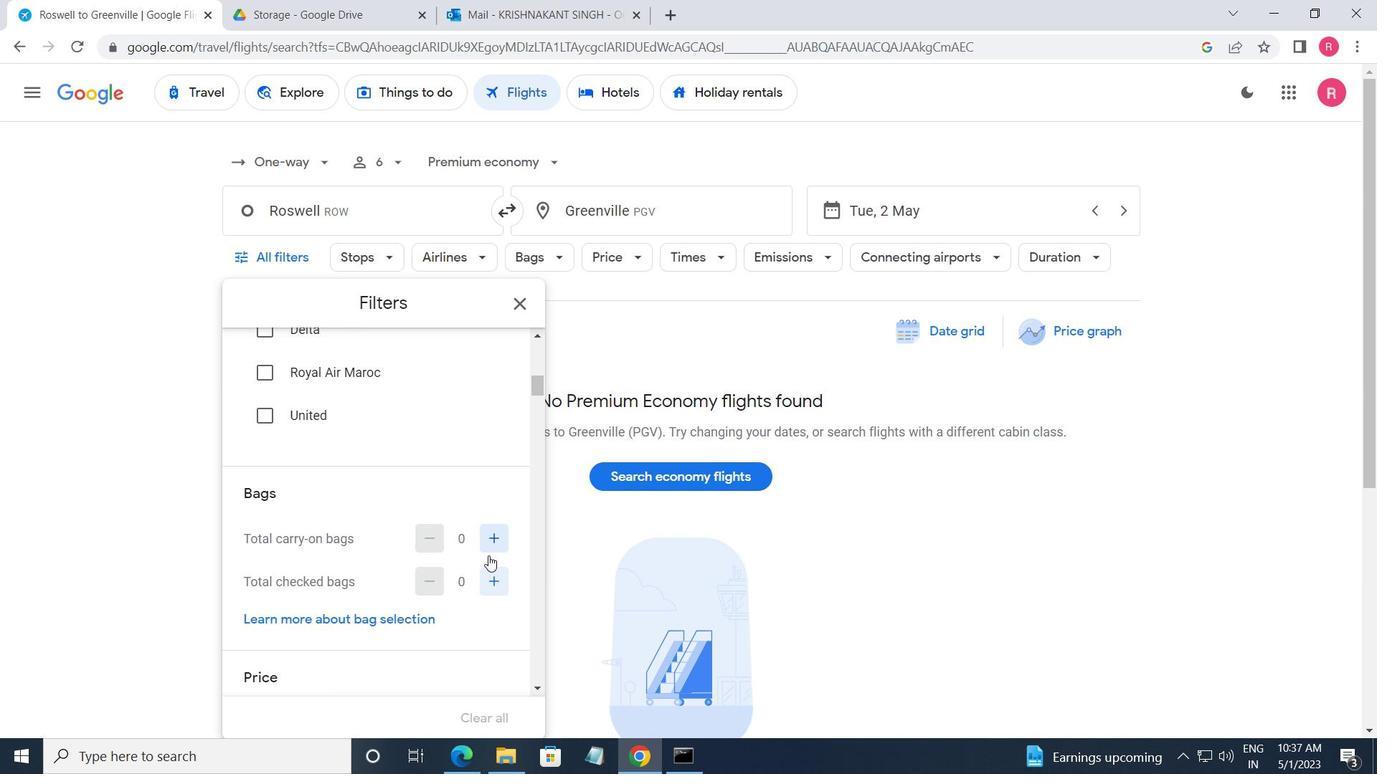 
Action: Mouse pressed left at (487, 546)
Screenshot: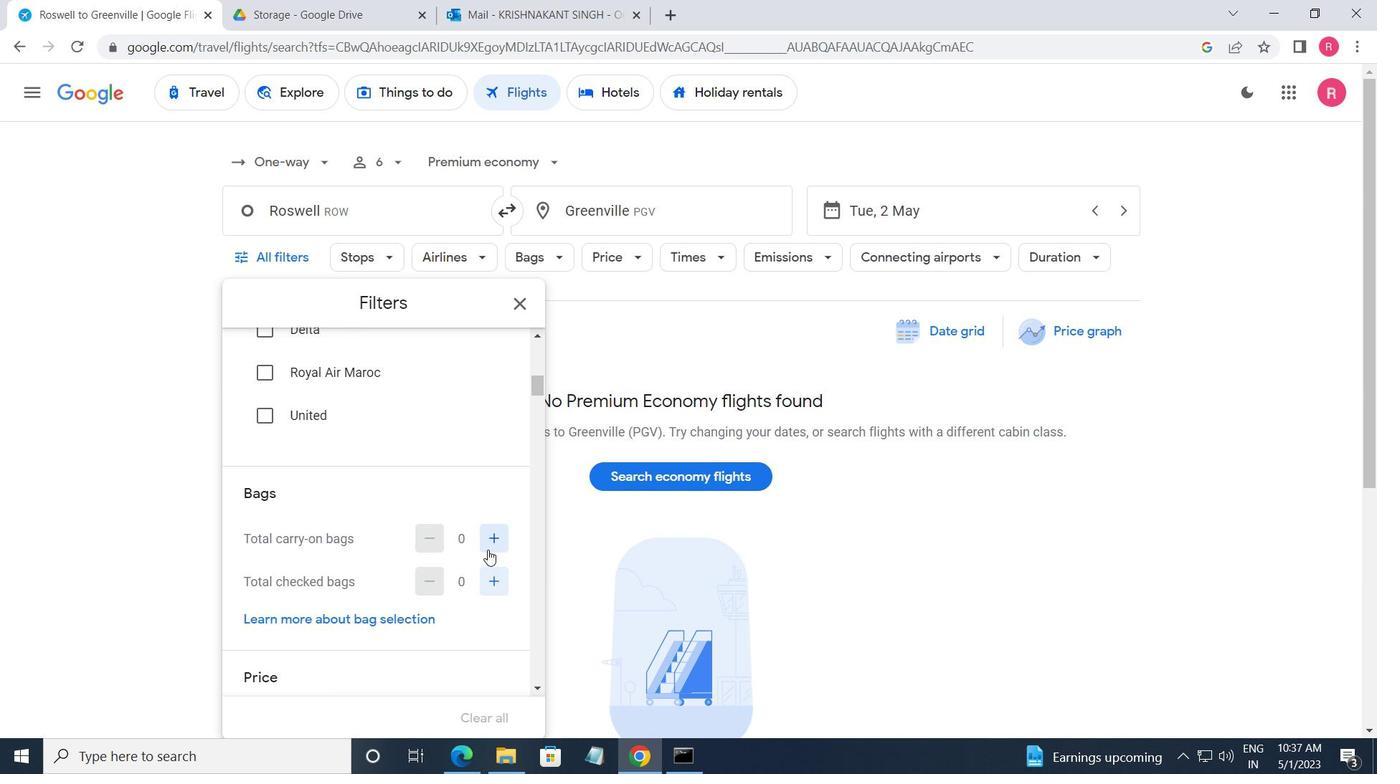 
Action: Mouse moved to (487, 545)
Screenshot: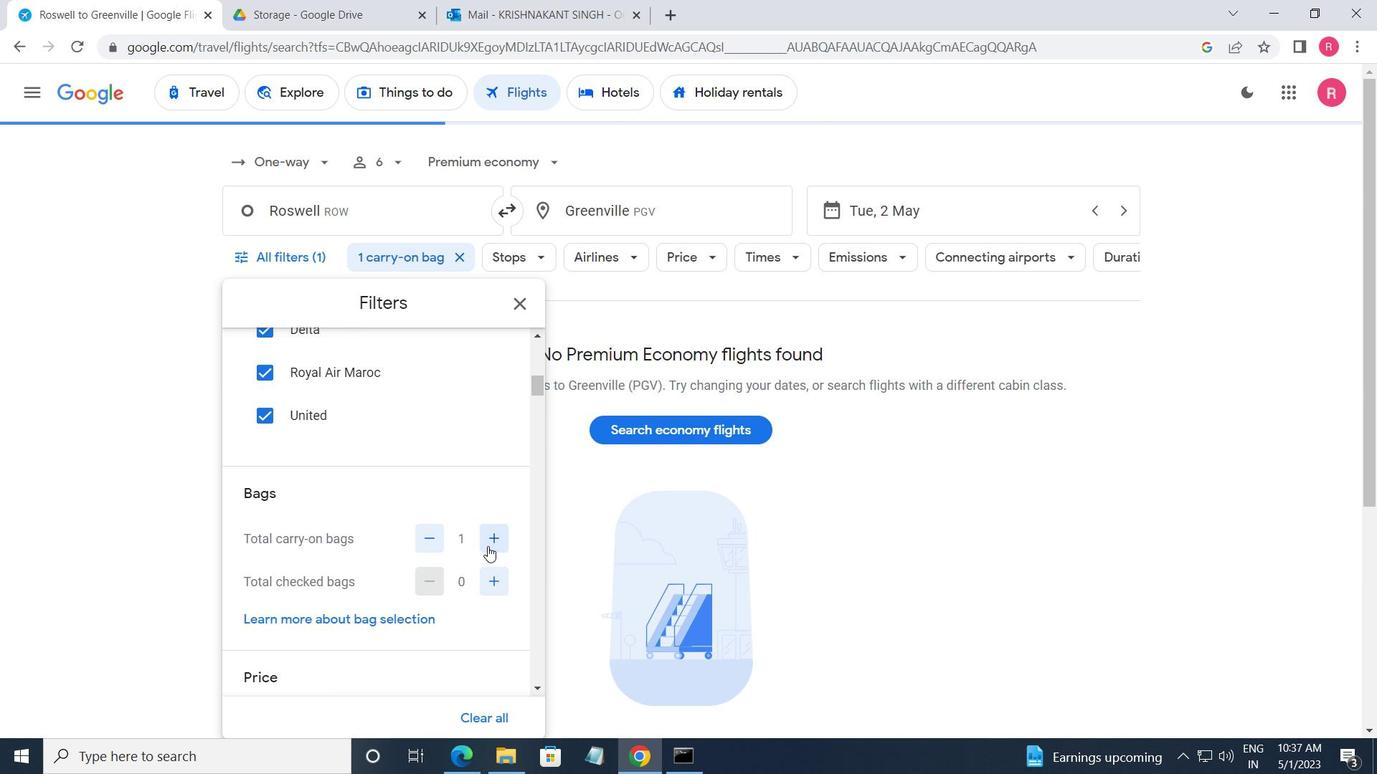 
Action: Mouse scrolled (487, 544) with delta (0, 0)
Screenshot: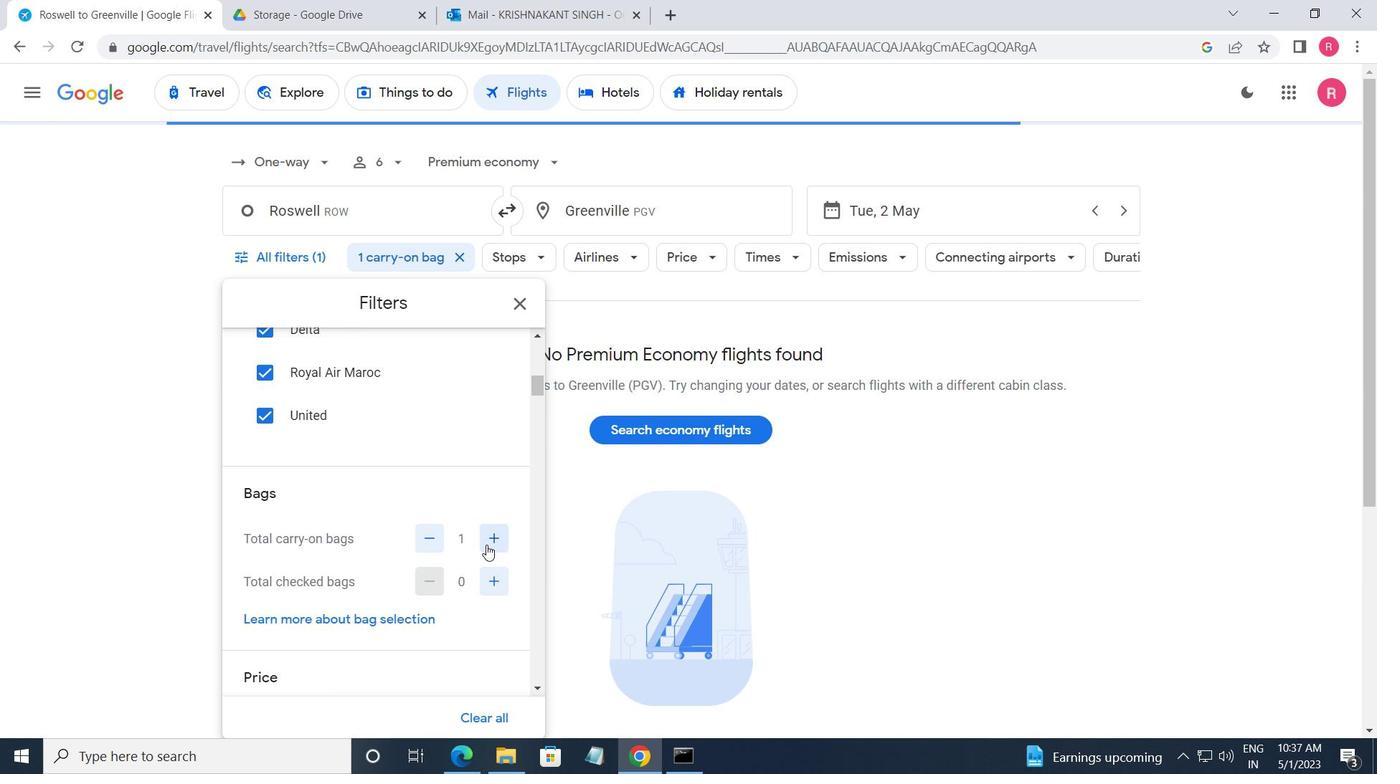 
Action: Mouse scrolled (487, 544) with delta (0, 0)
Screenshot: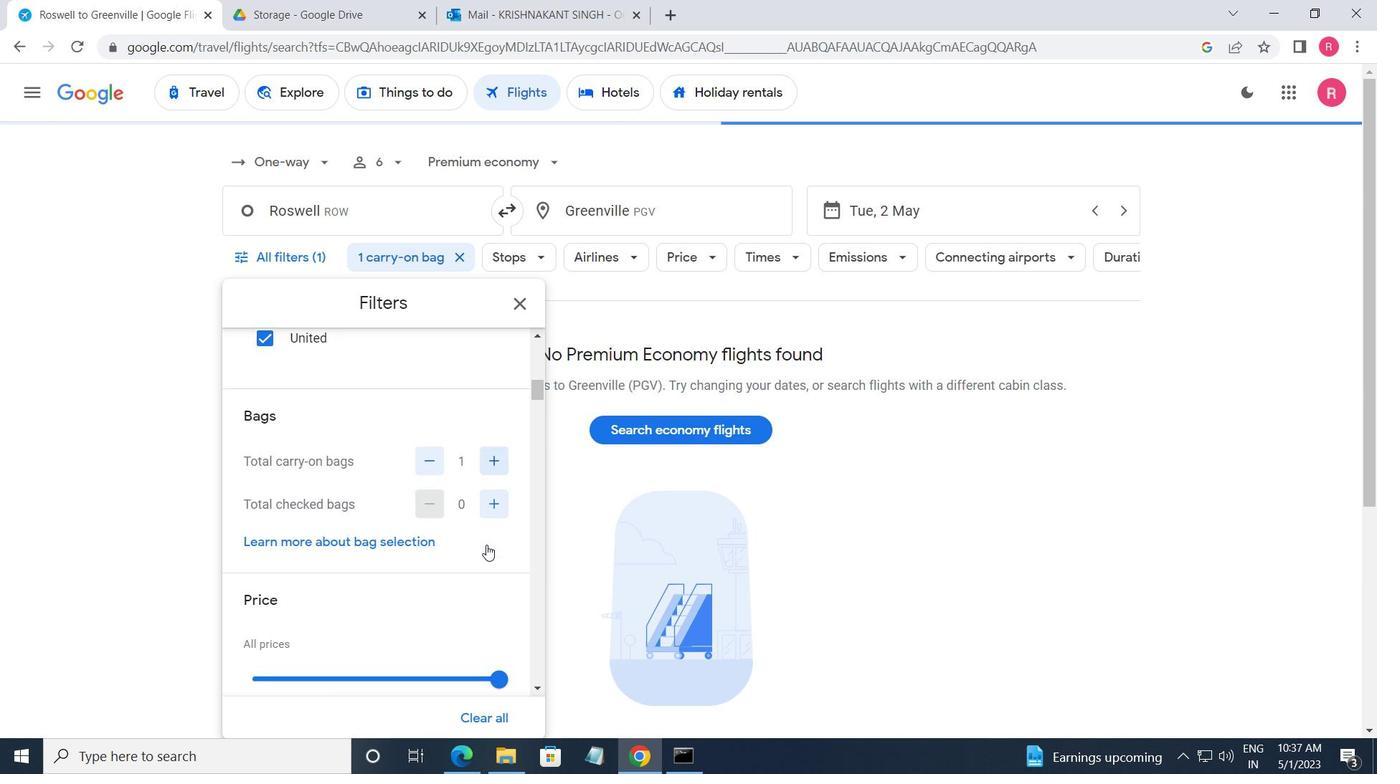 
Action: Mouse scrolled (487, 544) with delta (0, 0)
Screenshot: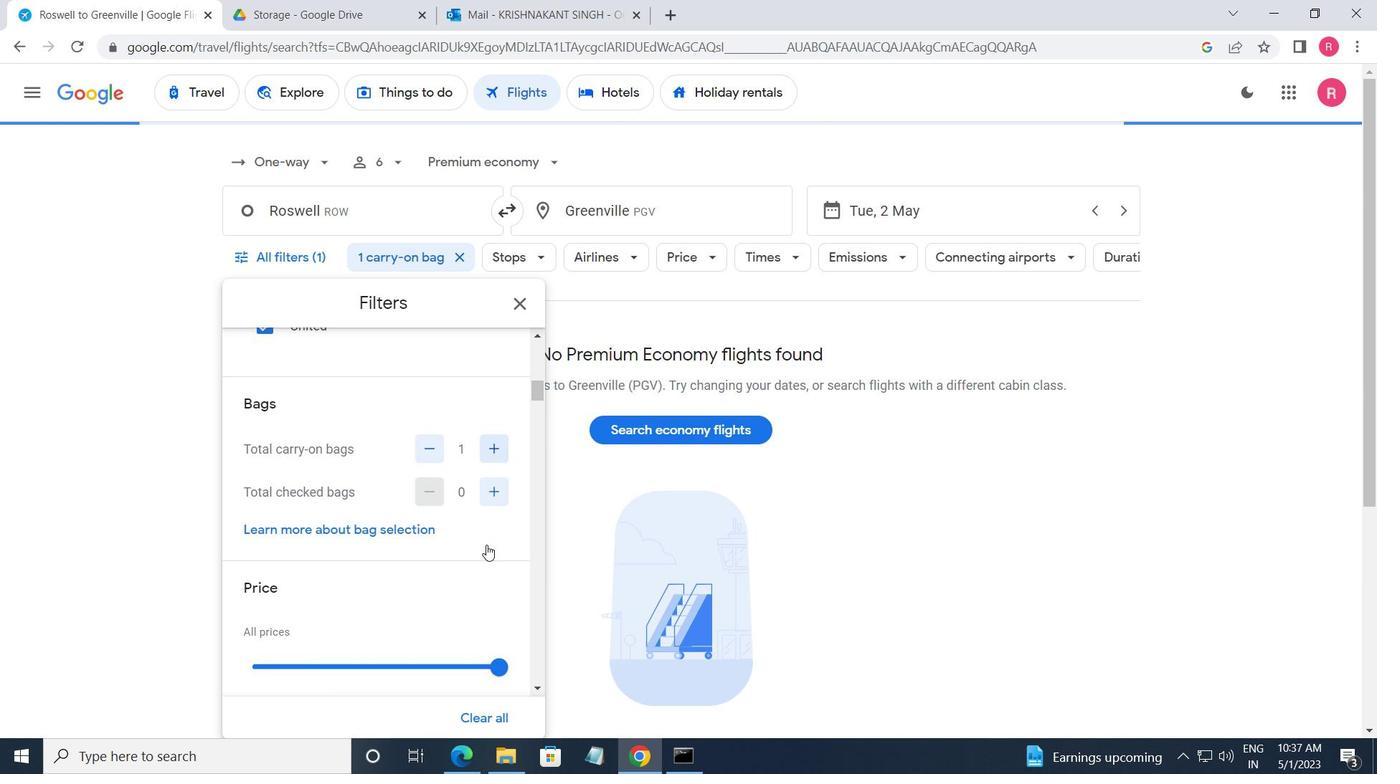 
Action: Mouse moved to (493, 486)
Screenshot: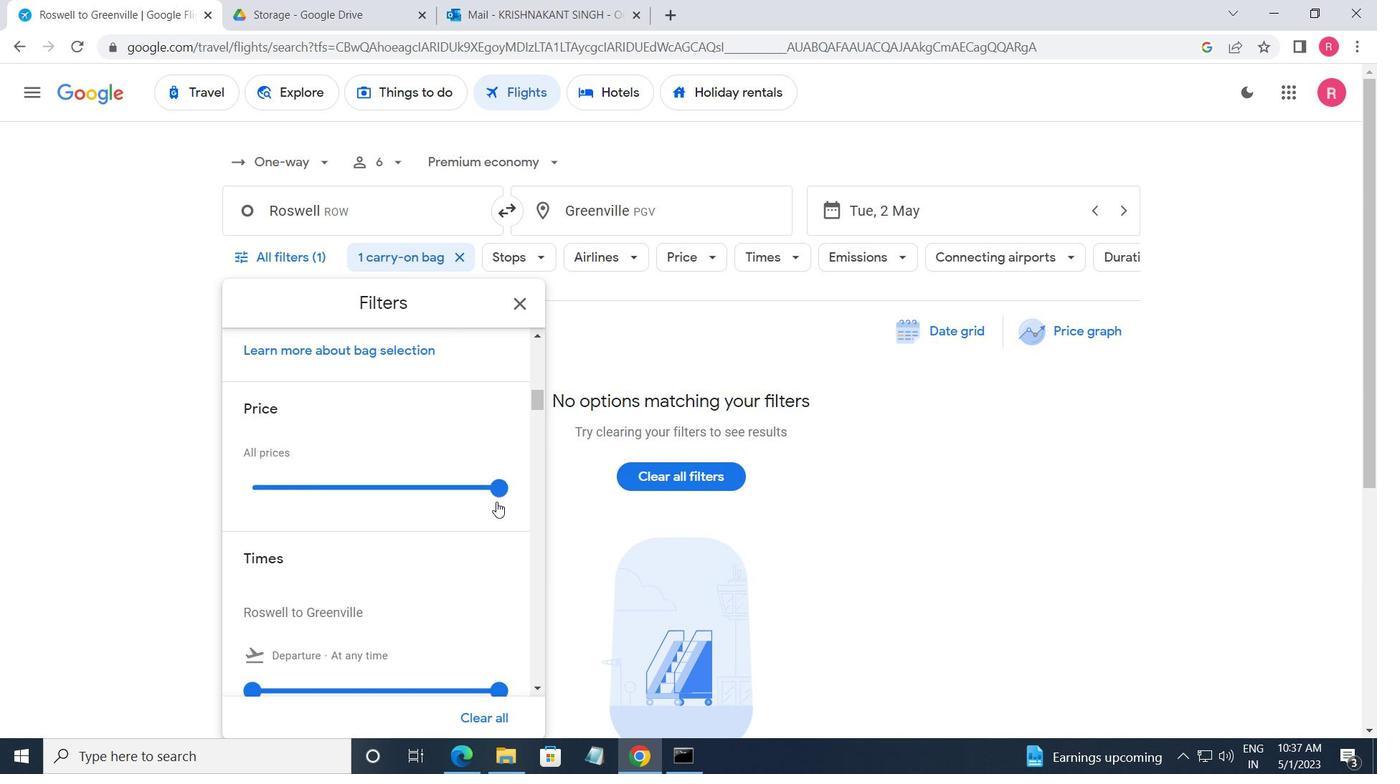 
Action: Mouse pressed left at (493, 486)
Screenshot: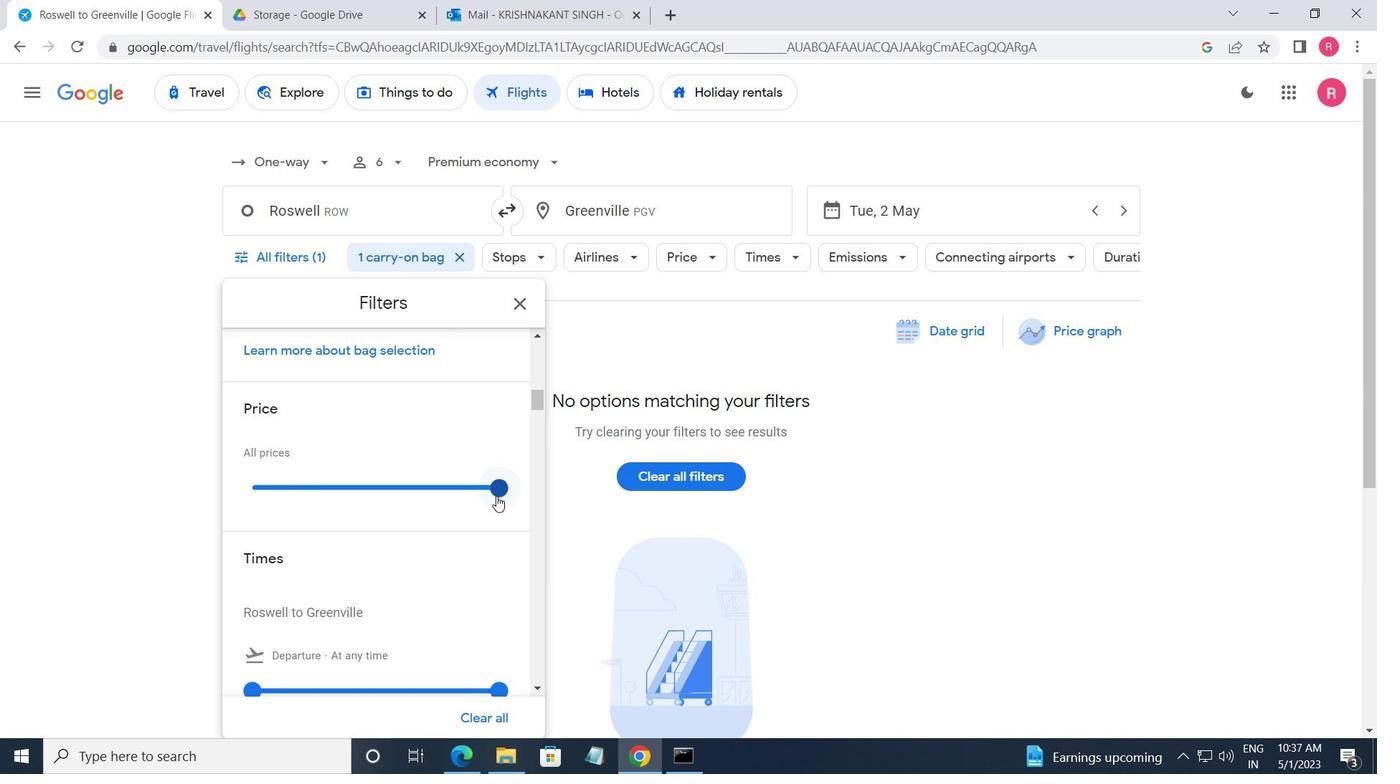 
Action: Mouse moved to (512, 493)
Screenshot: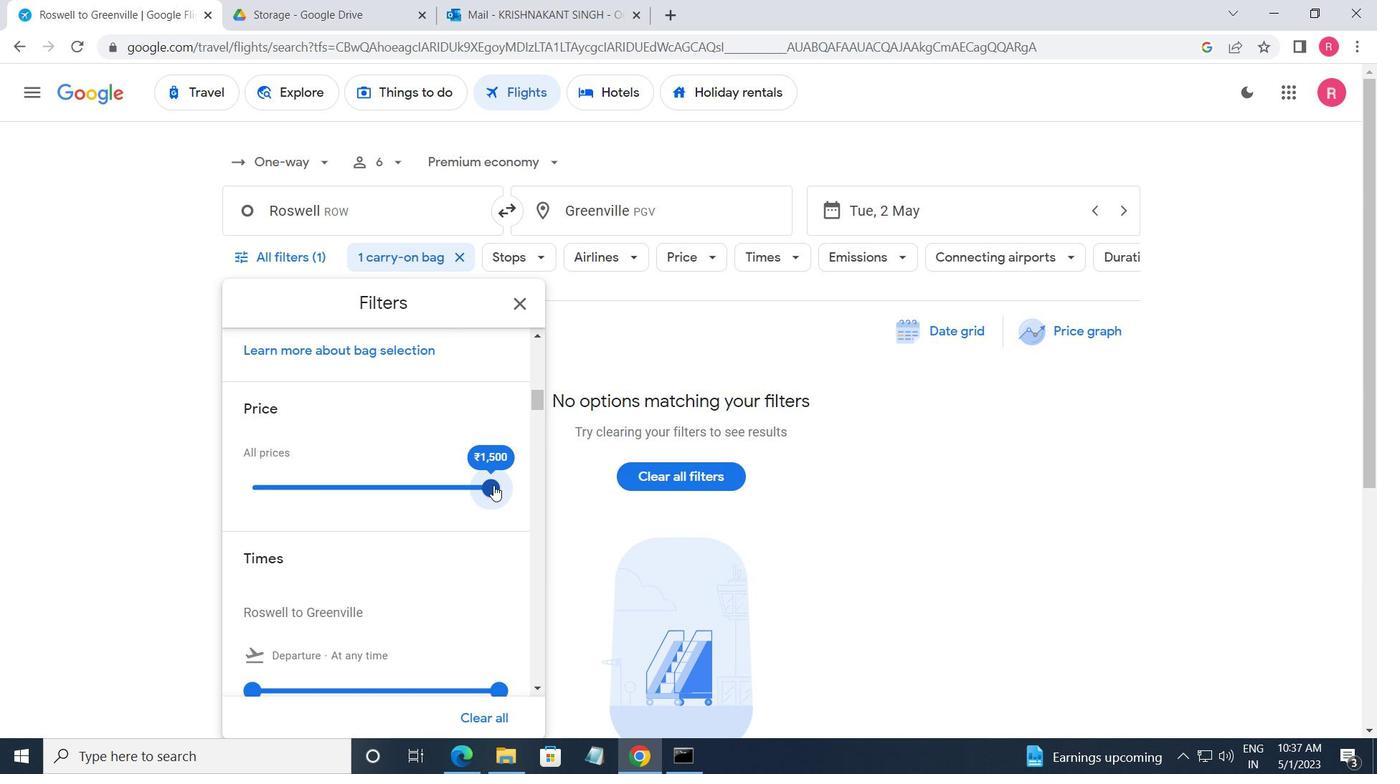 
Action: Mouse scrolled (512, 492) with delta (0, 0)
Screenshot: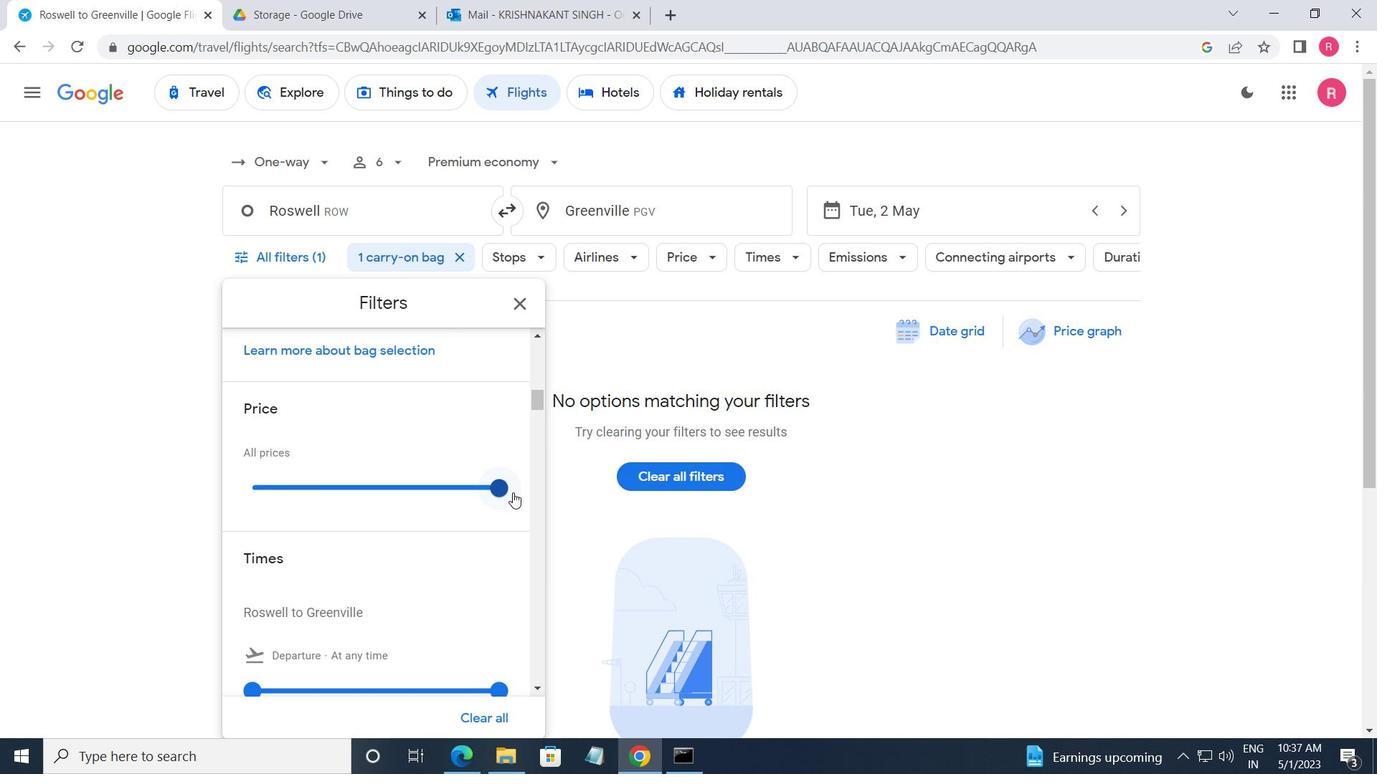 
Action: Mouse scrolled (512, 492) with delta (0, 0)
Screenshot: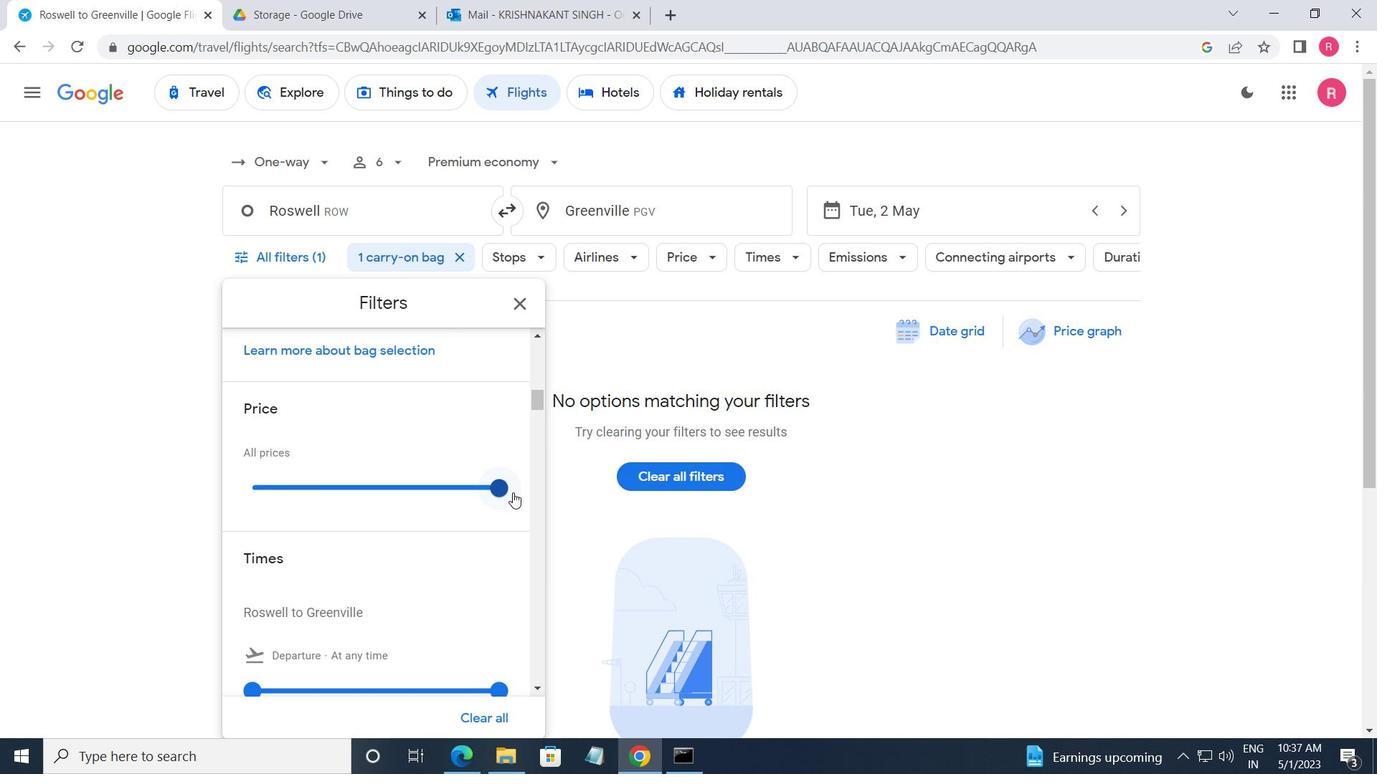 
Action: Mouse moved to (286, 512)
Screenshot: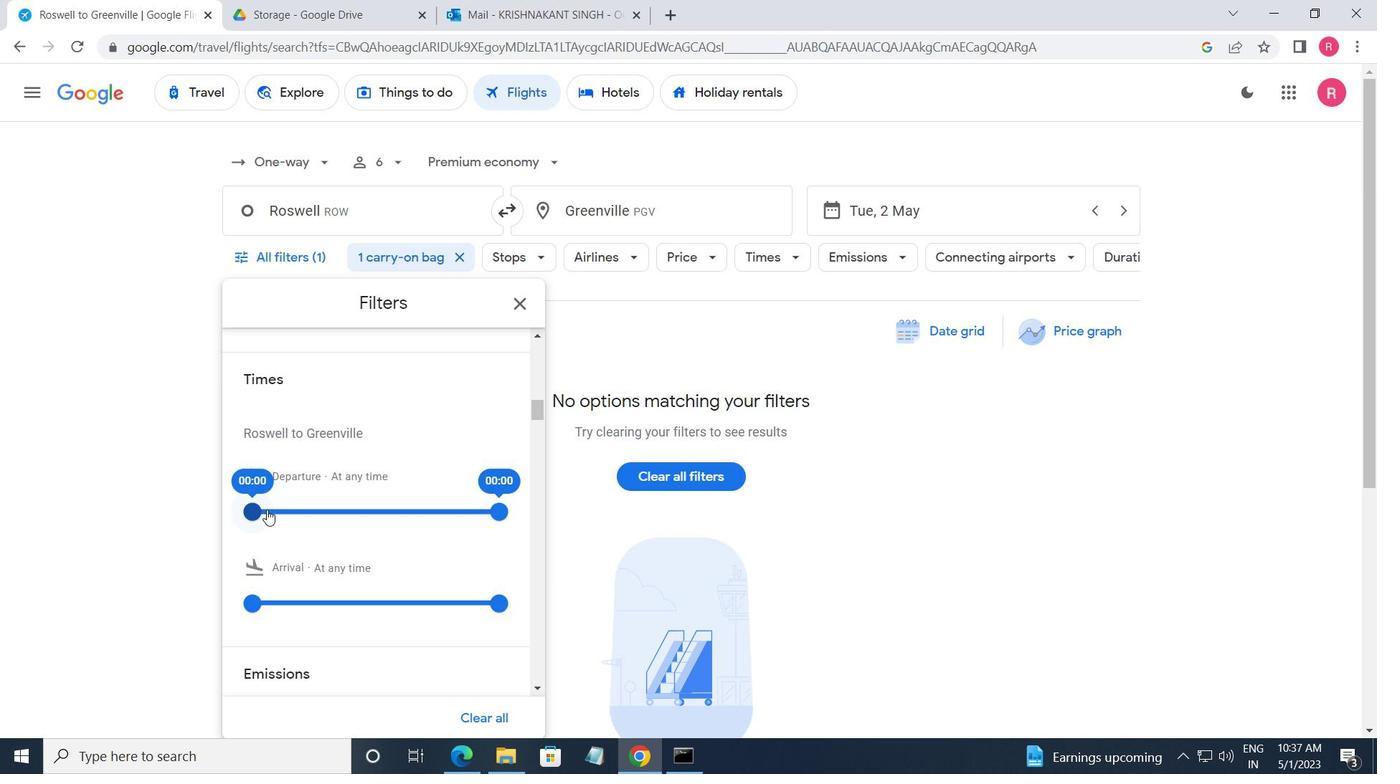 
Action: Mouse pressed left at (286, 512)
Screenshot: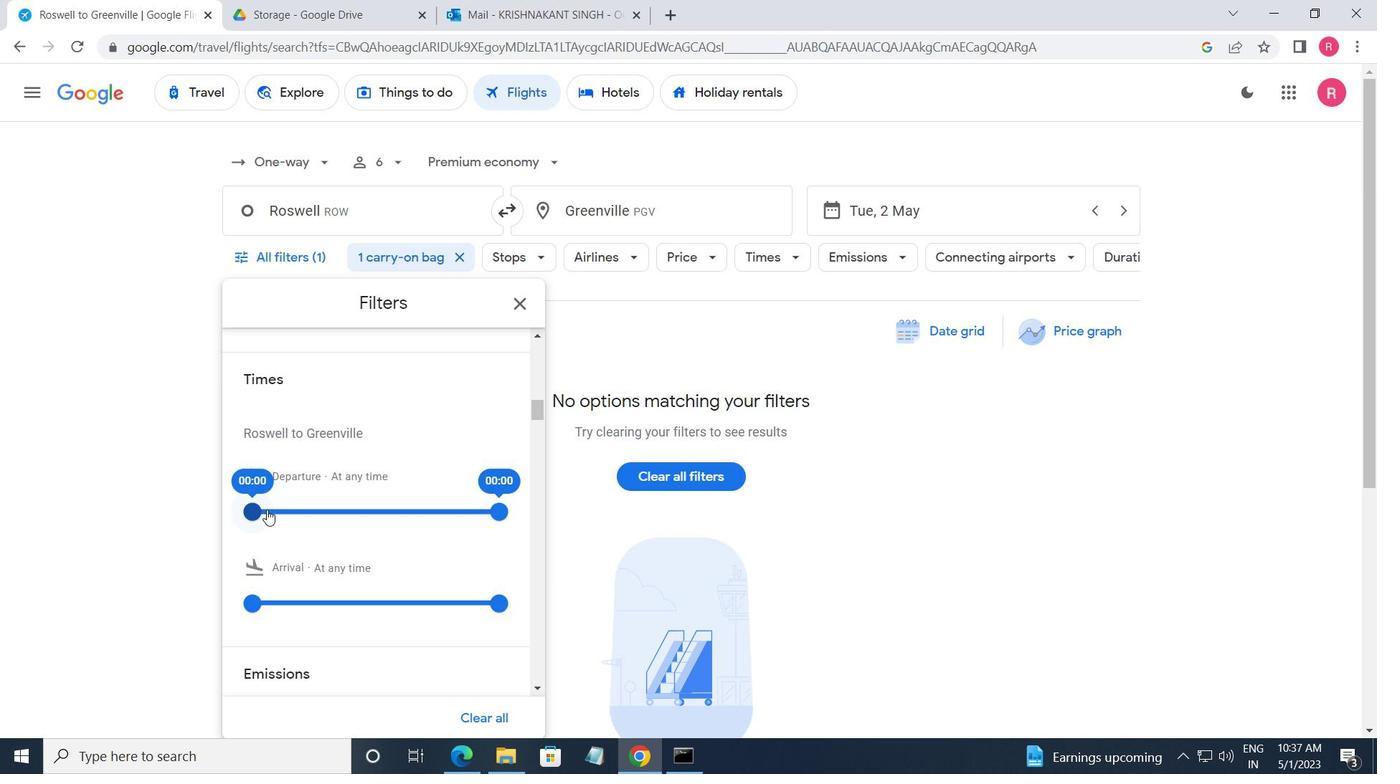 
Action: Mouse moved to (495, 510)
Screenshot: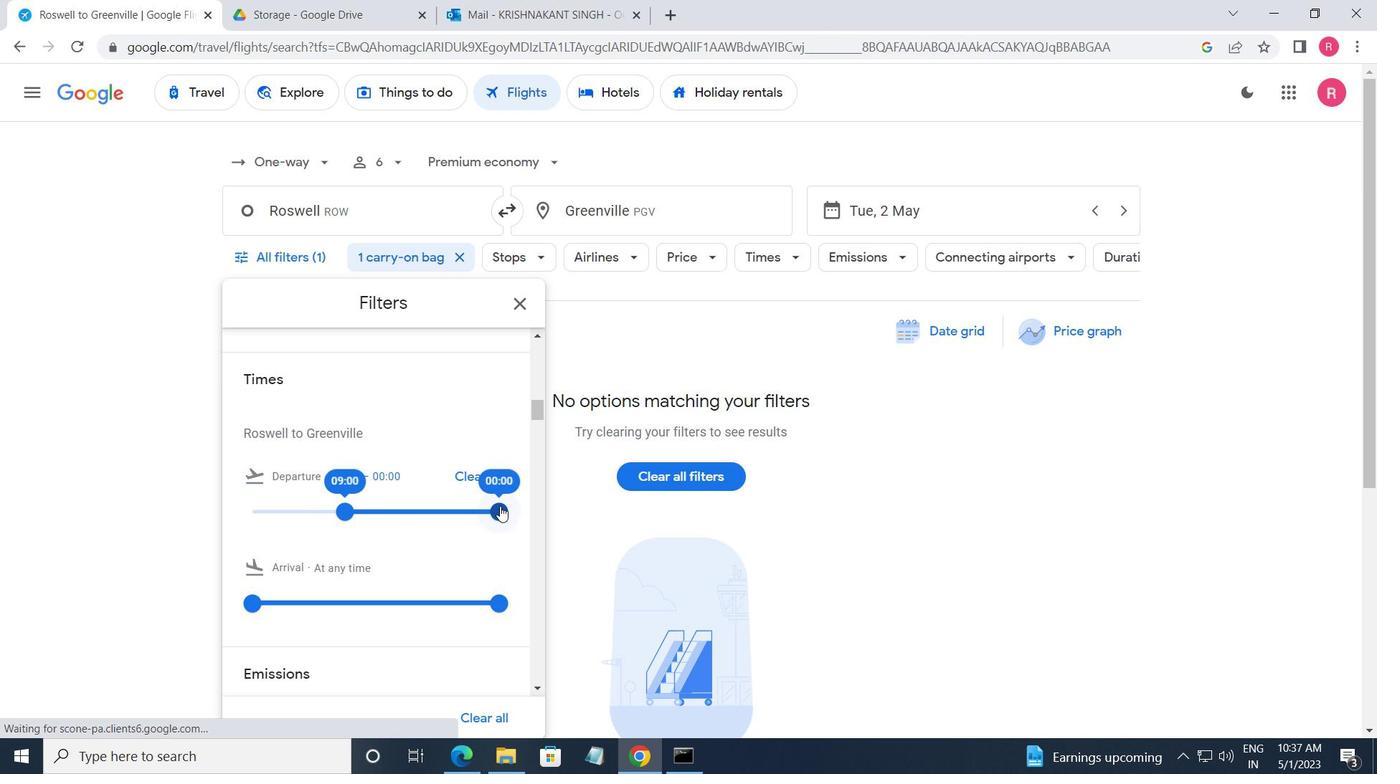 
Action: Mouse pressed left at (495, 510)
Screenshot: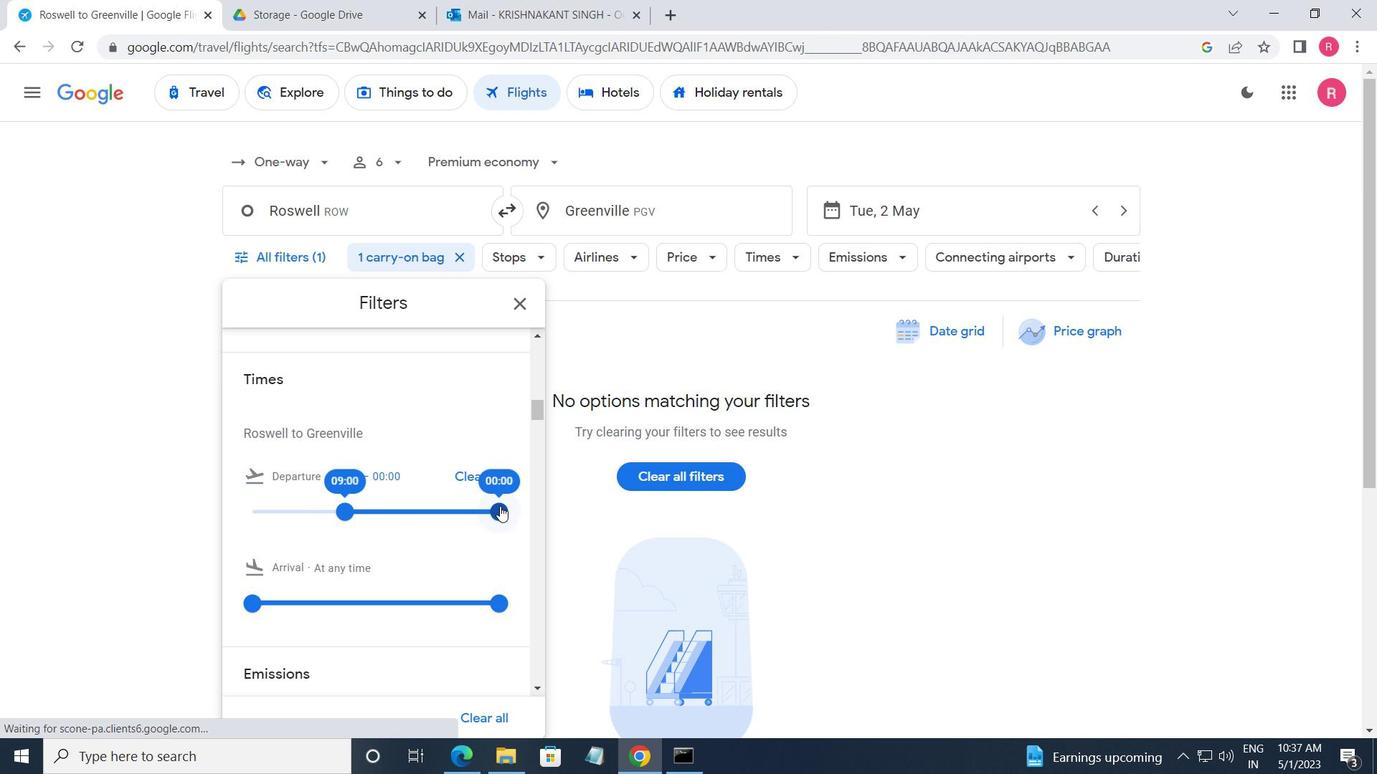 
Action: Mouse moved to (514, 314)
Screenshot: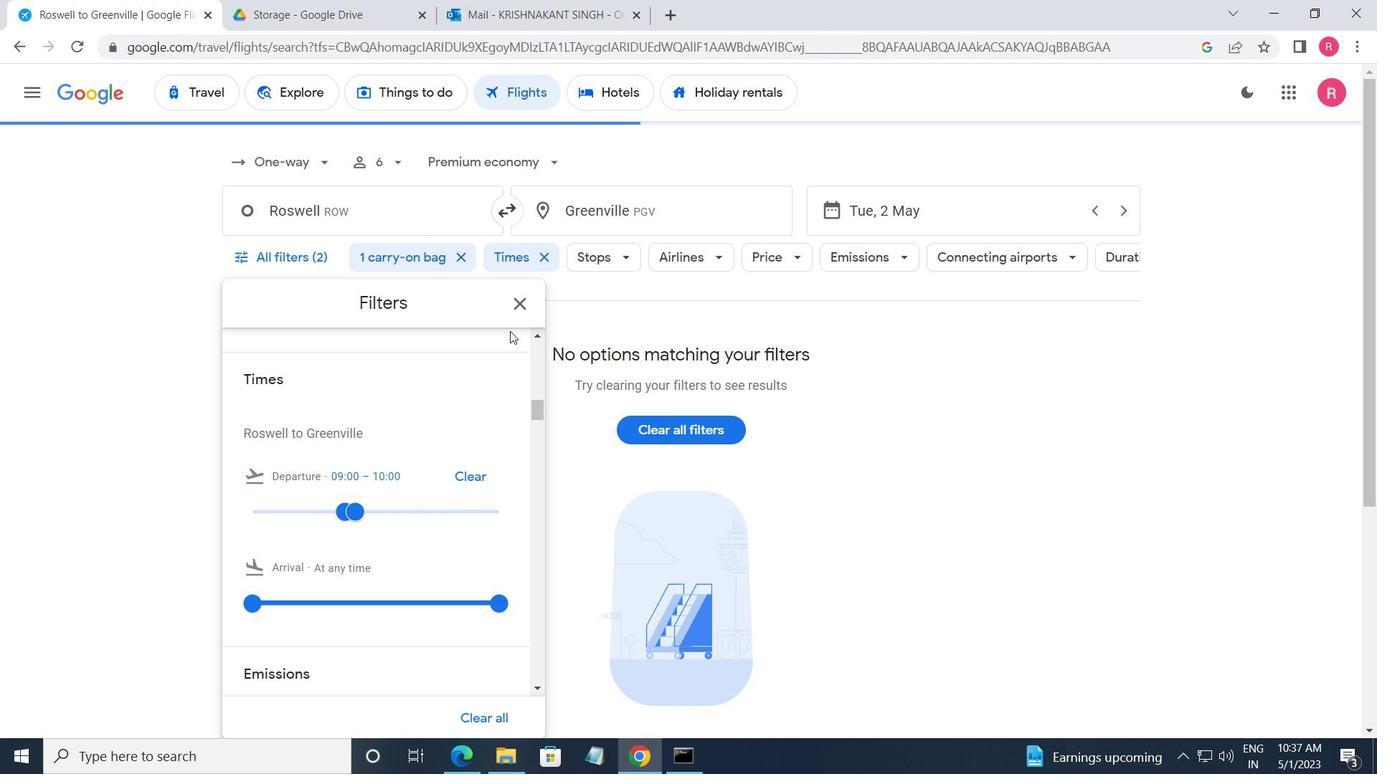 
Action: Mouse pressed left at (514, 314)
Screenshot: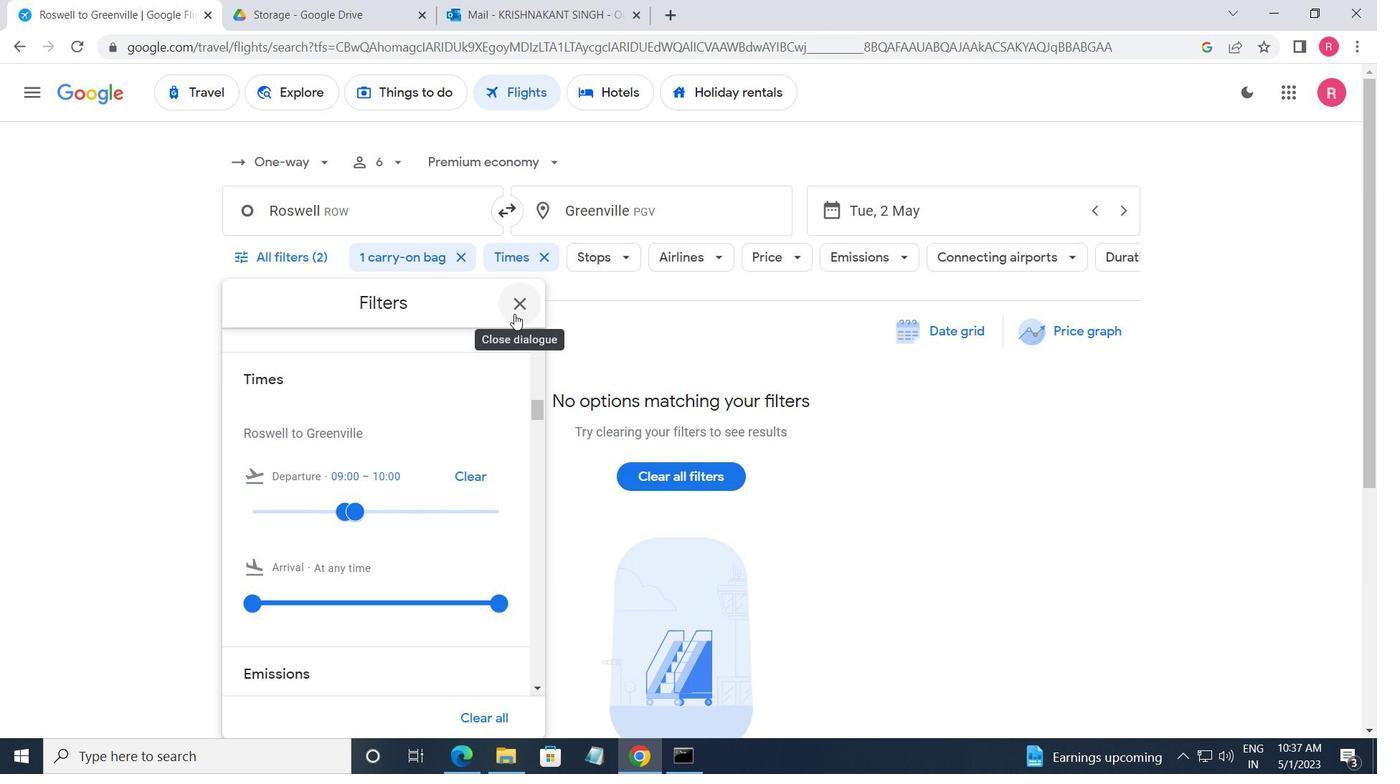 
